 Task: Search one way flight ticket for 5 adults, 2 children, 1 infant in seat and 2 infants on lap in economy from Kailua-kona, Hawaii: Ellison Onizuka Kona International Airport At Keahole to Springfield: Abraham Lincoln Capital Airport on 5-2-2023. Choice of flights is Southwest. Number of bags: 2 checked bags. Price is upto 35000. Outbound departure time preference is 22:45.
Action: Mouse moved to (264, 372)
Screenshot: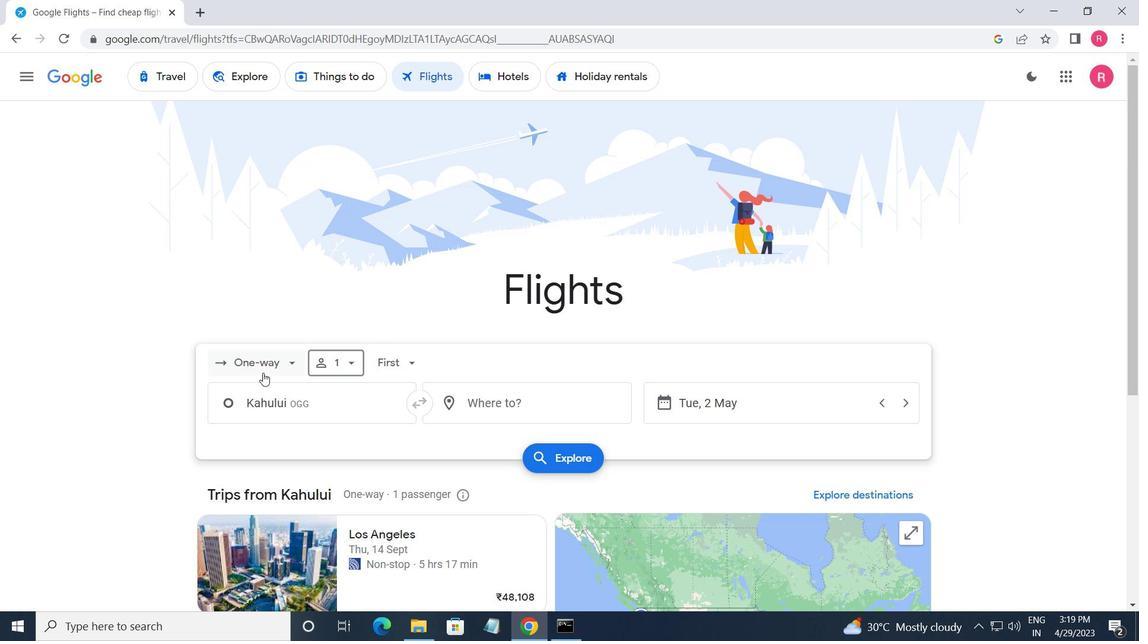 
Action: Mouse pressed left at (264, 372)
Screenshot: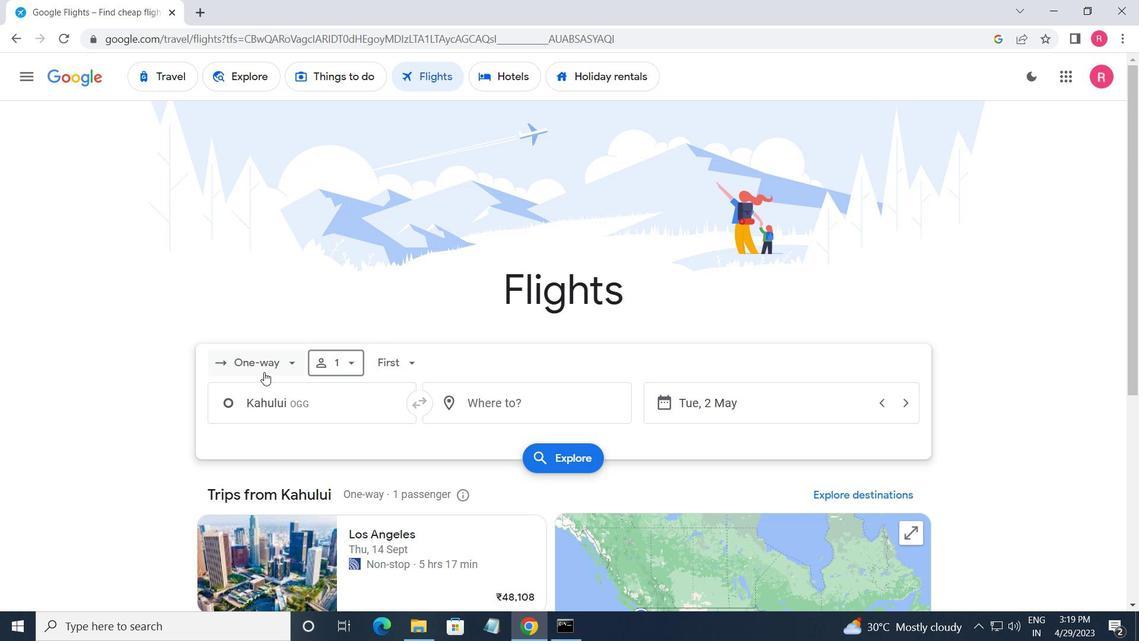 
Action: Mouse moved to (281, 429)
Screenshot: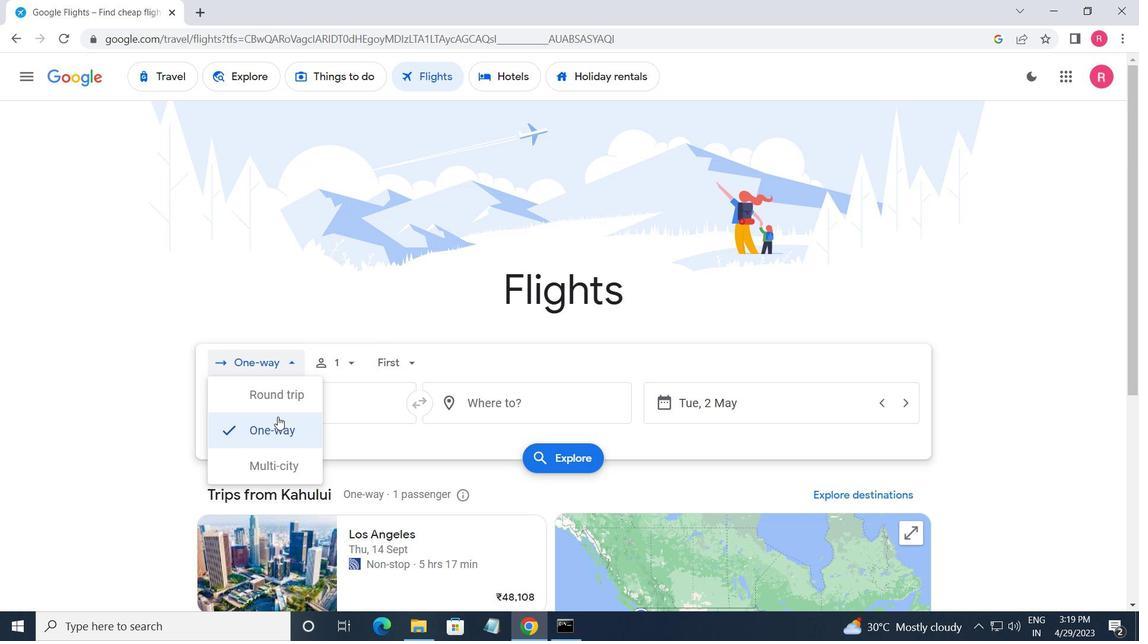 
Action: Mouse pressed left at (281, 429)
Screenshot: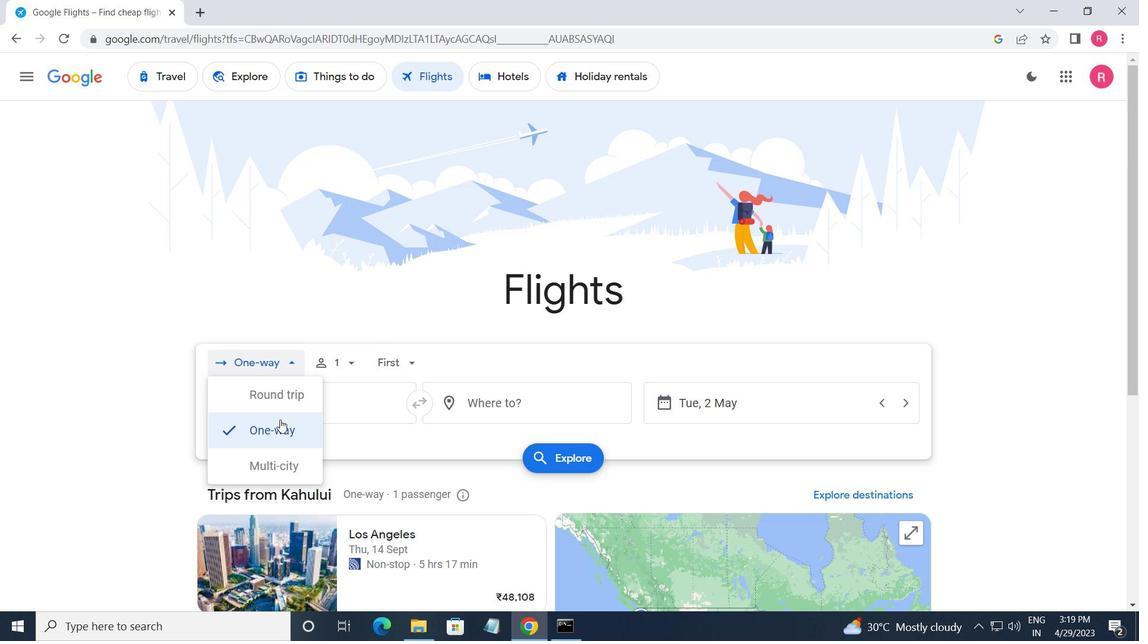 
Action: Mouse moved to (331, 380)
Screenshot: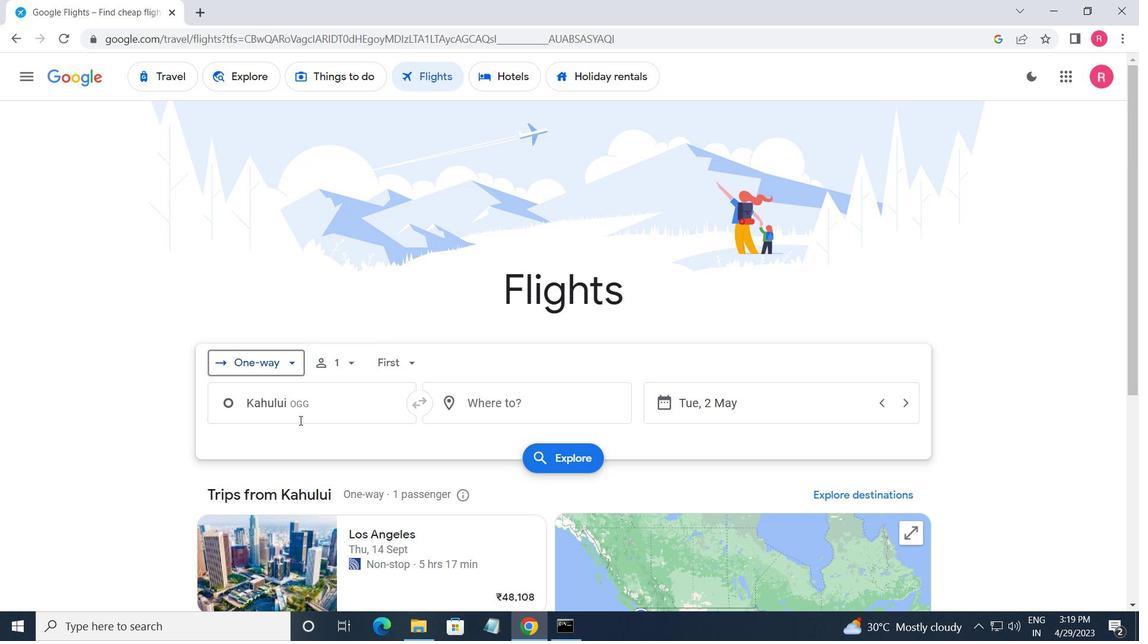 
Action: Mouse pressed left at (331, 380)
Screenshot: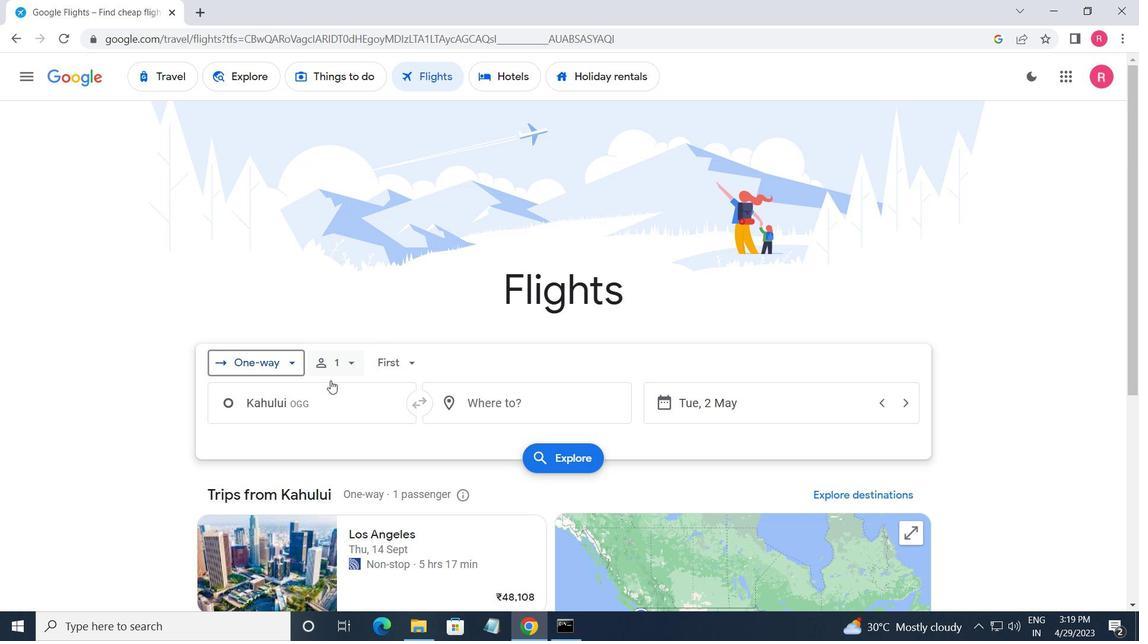 
Action: Mouse moved to (467, 407)
Screenshot: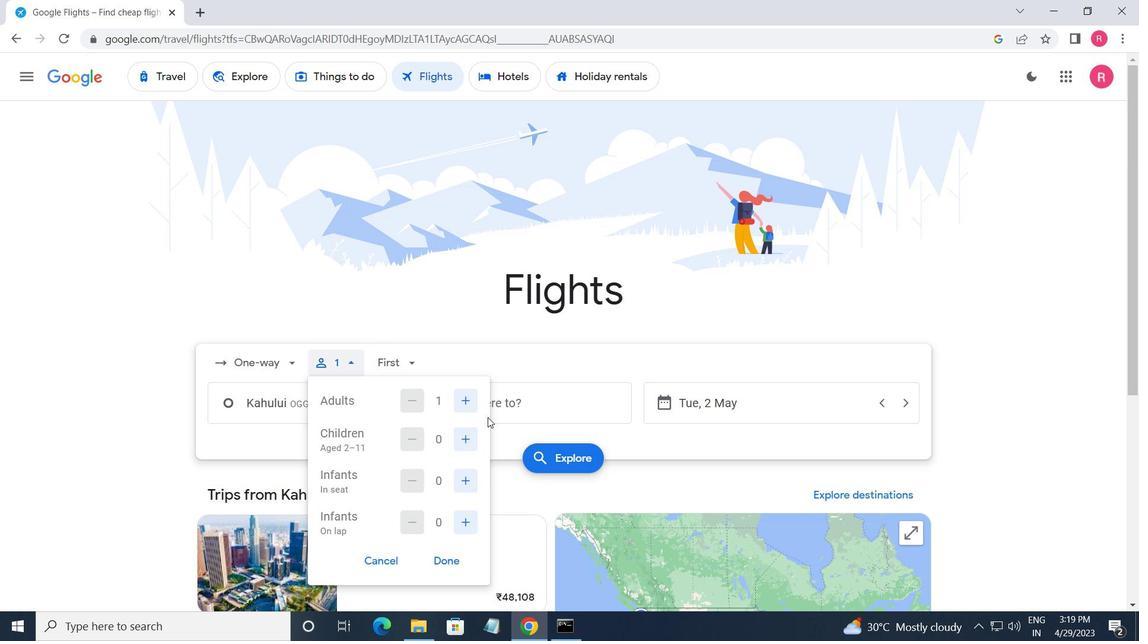 
Action: Mouse pressed left at (467, 407)
Screenshot: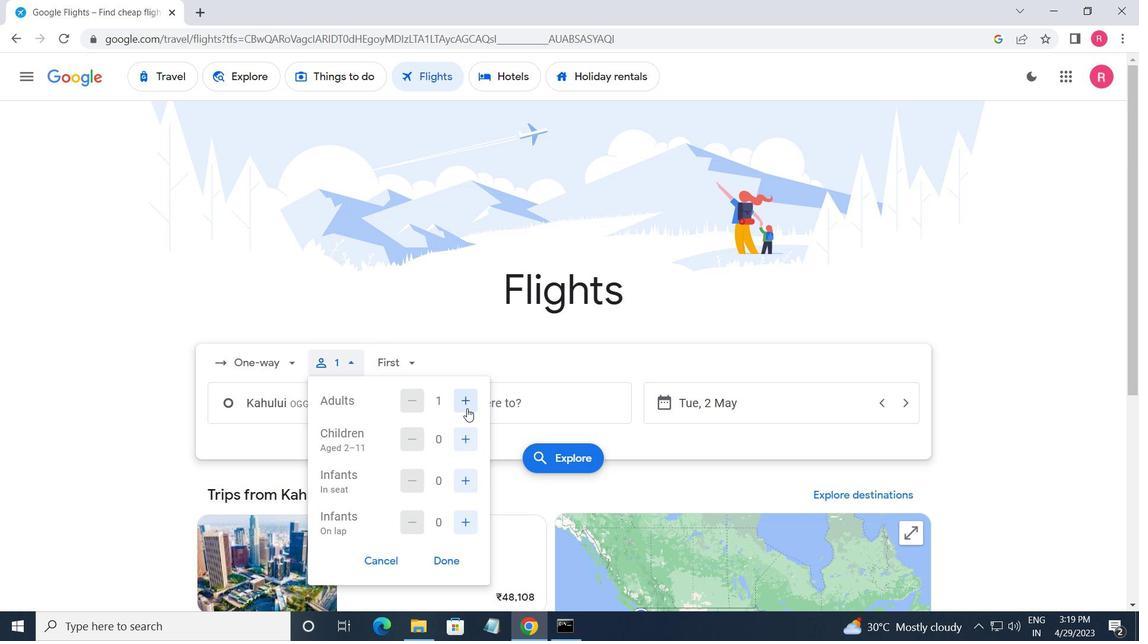 
Action: Mouse pressed left at (467, 407)
Screenshot: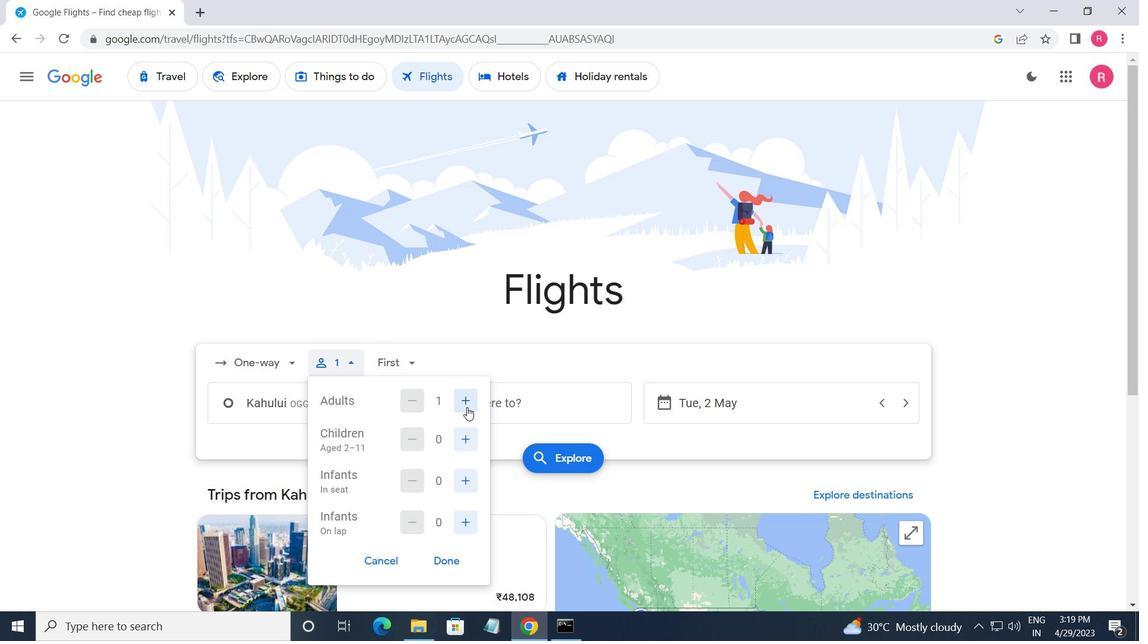 
Action: Mouse pressed left at (467, 407)
Screenshot: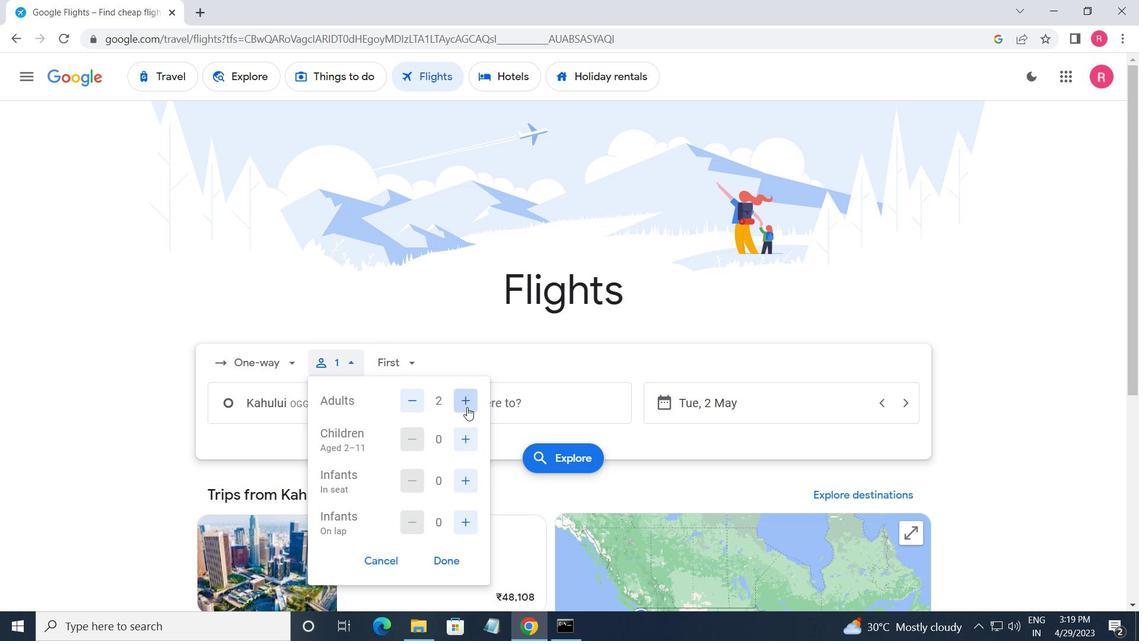 
Action: Mouse pressed left at (467, 407)
Screenshot: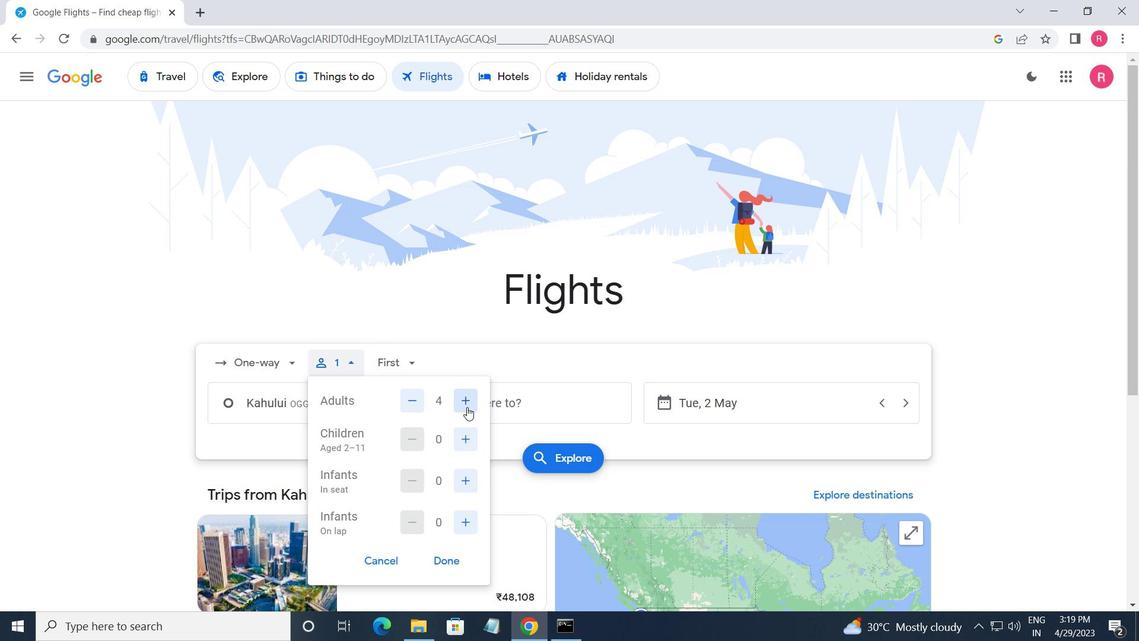 
Action: Mouse moved to (460, 434)
Screenshot: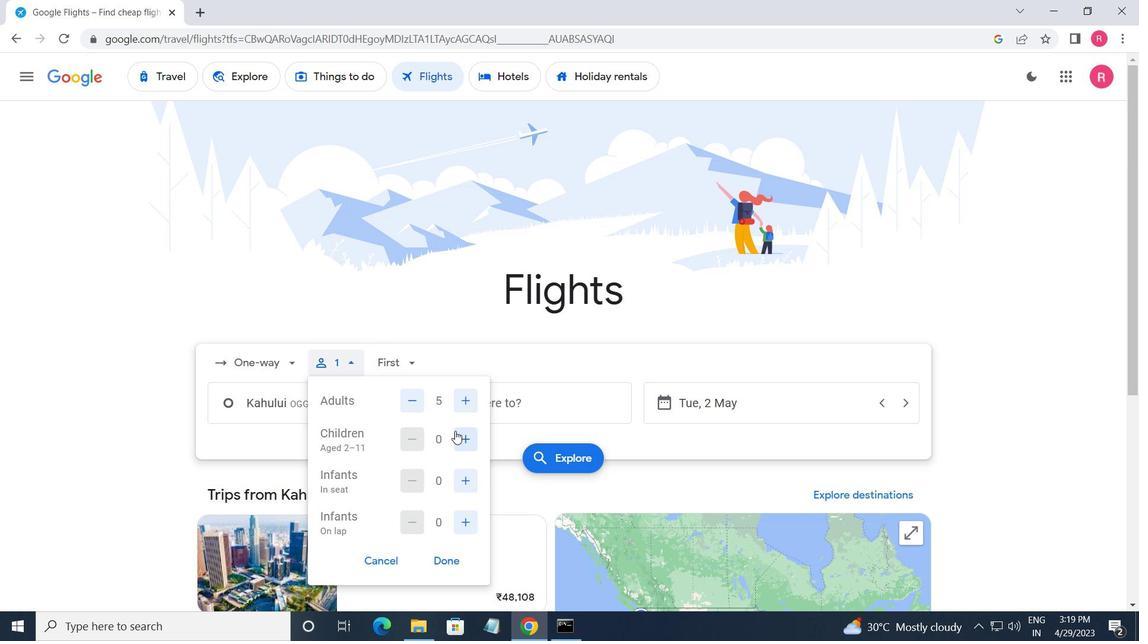 
Action: Mouse pressed left at (460, 434)
Screenshot: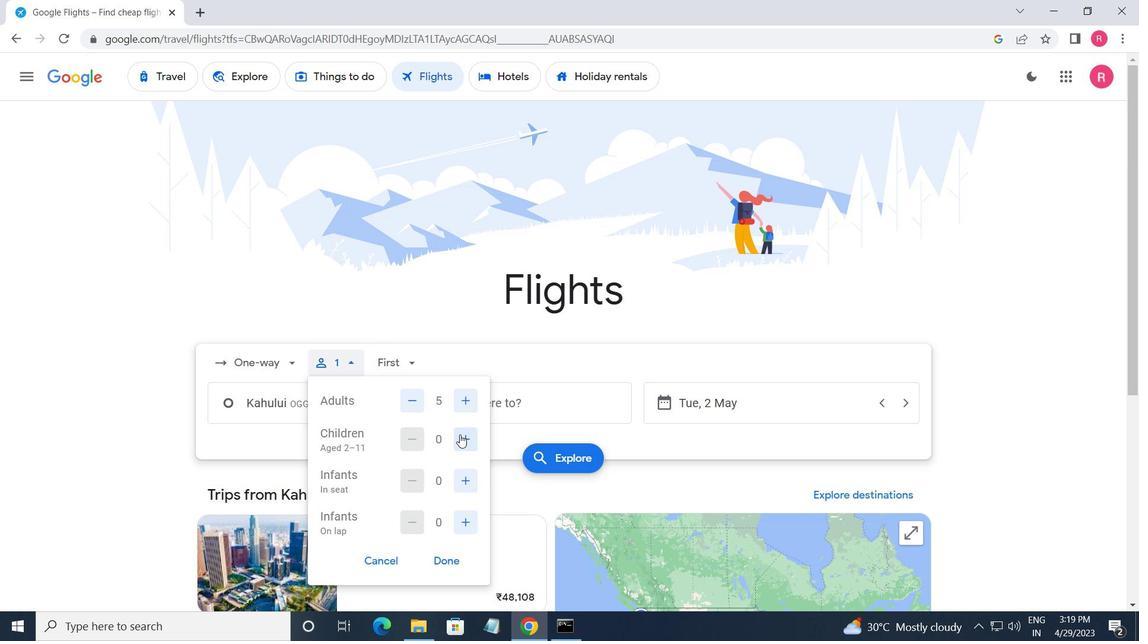 
Action: Mouse moved to (460, 435)
Screenshot: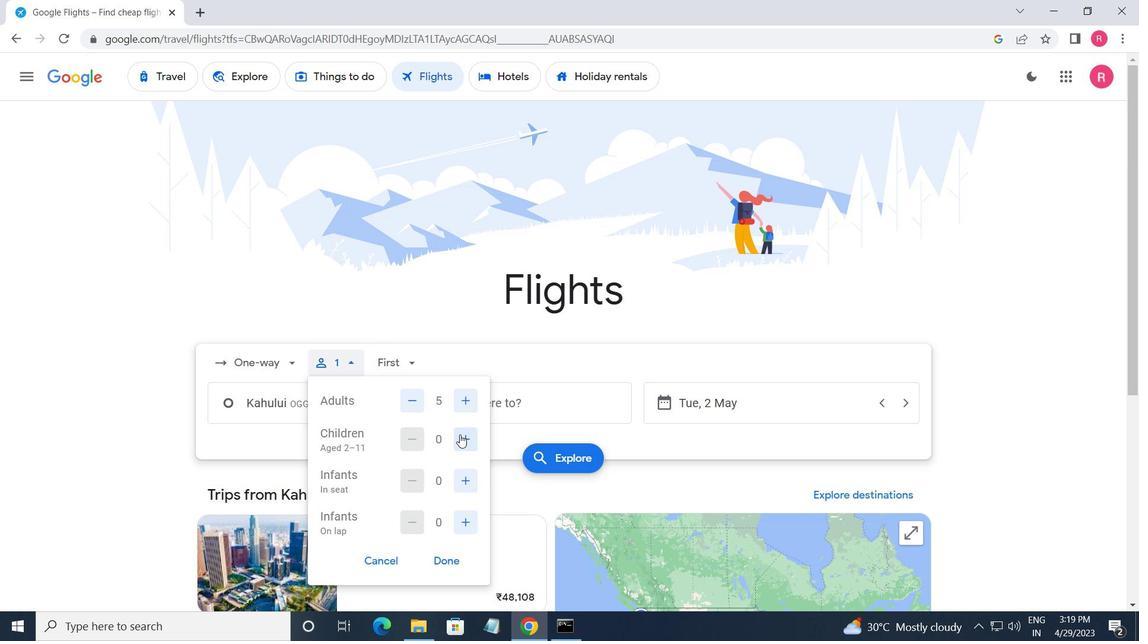 
Action: Mouse pressed left at (460, 435)
Screenshot: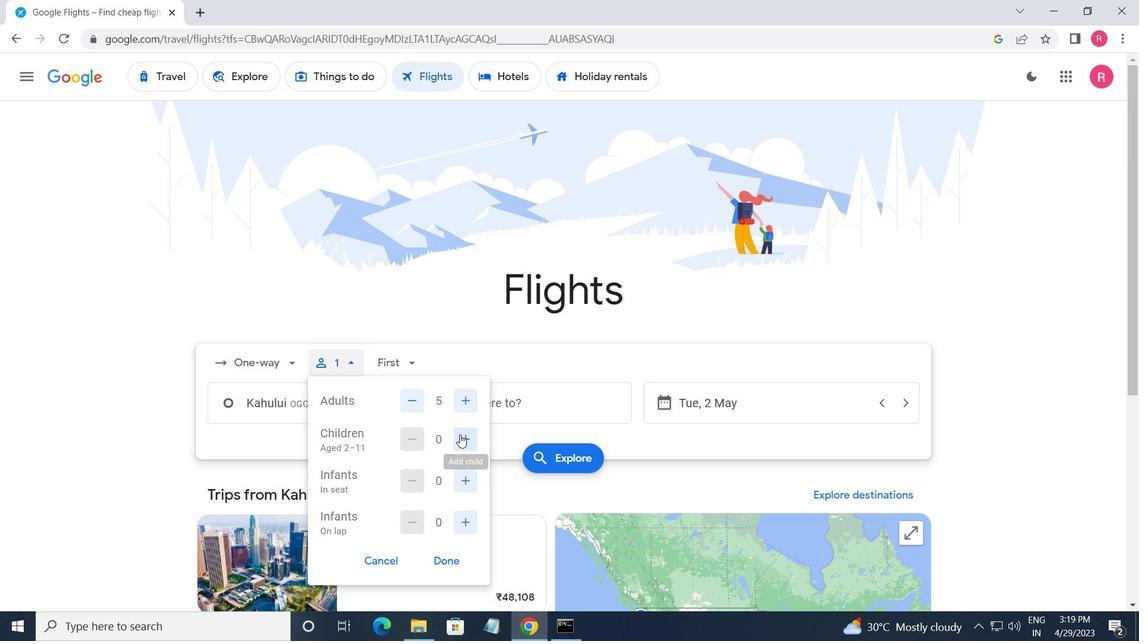 
Action: Mouse moved to (467, 479)
Screenshot: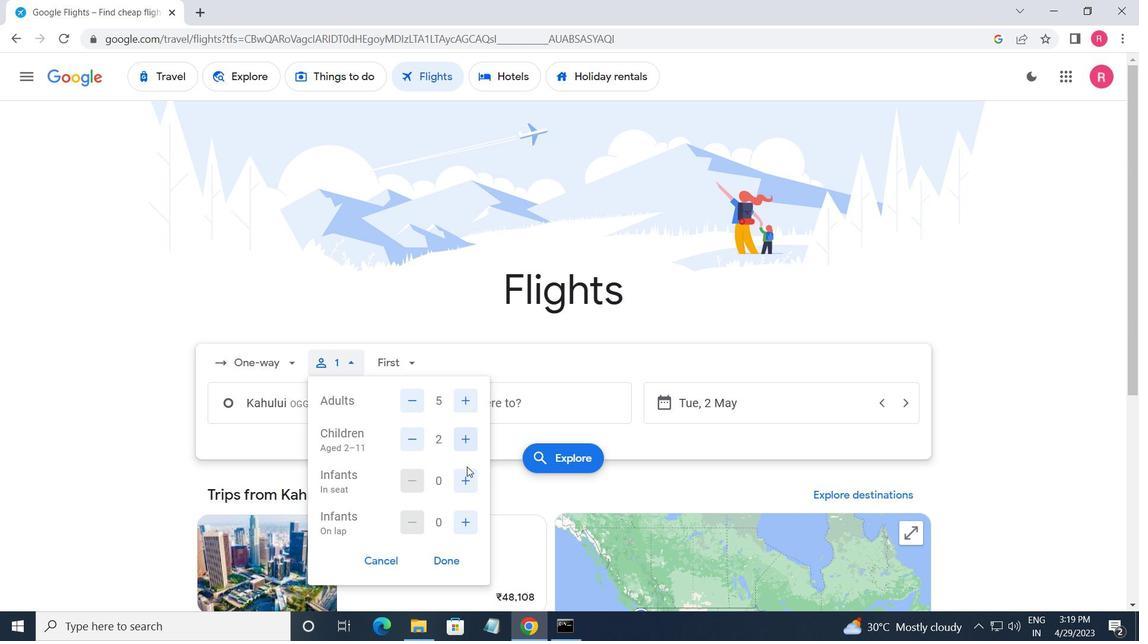 
Action: Mouse pressed left at (467, 479)
Screenshot: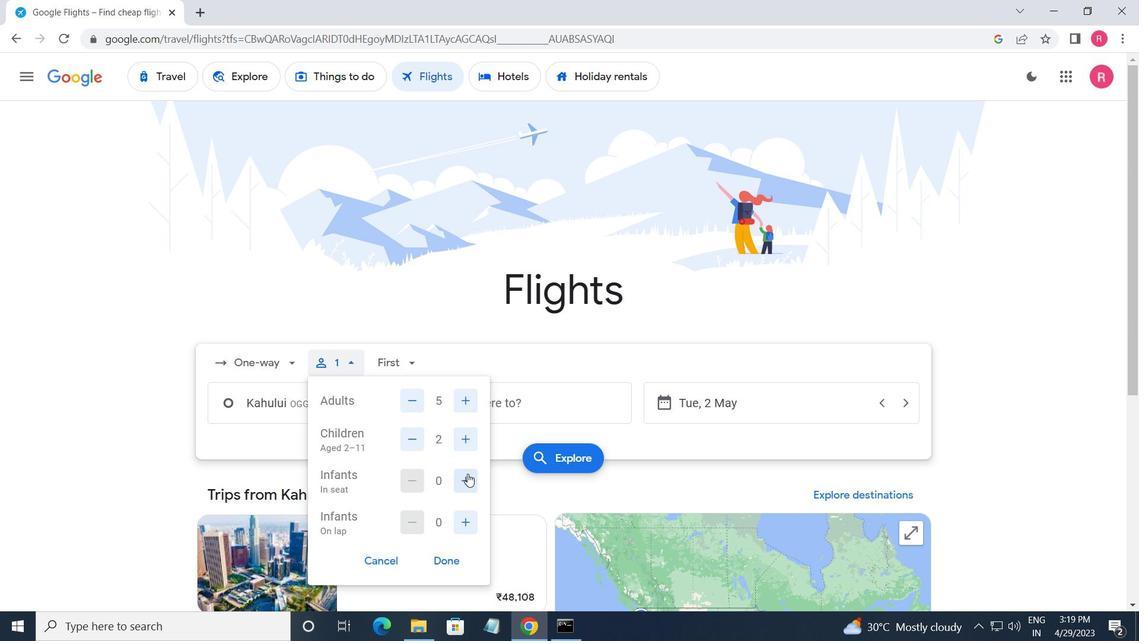 
Action: Mouse moved to (469, 515)
Screenshot: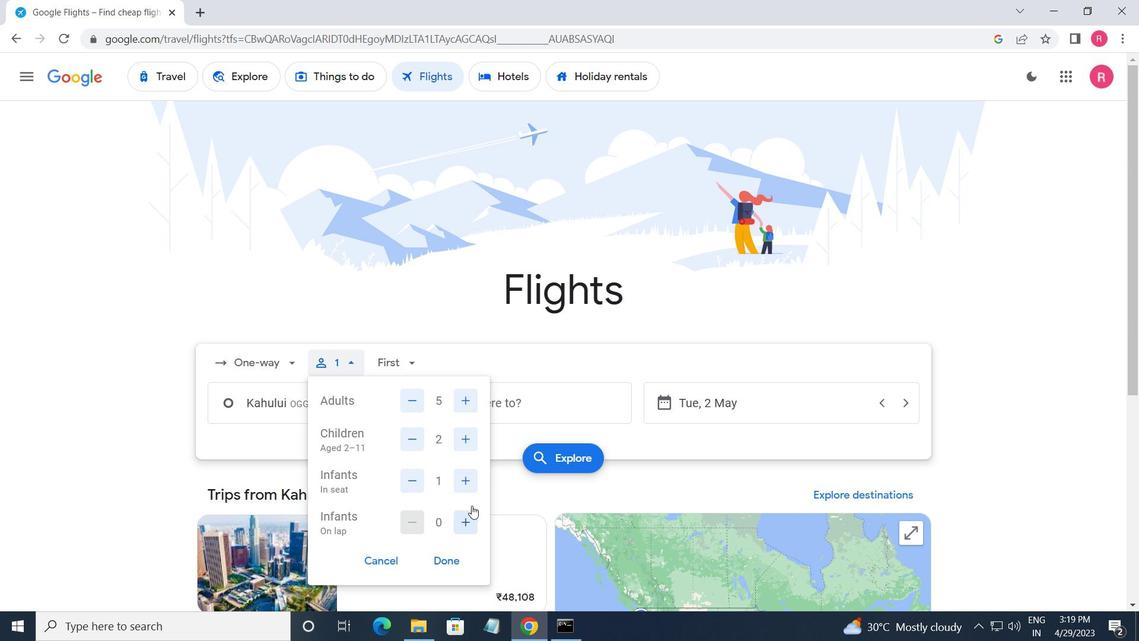 
Action: Mouse pressed left at (469, 515)
Screenshot: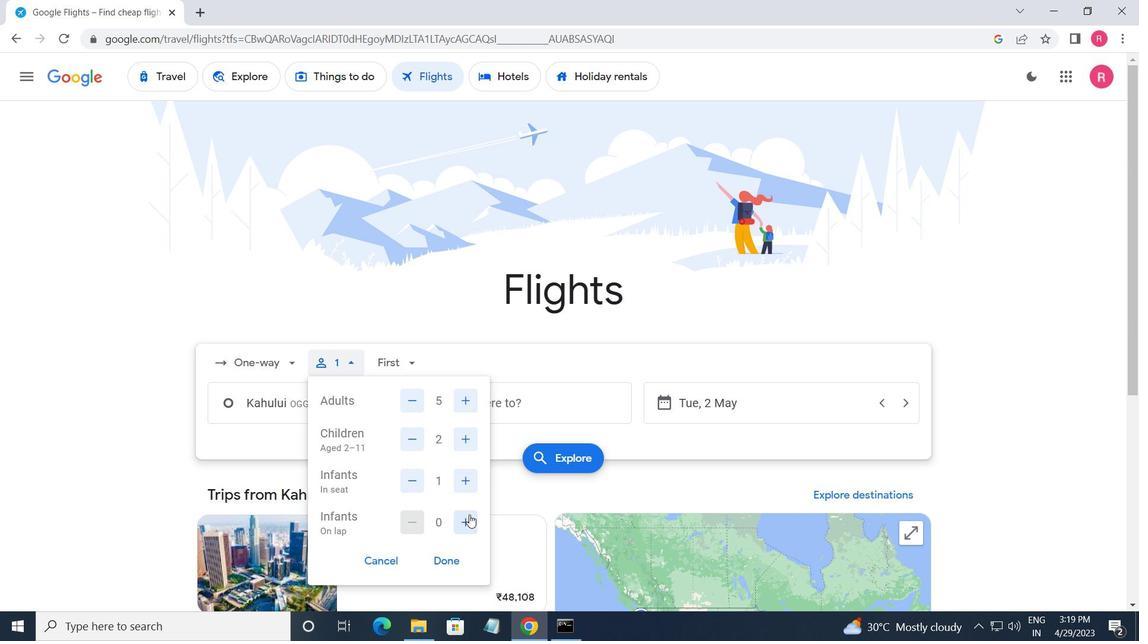 
Action: Mouse moved to (447, 556)
Screenshot: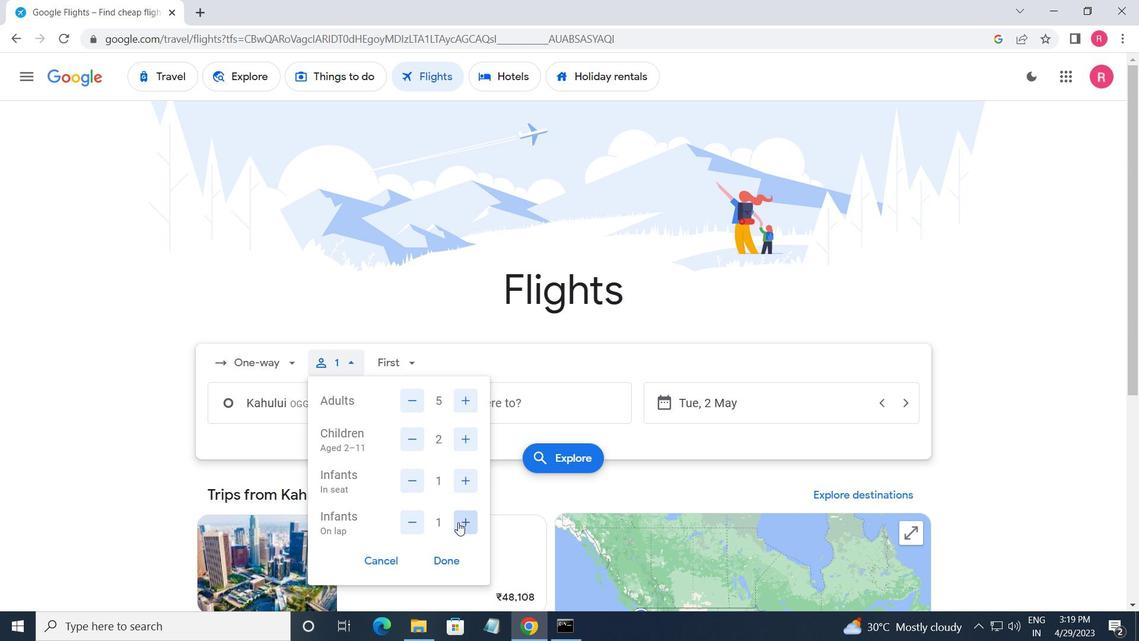 
Action: Mouse pressed left at (447, 556)
Screenshot: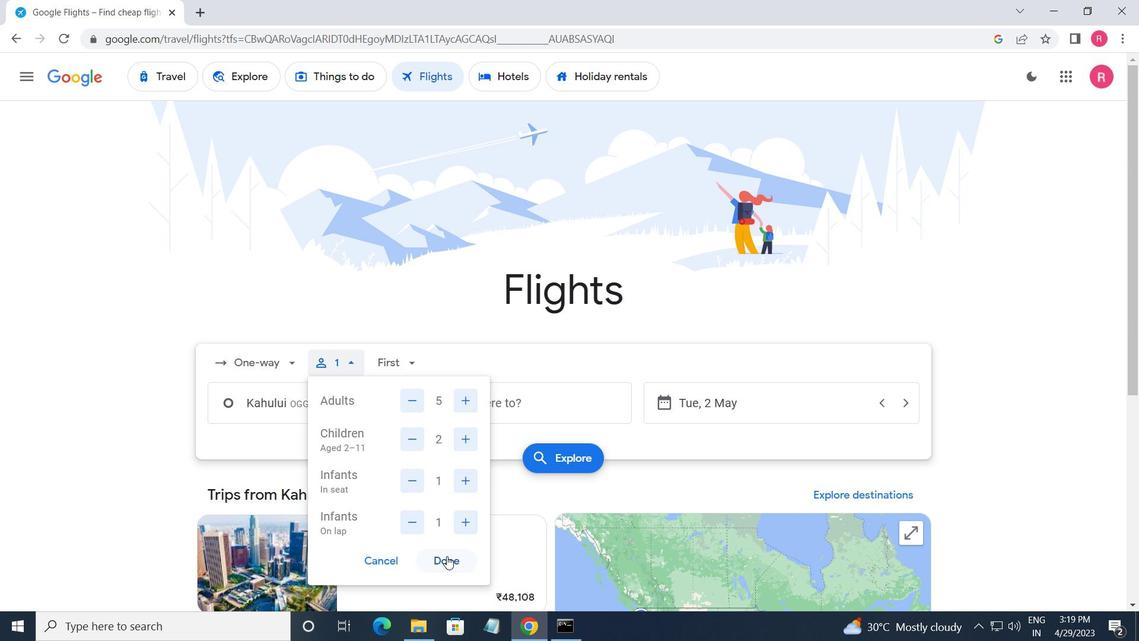 
Action: Mouse moved to (415, 364)
Screenshot: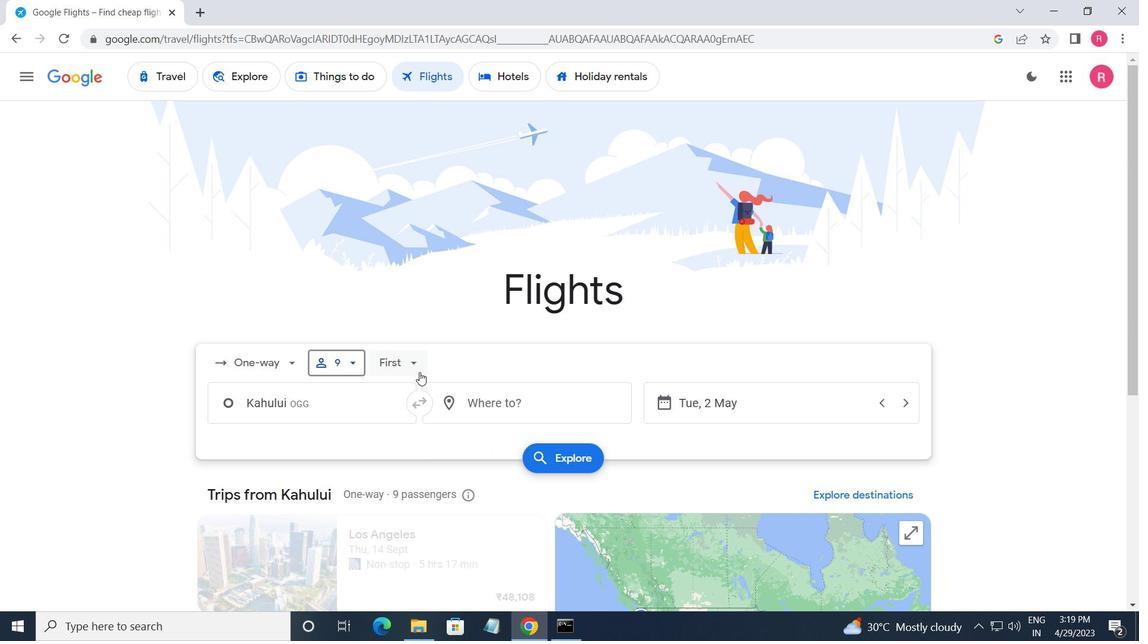 
Action: Mouse pressed left at (415, 364)
Screenshot: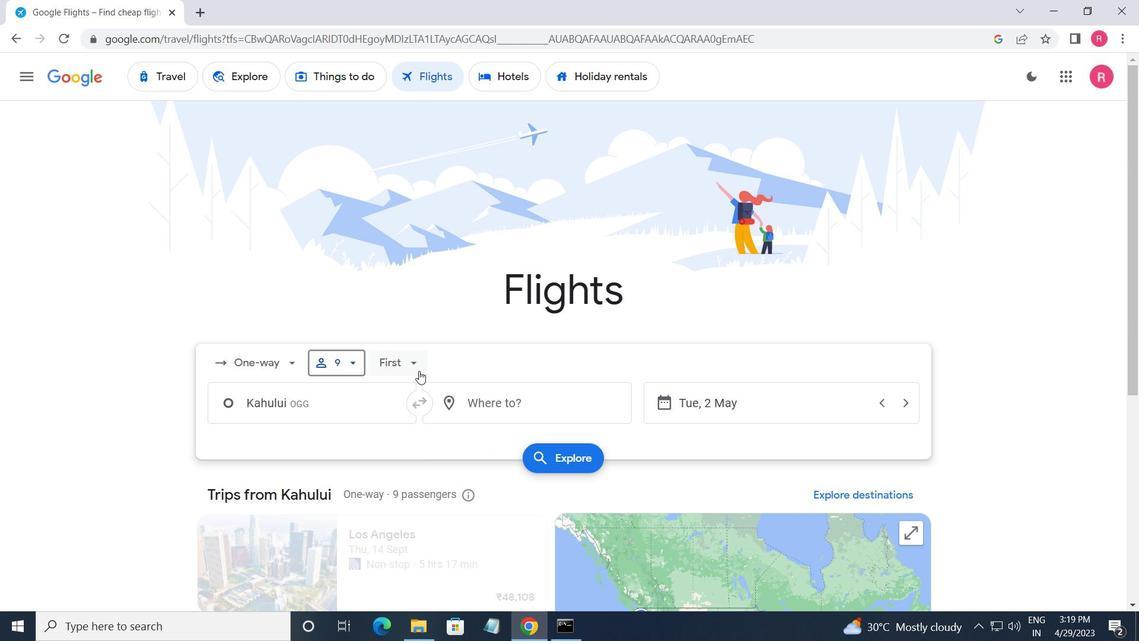 
Action: Mouse moved to (439, 400)
Screenshot: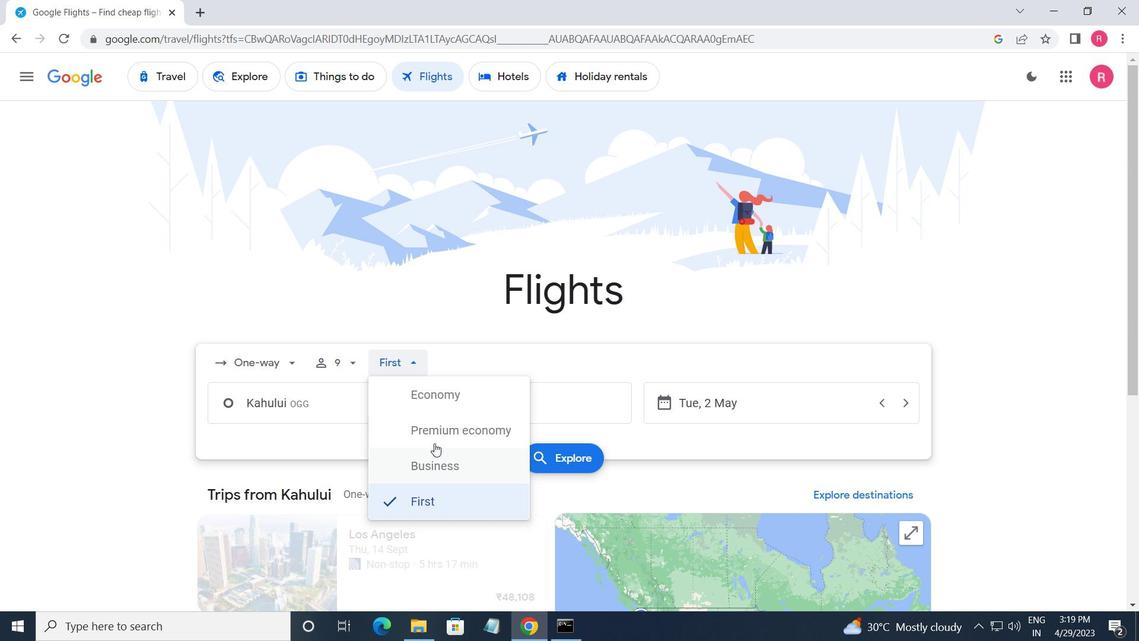 
Action: Mouse pressed left at (439, 400)
Screenshot: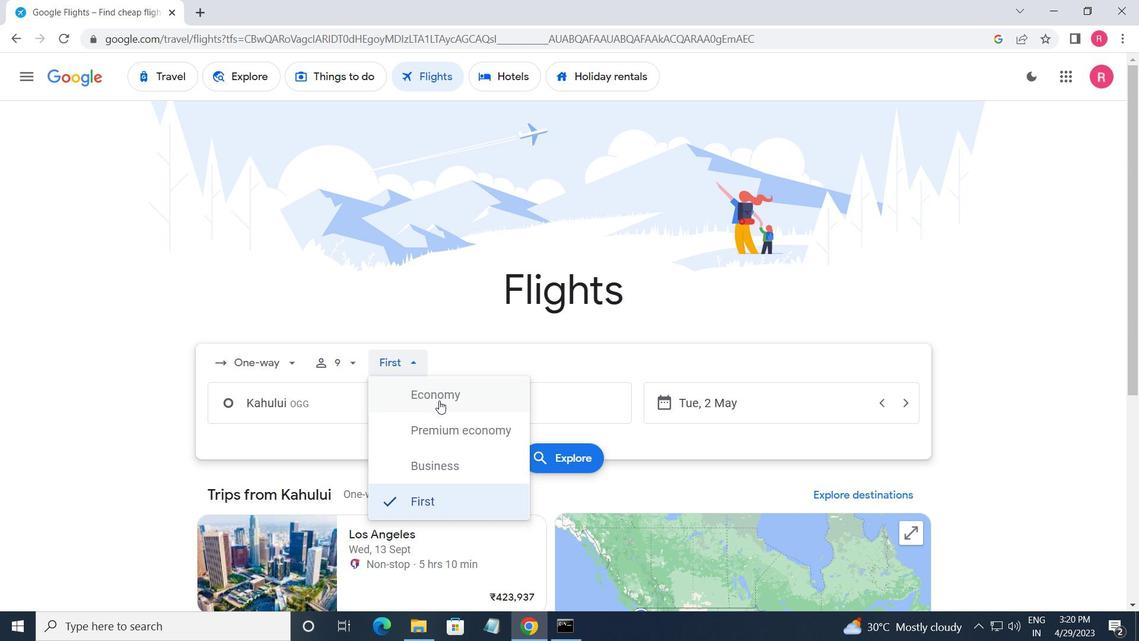 
Action: Mouse moved to (356, 399)
Screenshot: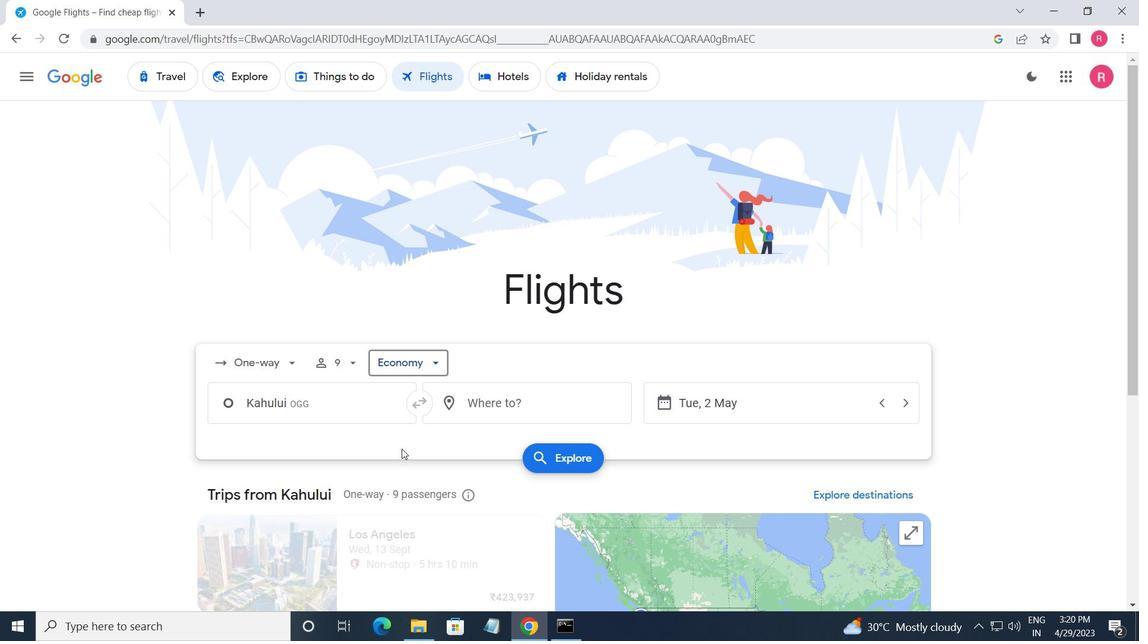 
Action: Mouse pressed left at (356, 399)
Screenshot: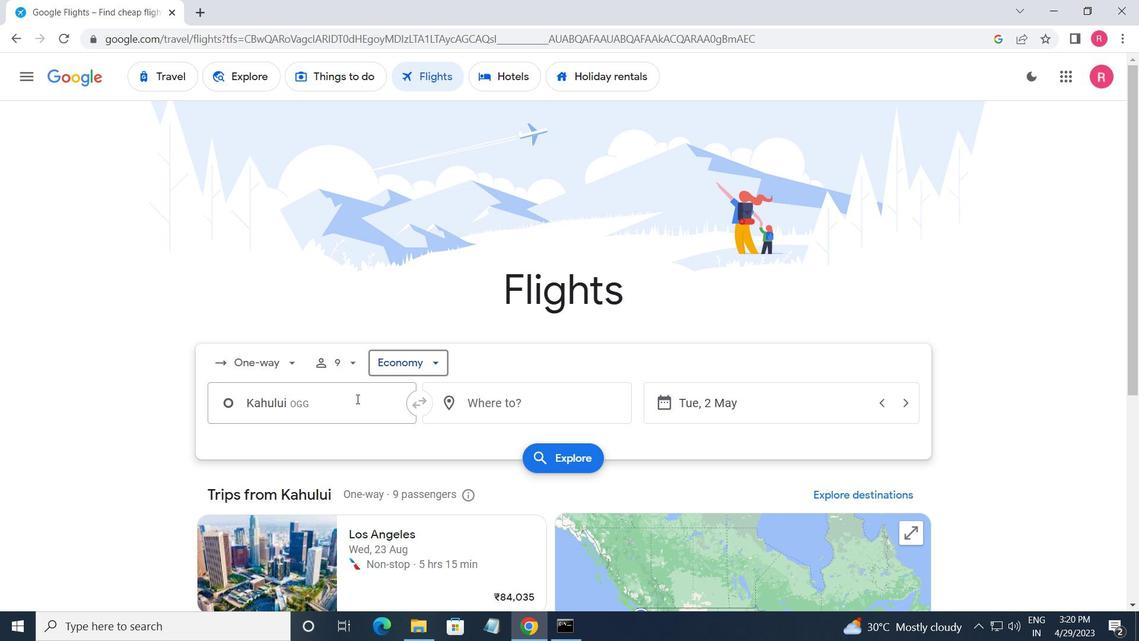 
Action: Key pressed <Key.shift><Key.shift><Key.shift><Key.shift><Key.shift><Key.shift>ELLISON<Key.space><Key.shift_r>O<Key.backspace>
Screenshot: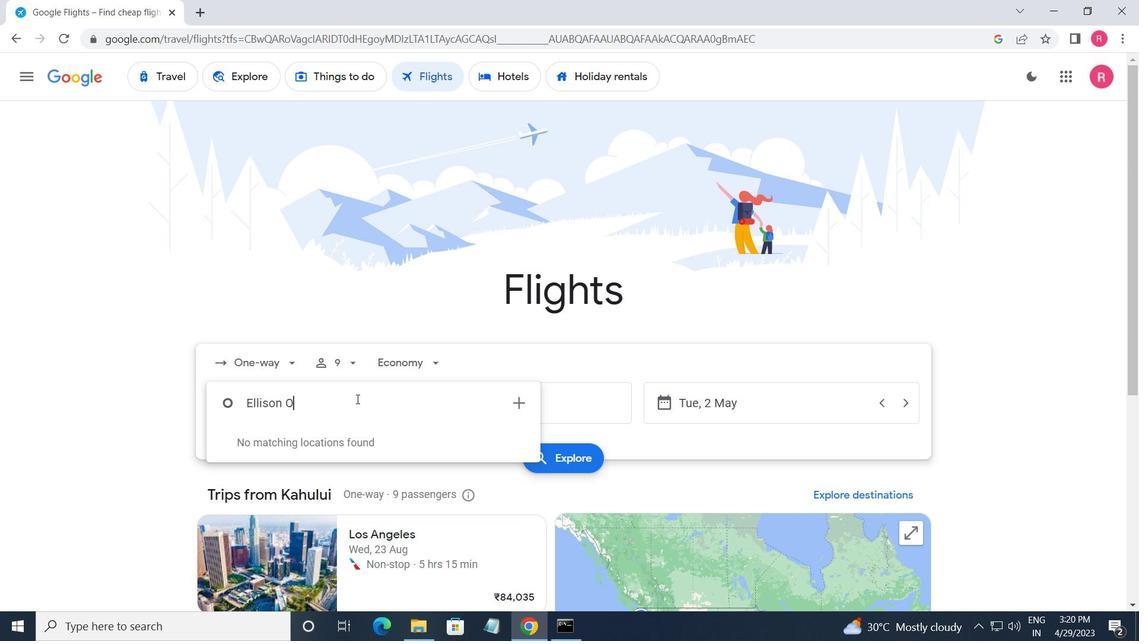 
Action: Mouse moved to (337, 501)
Screenshot: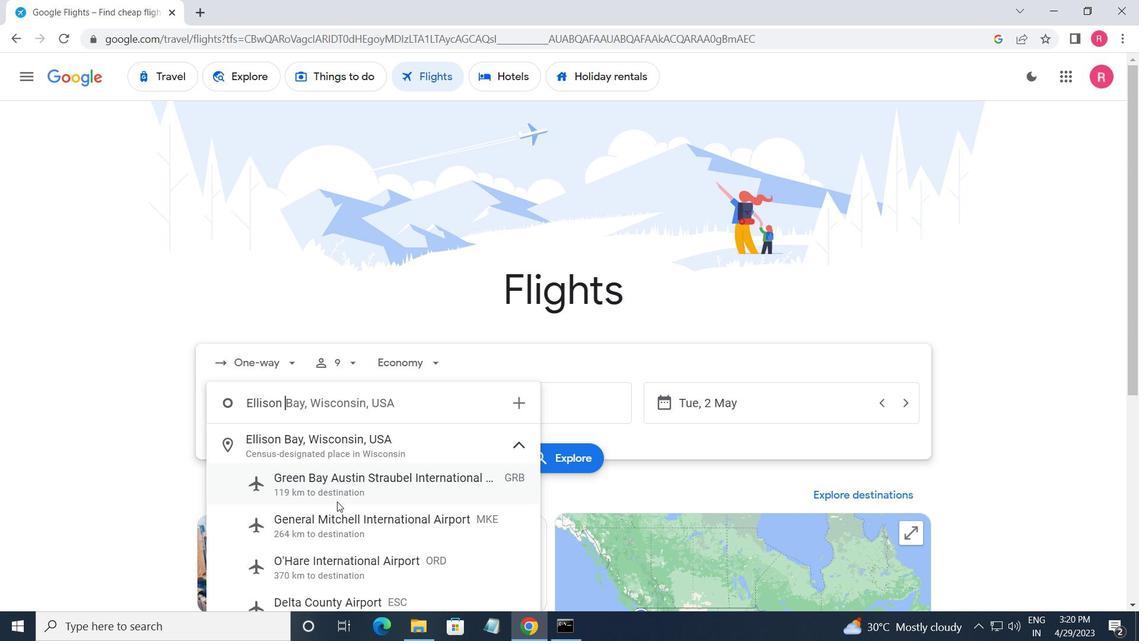 
Action: Mouse scrolled (337, 501) with delta (0, 0)
Screenshot: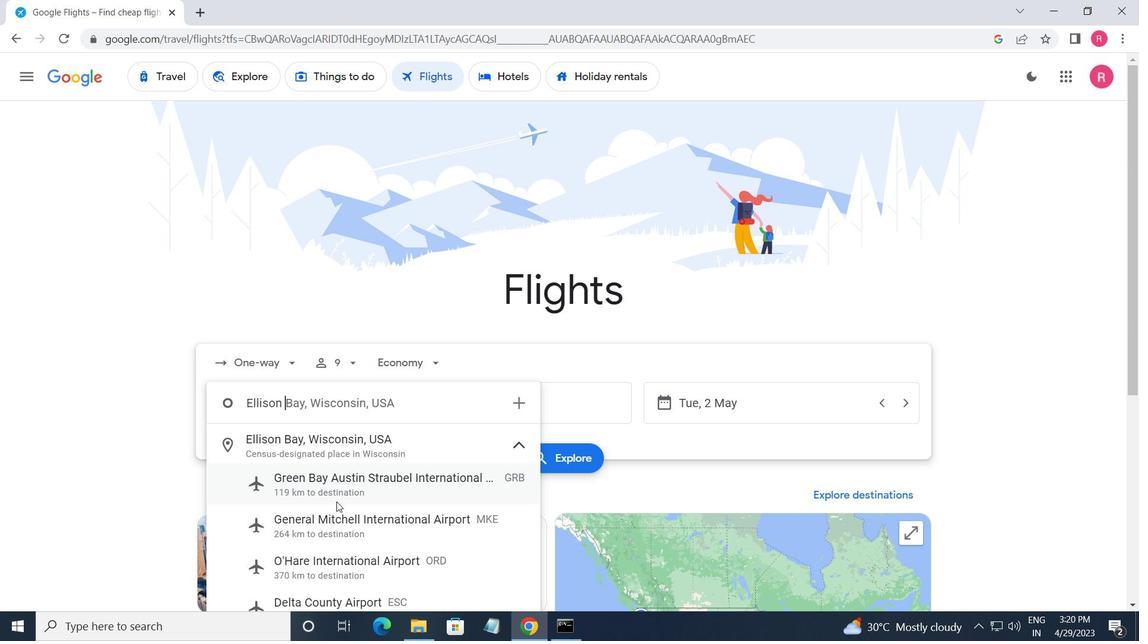
Action: Mouse moved to (302, 367)
Screenshot: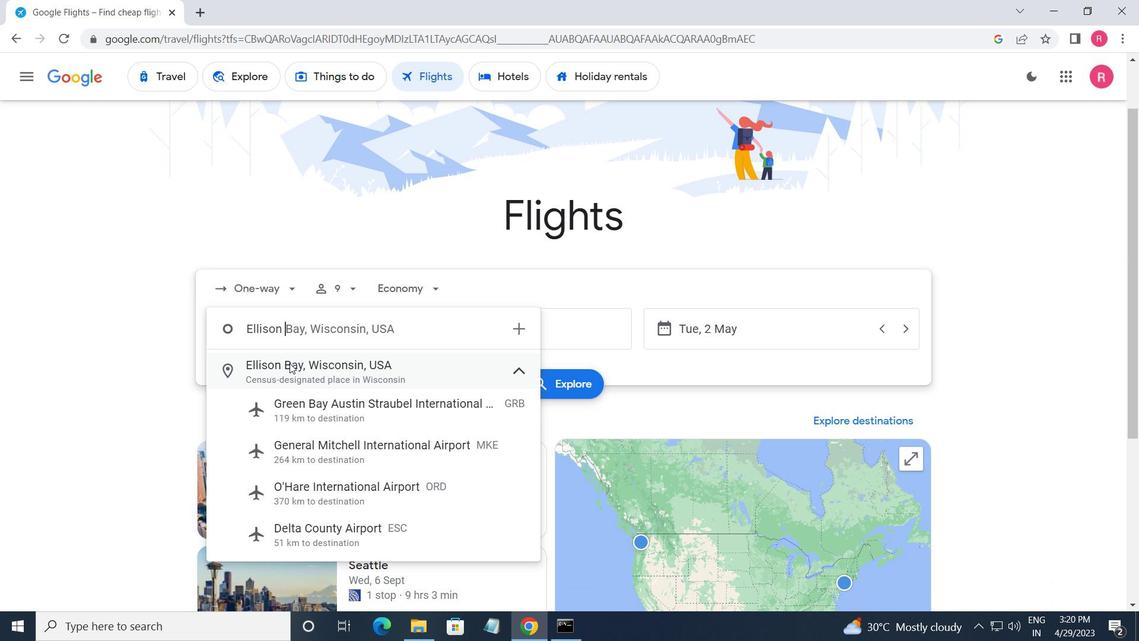 
Action: Mouse pressed left at (302, 367)
Screenshot: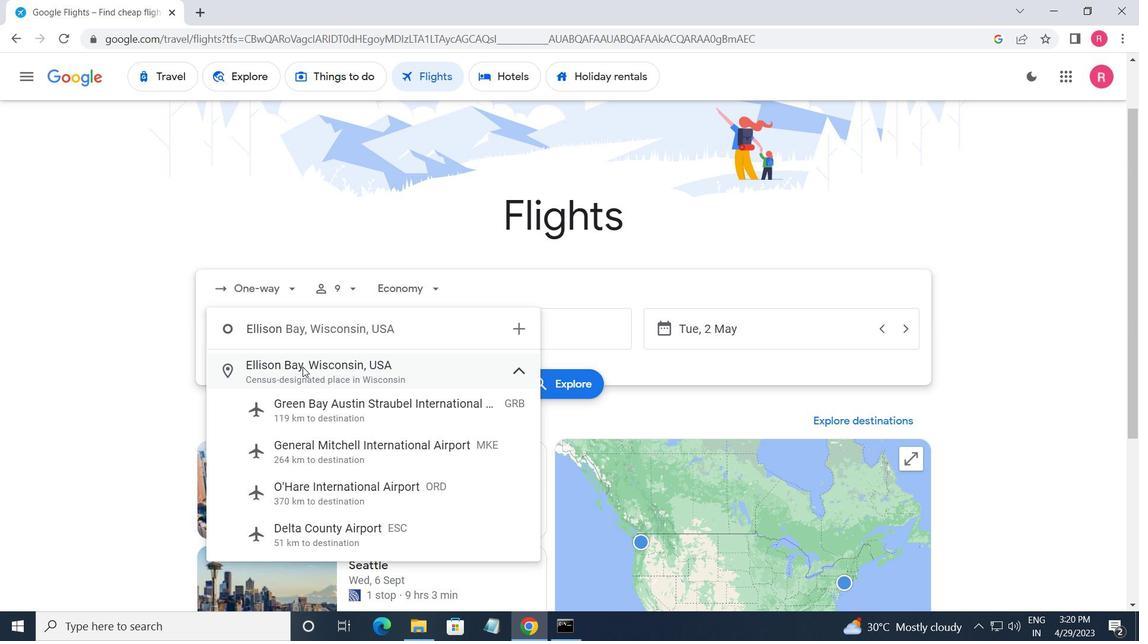 
Action: Mouse moved to (487, 323)
Screenshot: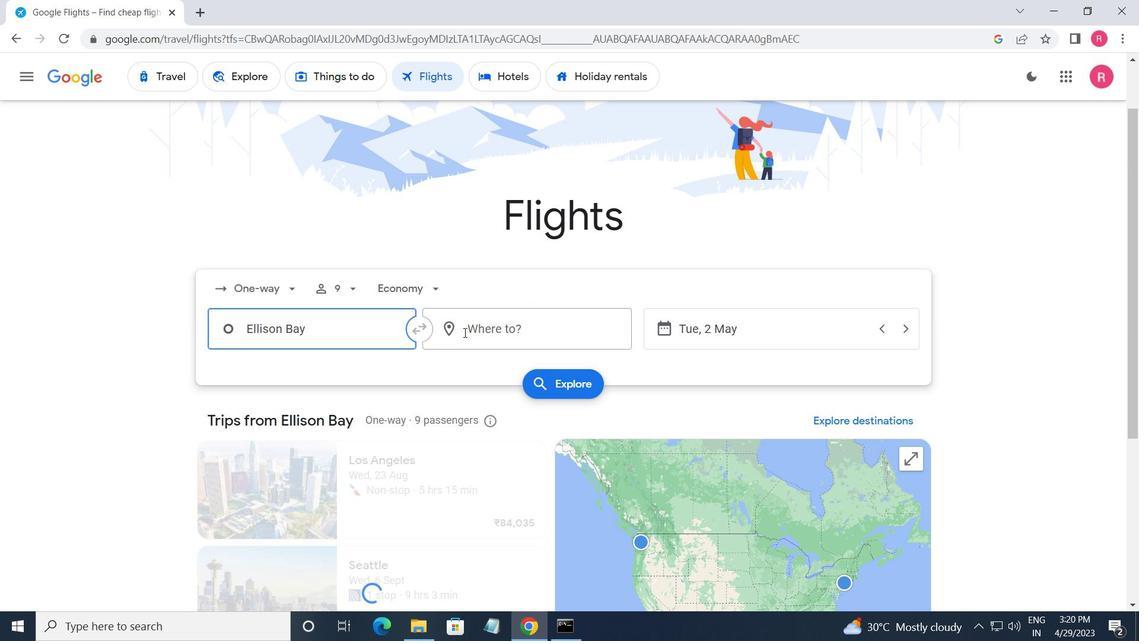 
Action: Mouse pressed left at (487, 323)
Screenshot: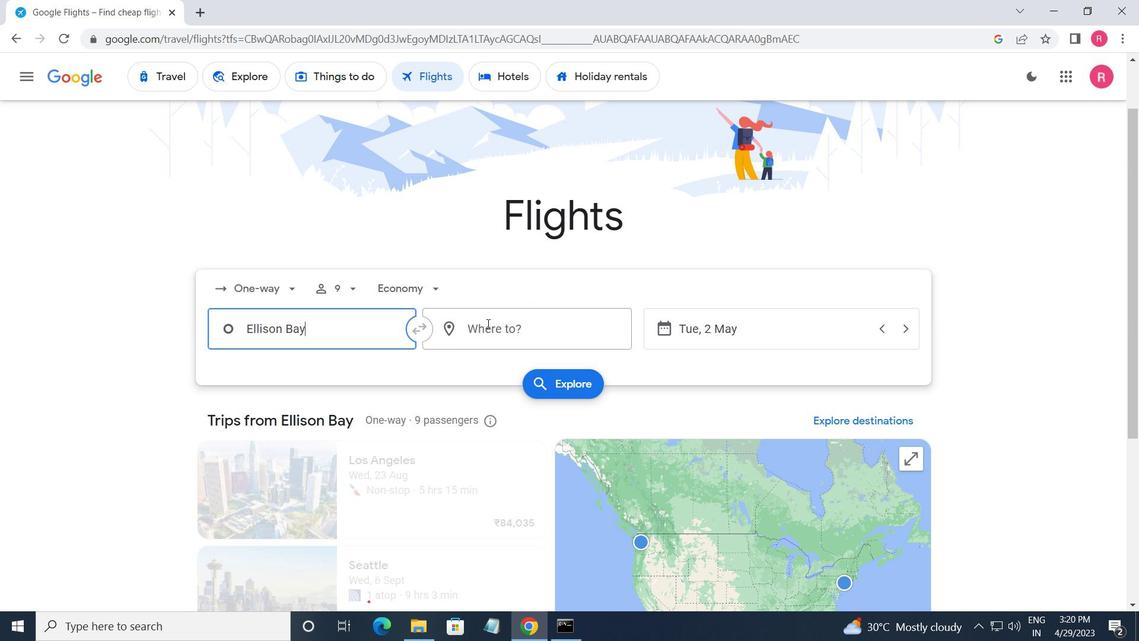 
Action: Mouse moved to (495, 477)
Screenshot: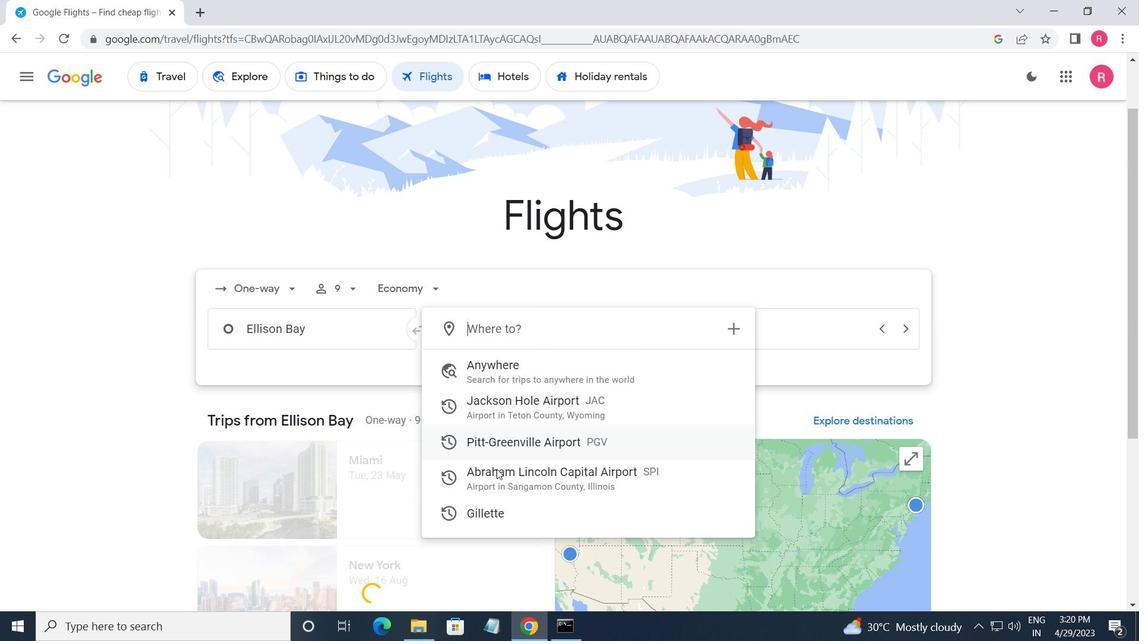 
Action: Mouse pressed left at (495, 477)
Screenshot: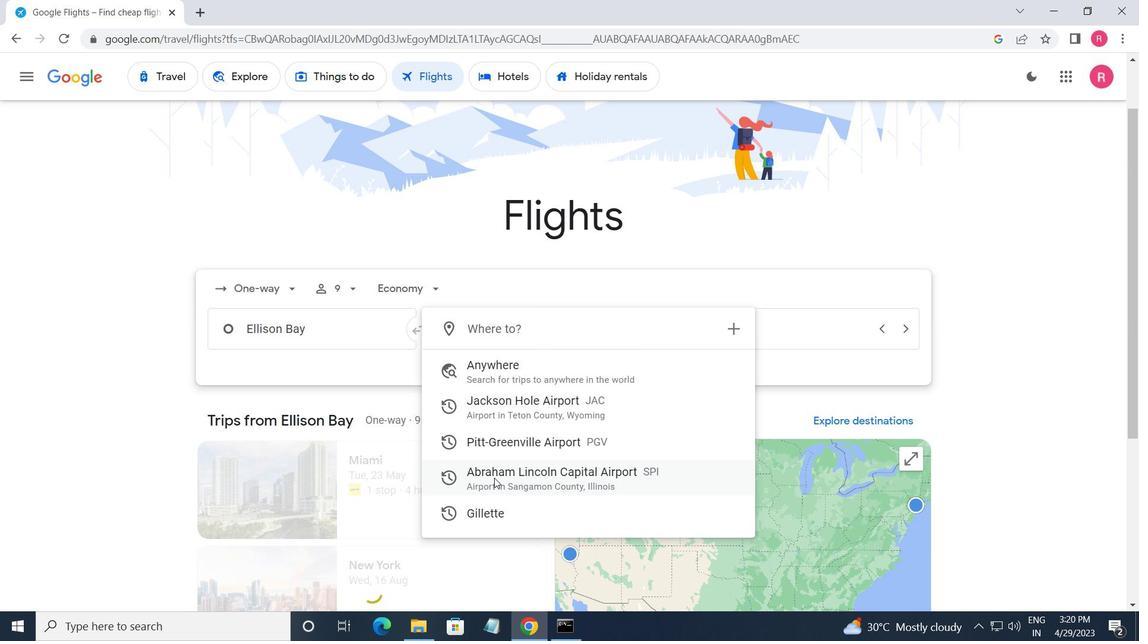 
Action: Mouse moved to (754, 334)
Screenshot: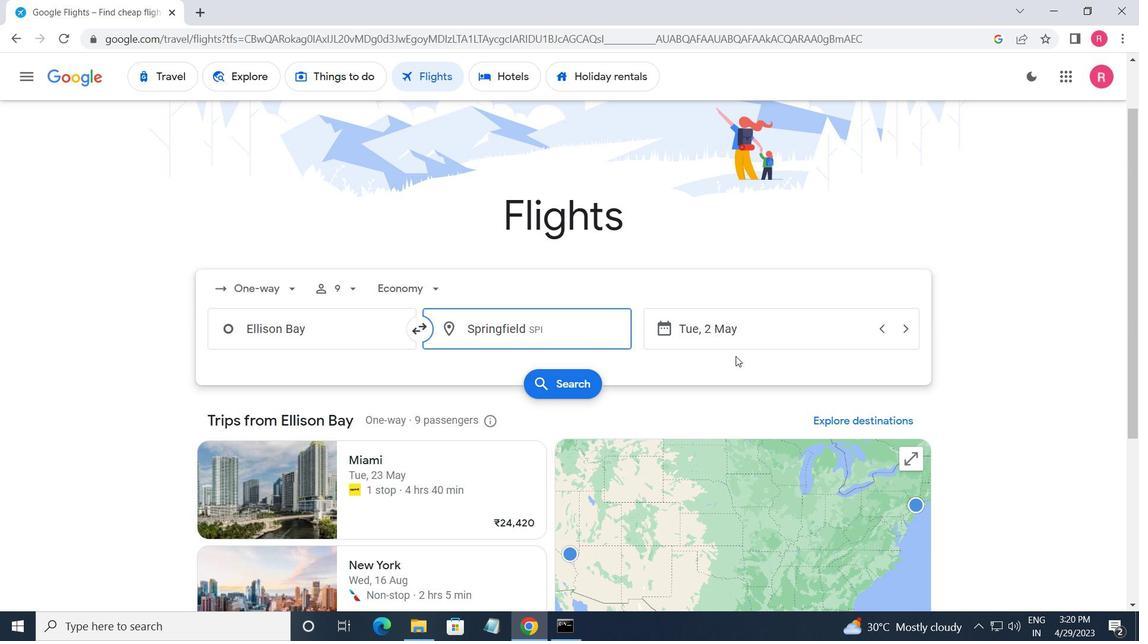 
Action: Mouse pressed left at (754, 334)
Screenshot: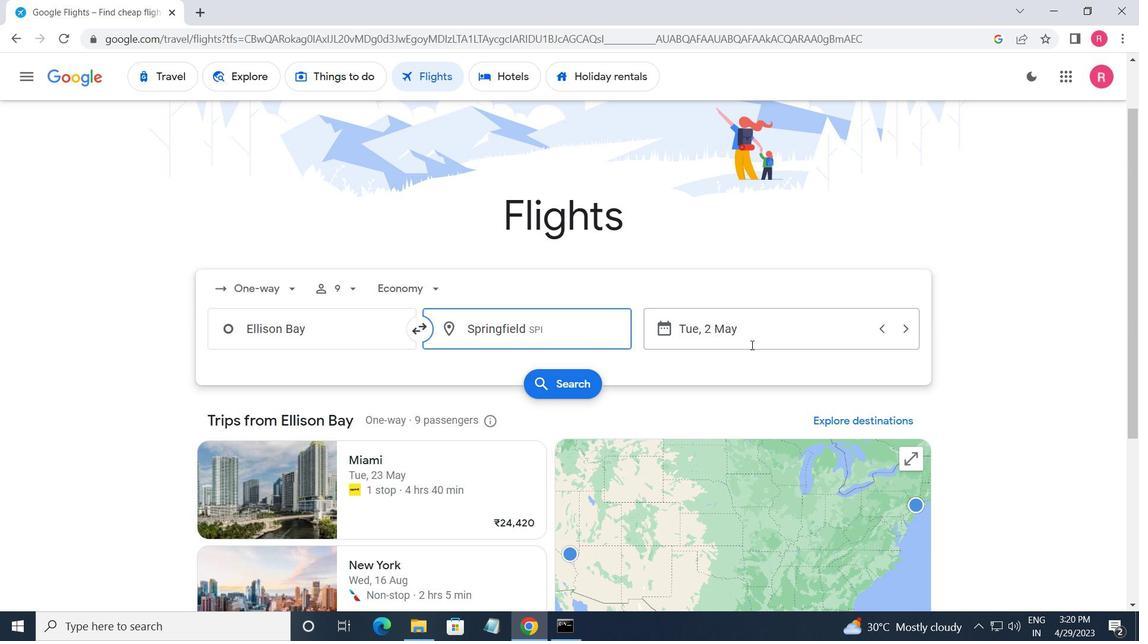 
Action: Mouse moved to (747, 339)
Screenshot: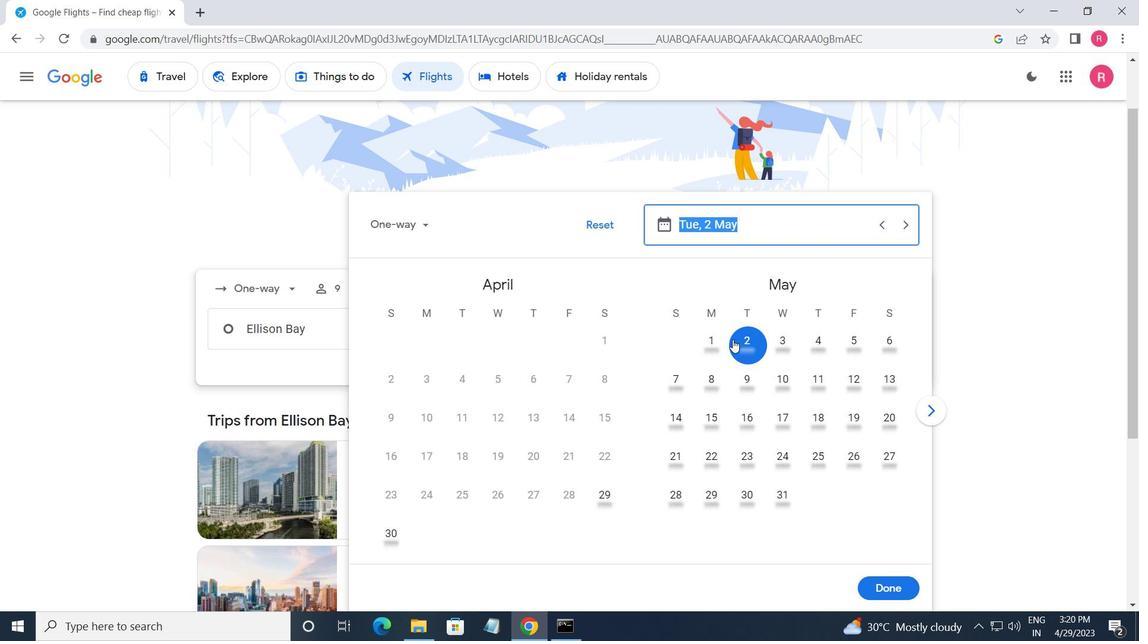
Action: Mouse pressed left at (747, 339)
Screenshot: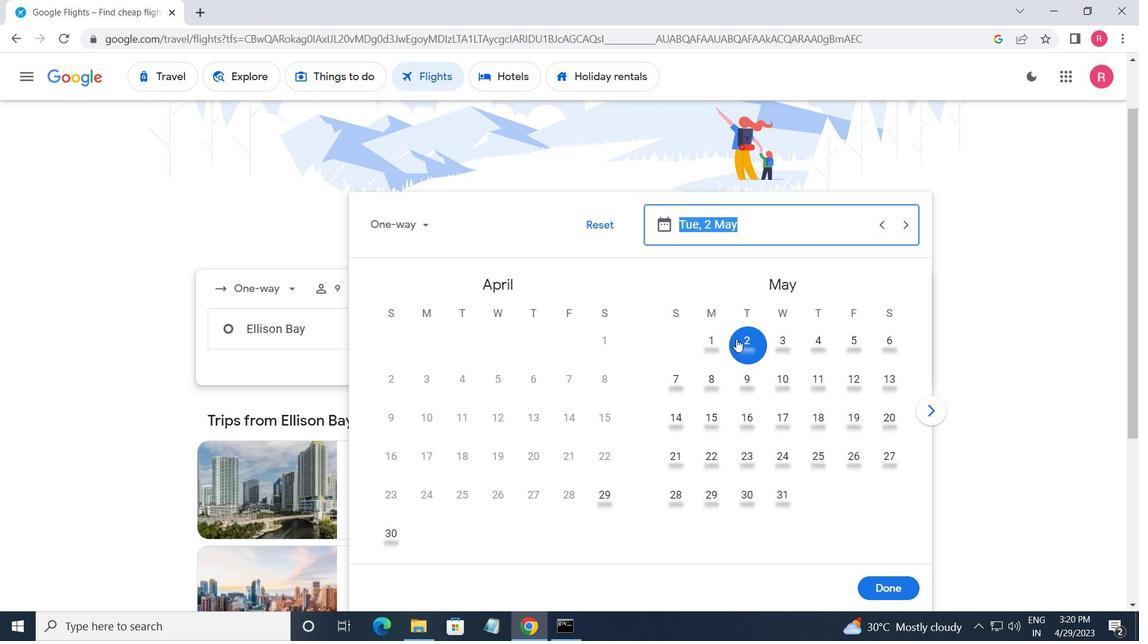 
Action: Mouse moved to (891, 594)
Screenshot: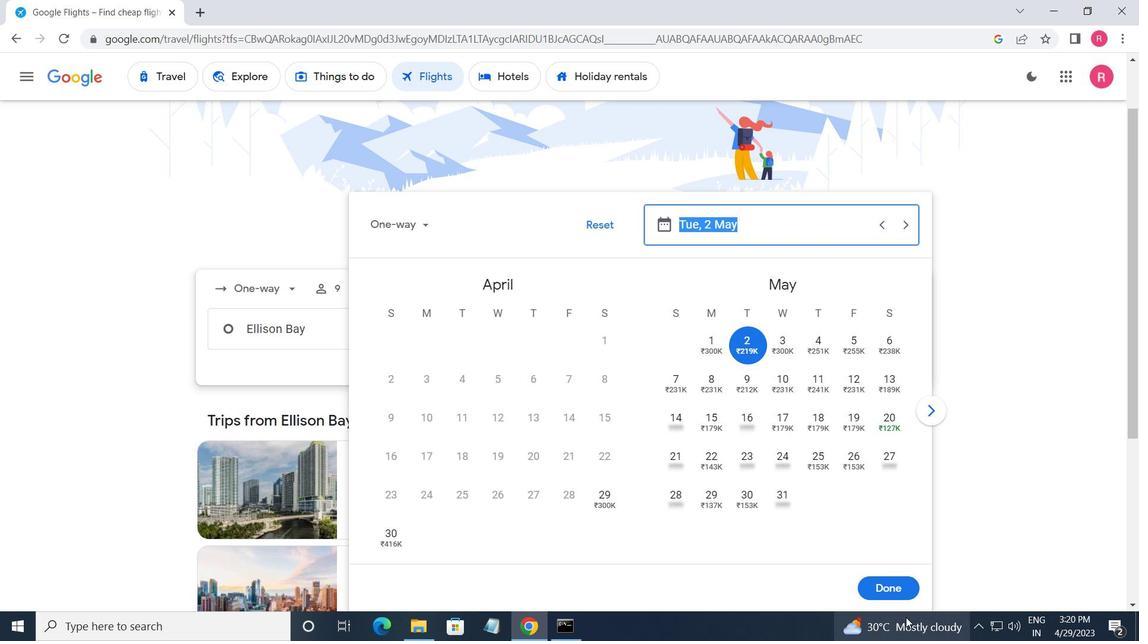 
Action: Mouse pressed left at (891, 594)
Screenshot: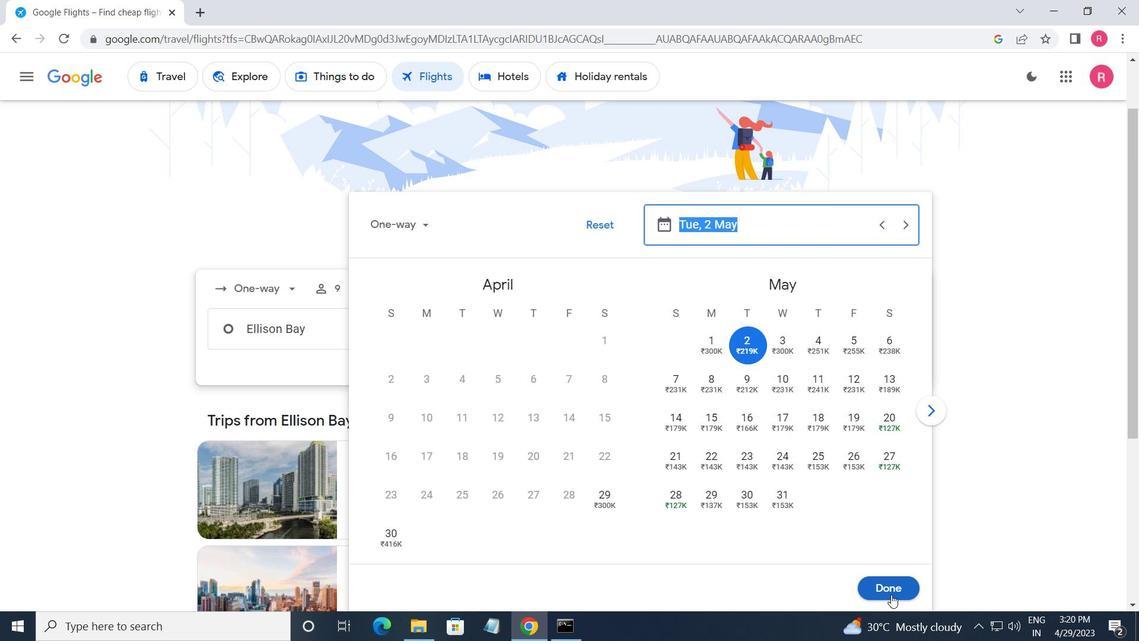 
Action: Mouse moved to (552, 388)
Screenshot: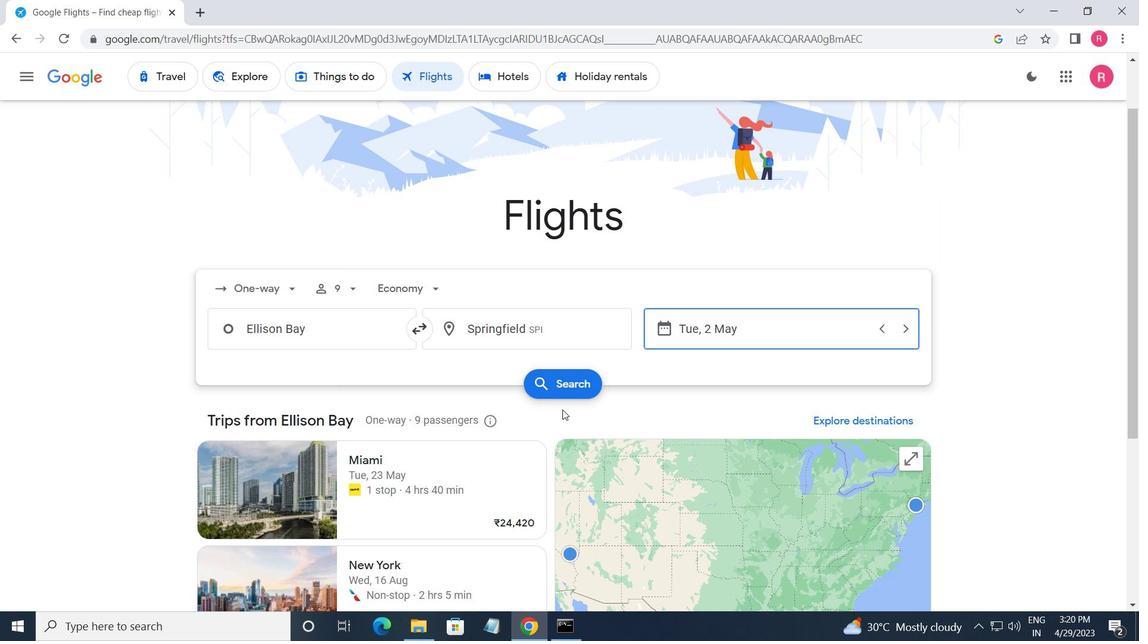 
Action: Mouse pressed left at (552, 388)
Screenshot: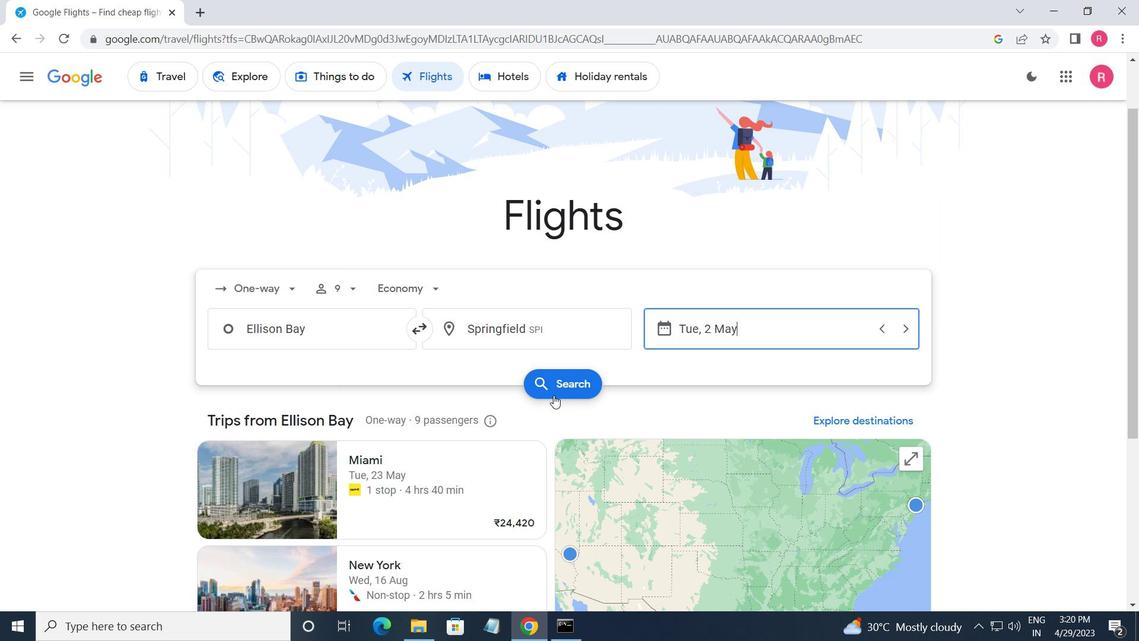 
Action: Mouse moved to (225, 218)
Screenshot: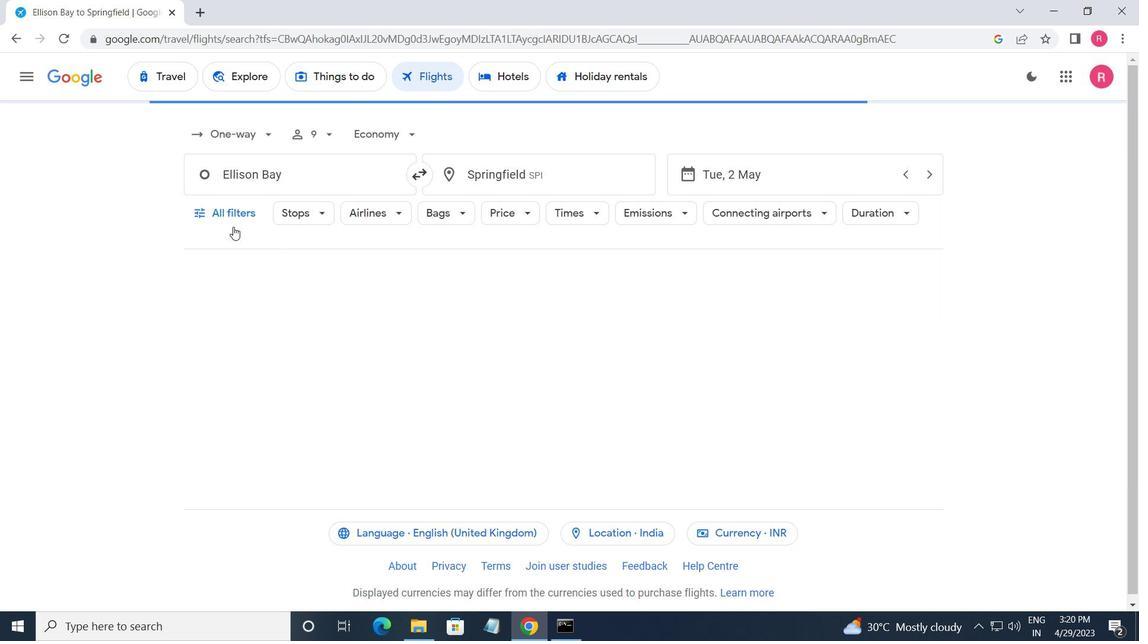 
Action: Mouse pressed left at (225, 218)
Screenshot: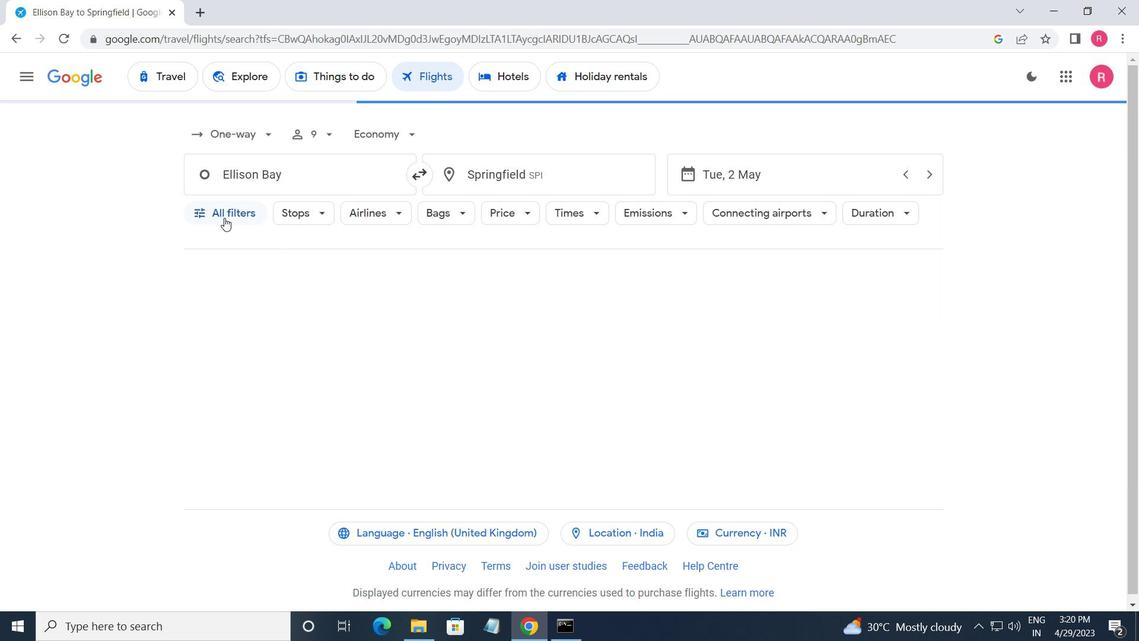 
Action: Mouse moved to (252, 296)
Screenshot: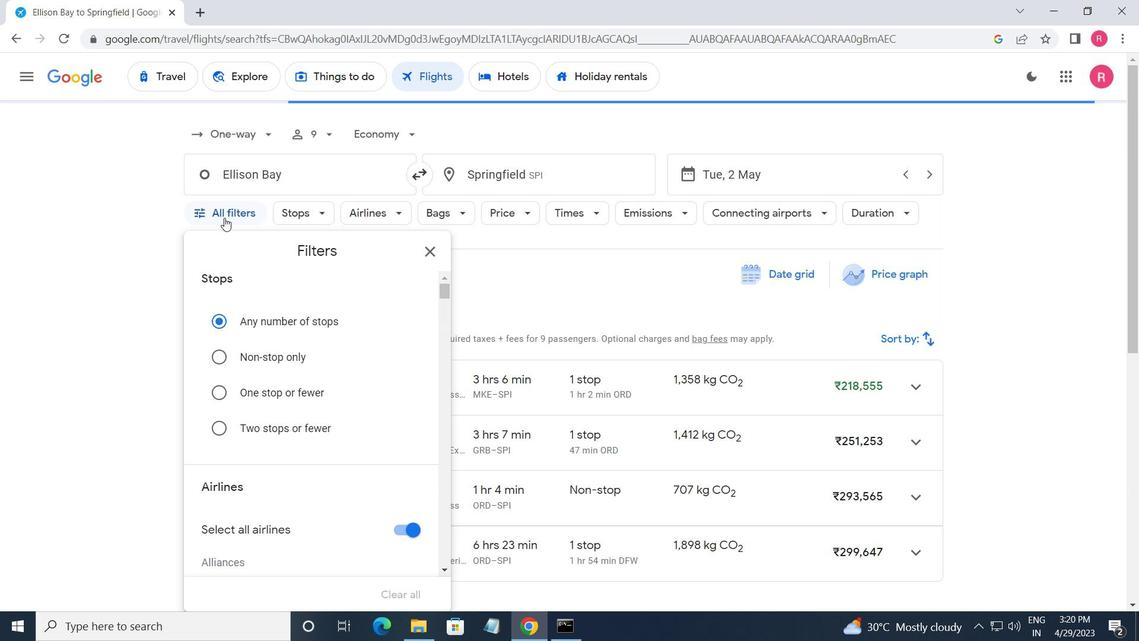 
Action: Mouse scrolled (252, 295) with delta (0, 0)
Screenshot: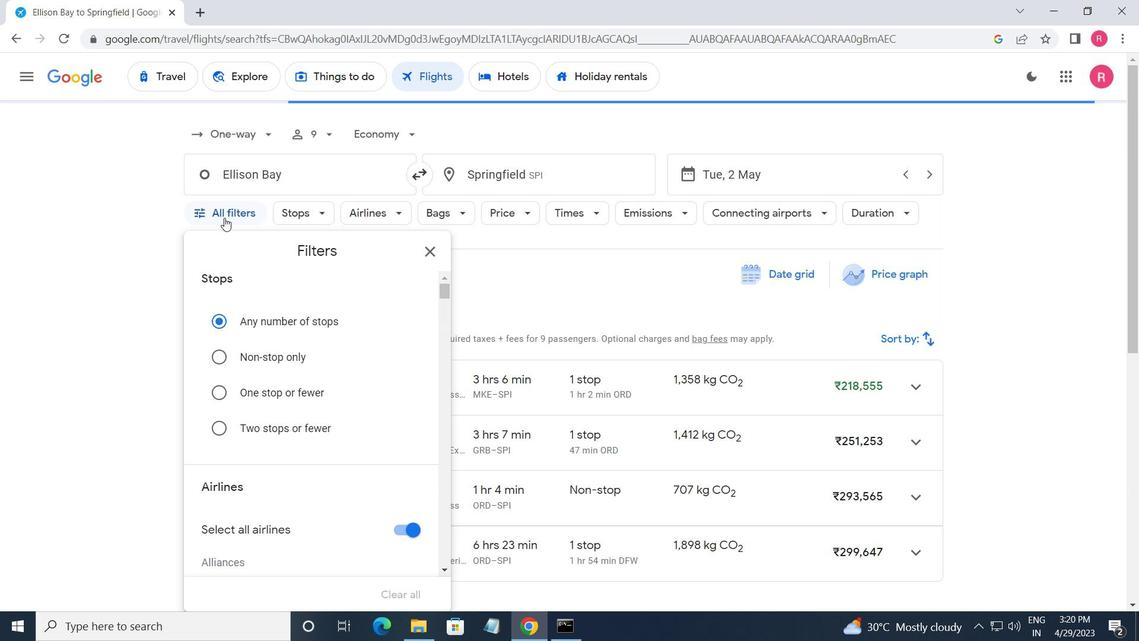 
Action: Mouse moved to (252, 303)
Screenshot: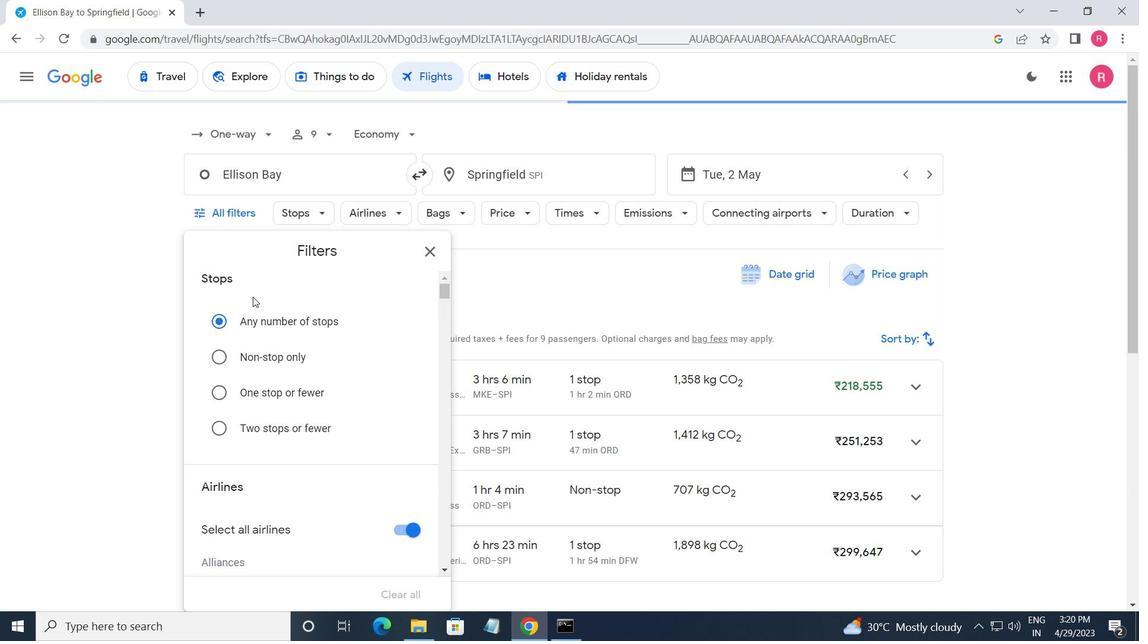 
Action: Mouse scrolled (252, 302) with delta (0, 0)
Screenshot: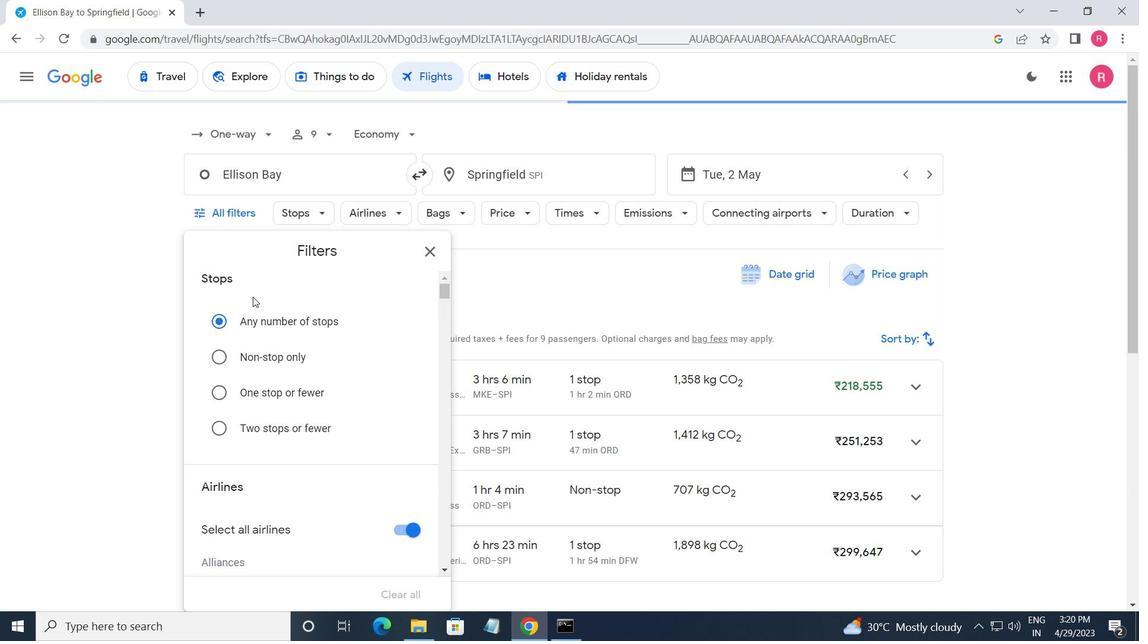 
Action: Mouse moved to (253, 303)
Screenshot: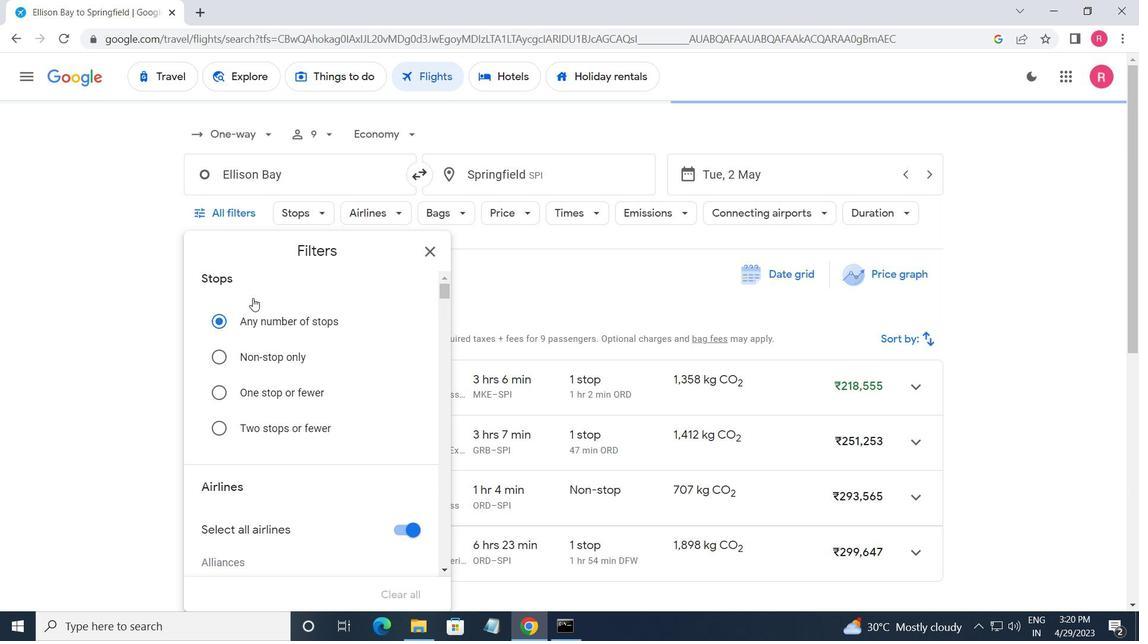 
Action: Mouse scrolled (253, 303) with delta (0, 0)
Screenshot: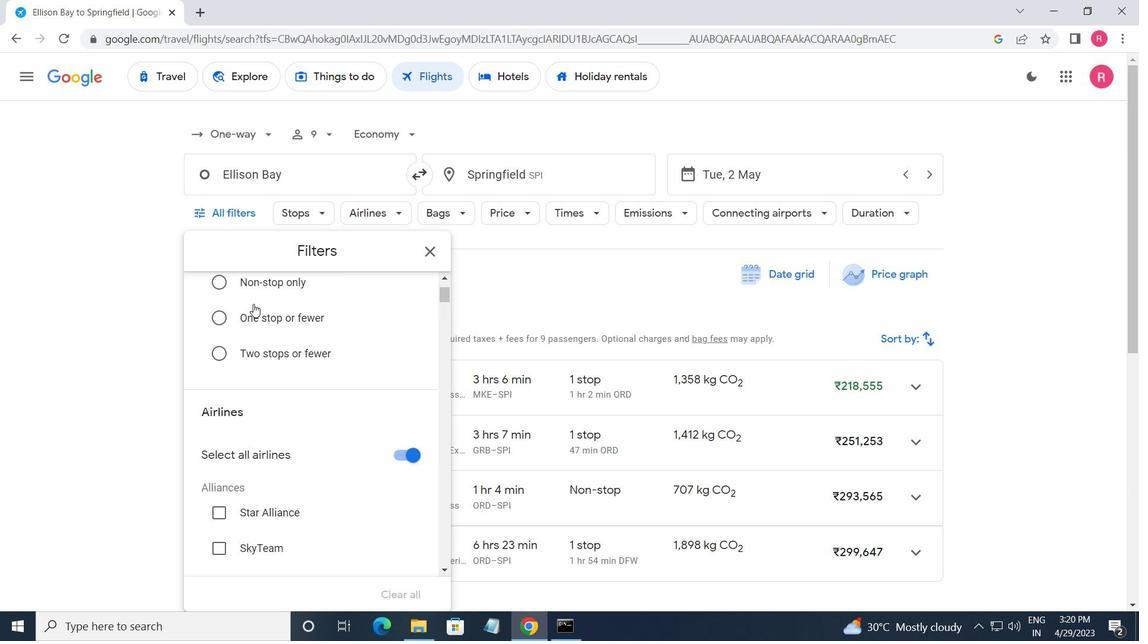 
Action: Mouse scrolled (253, 303) with delta (0, 0)
Screenshot: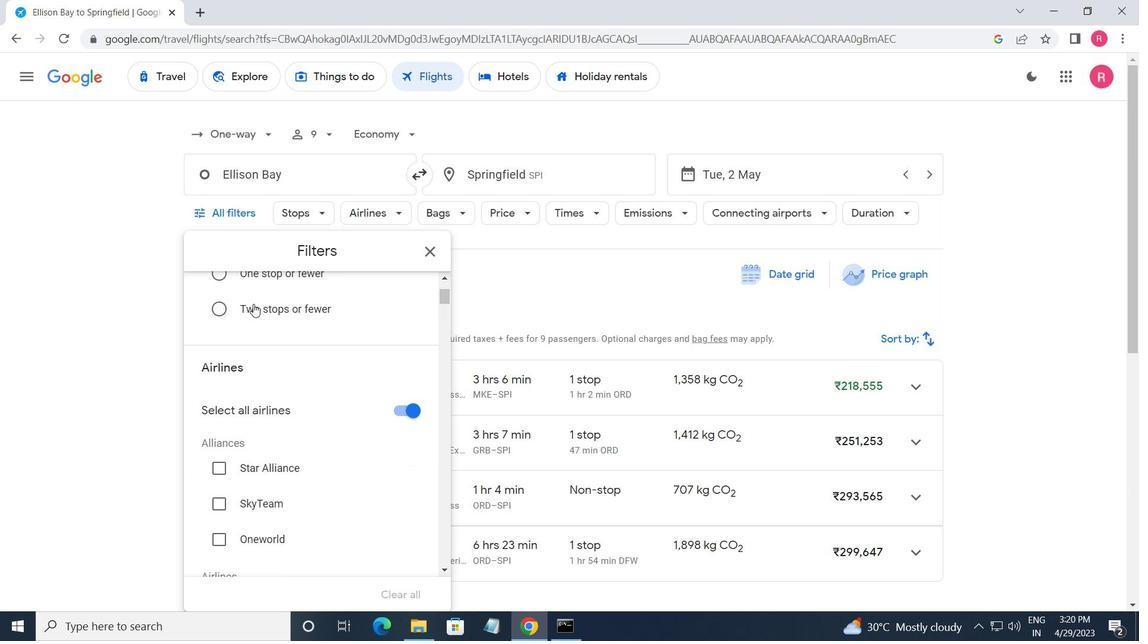 
Action: Mouse scrolled (253, 303) with delta (0, 0)
Screenshot: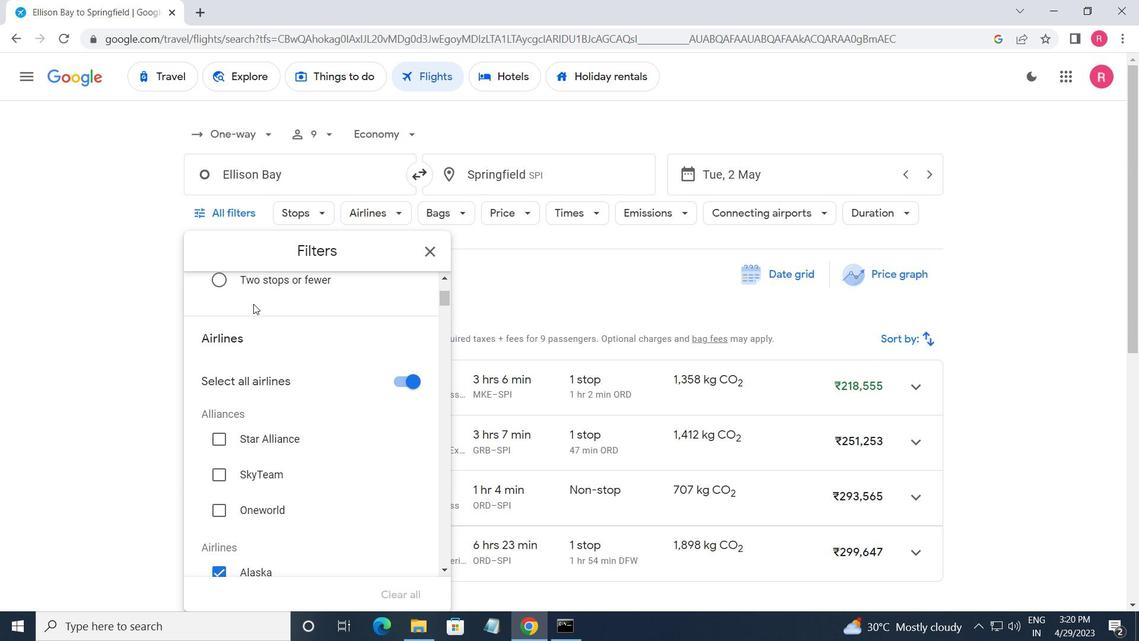 
Action: Mouse scrolled (253, 303) with delta (0, 0)
Screenshot: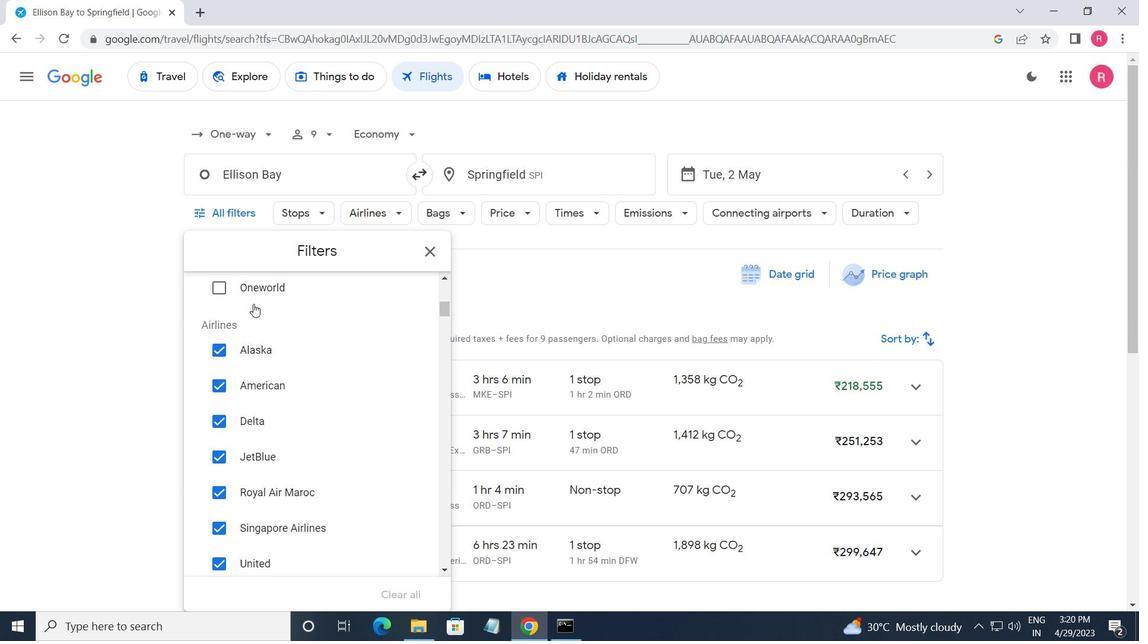 
Action: Mouse scrolled (253, 303) with delta (0, 0)
Screenshot: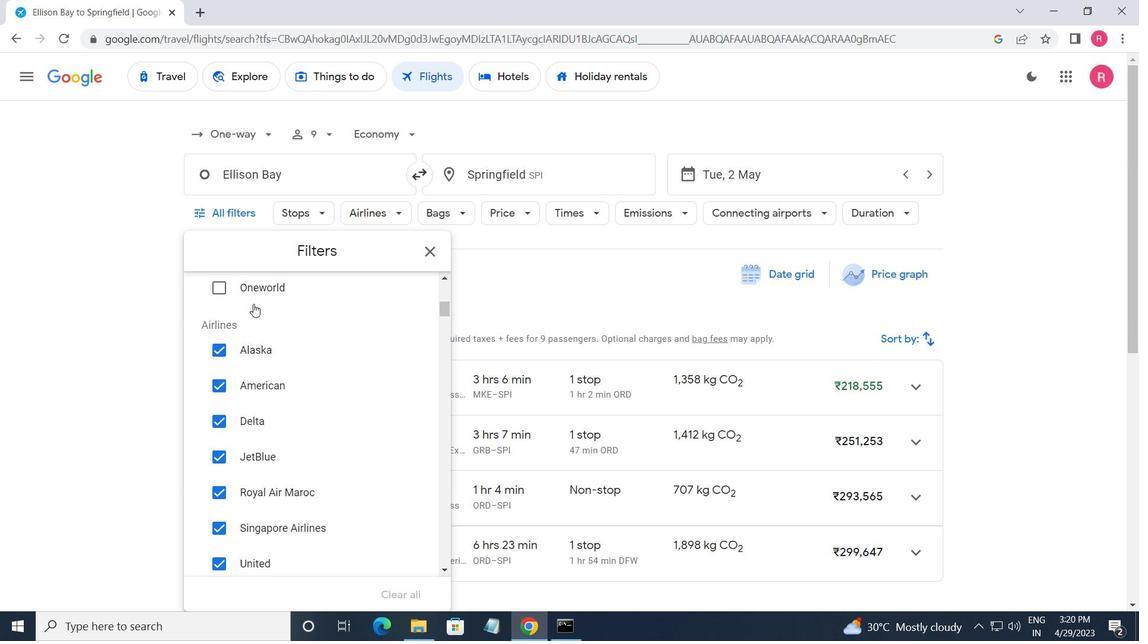 
Action: Mouse scrolled (253, 304) with delta (0, 0)
Screenshot: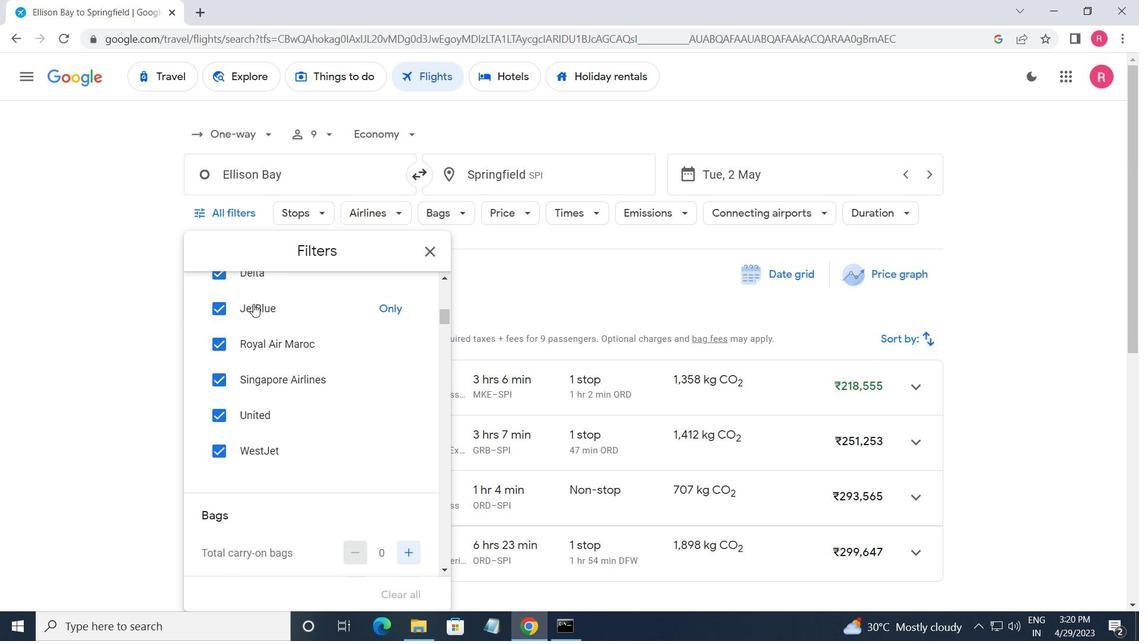 
Action: Mouse scrolled (253, 304) with delta (0, 0)
Screenshot: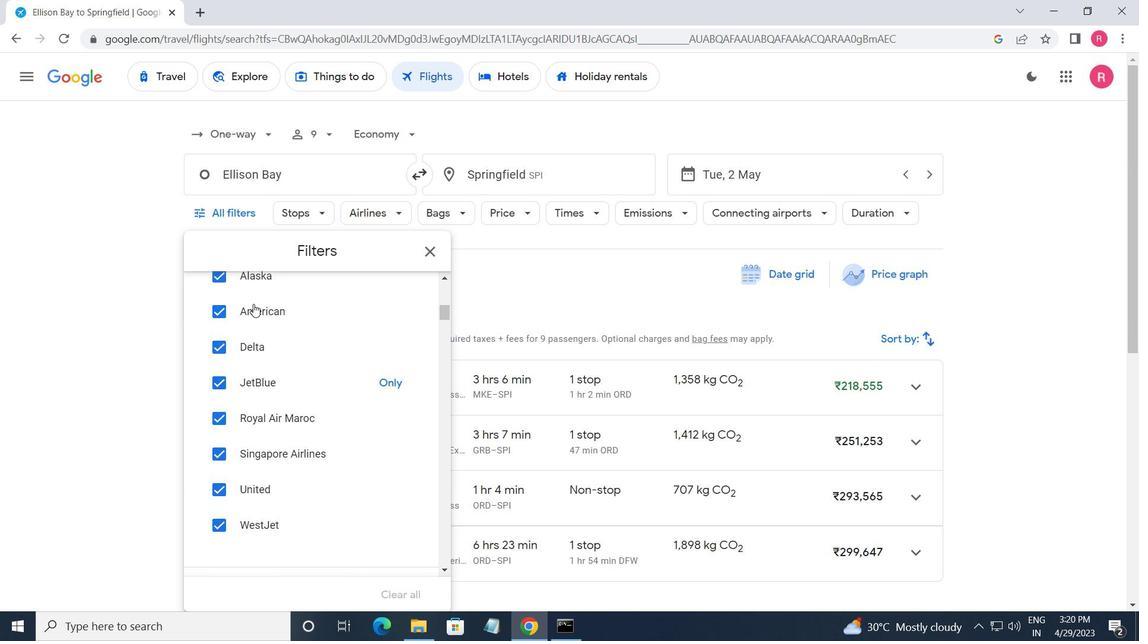 
Action: Mouse scrolled (253, 304) with delta (0, 0)
Screenshot: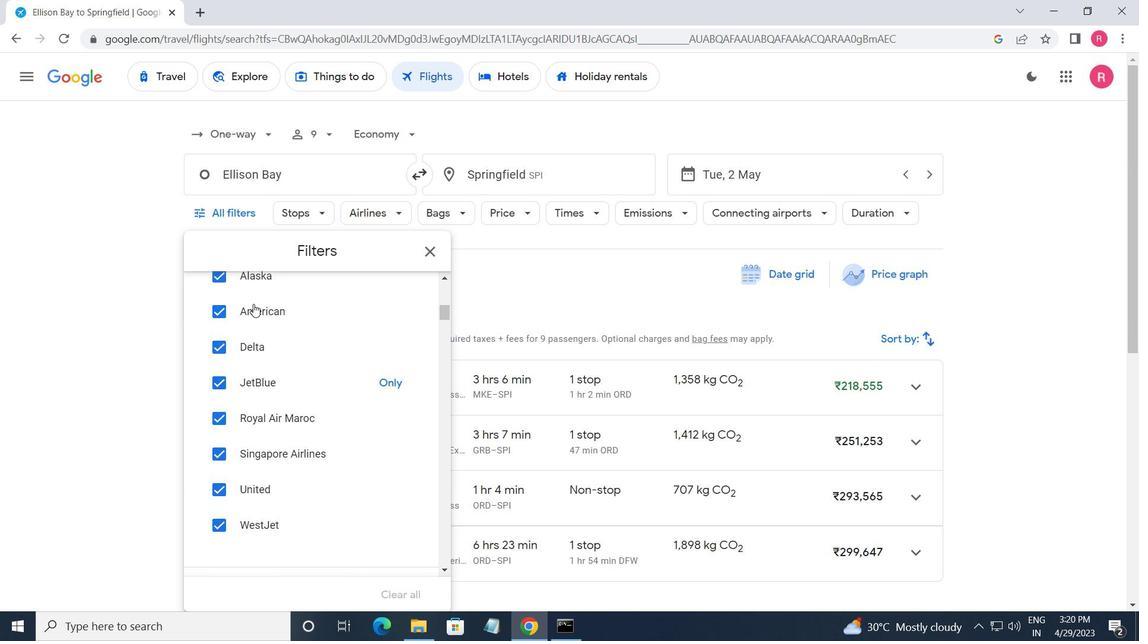 
Action: Mouse scrolled (253, 304) with delta (0, 0)
Screenshot: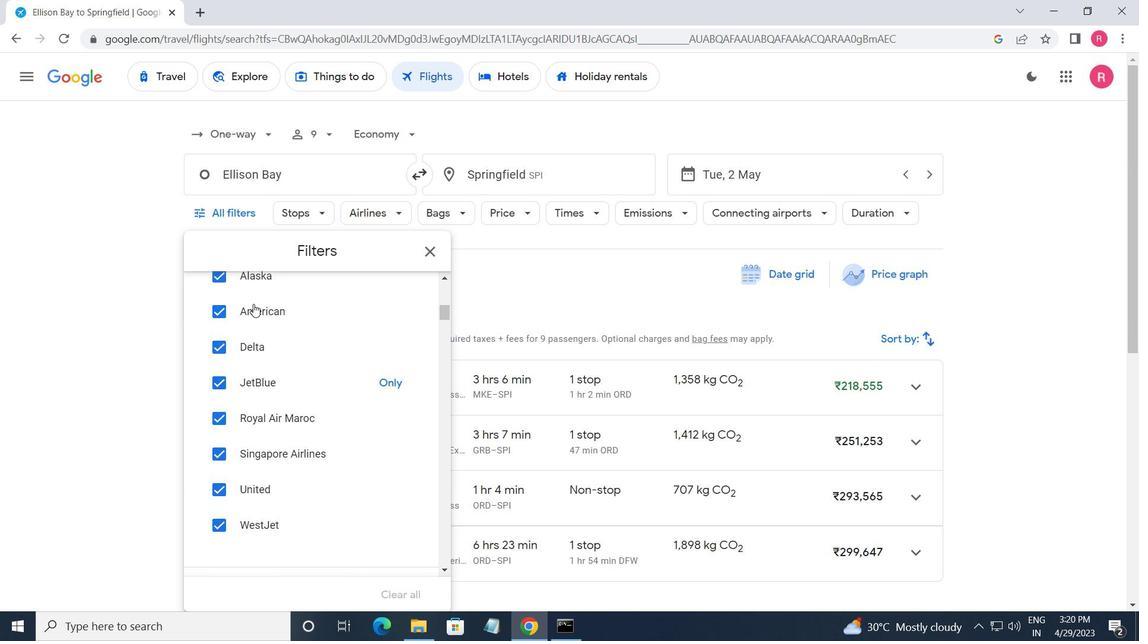 
Action: Mouse scrolled (253, 304) with delta (0, 0)
Screenshot: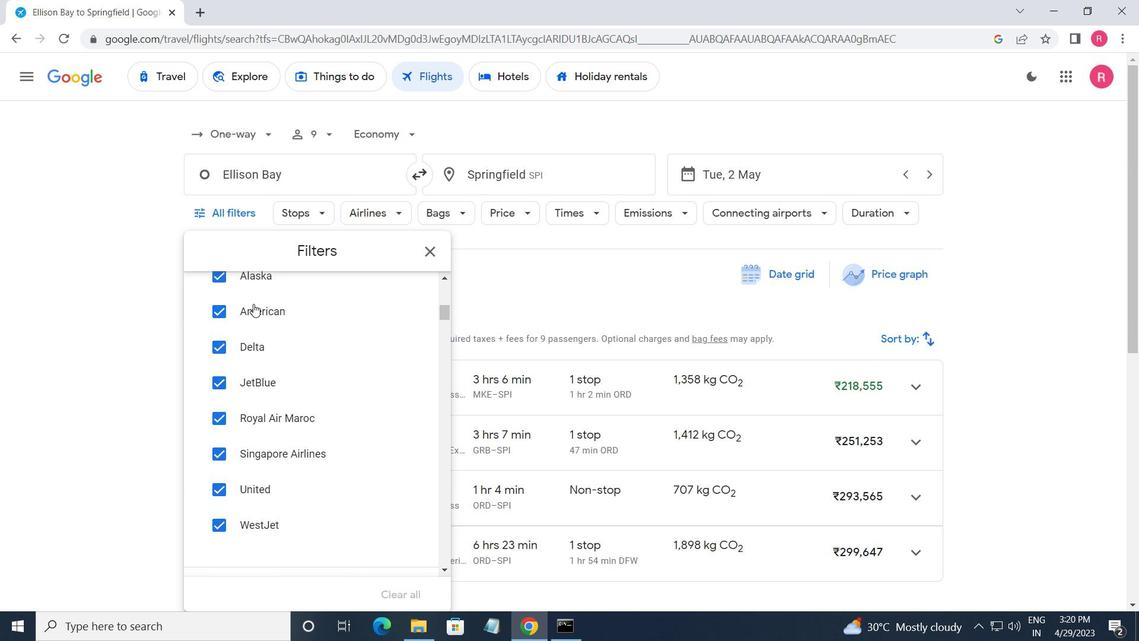 
Action: Mouse moved to (398, 381)
Screenshot: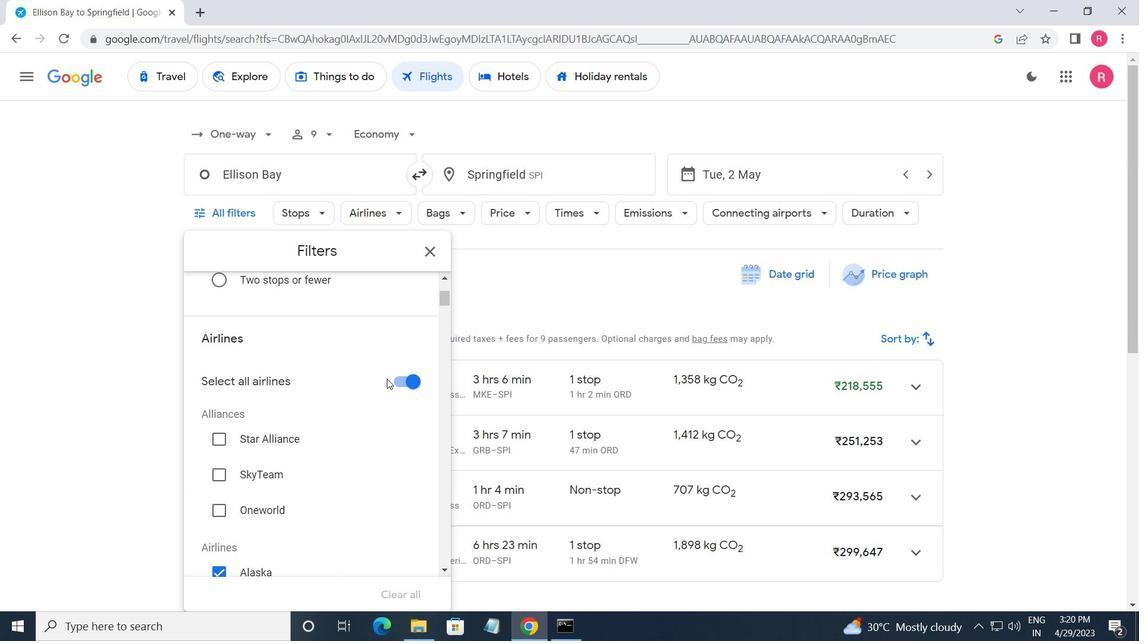 
Action: Mouse pressed left at (398, 381)
Screenshot: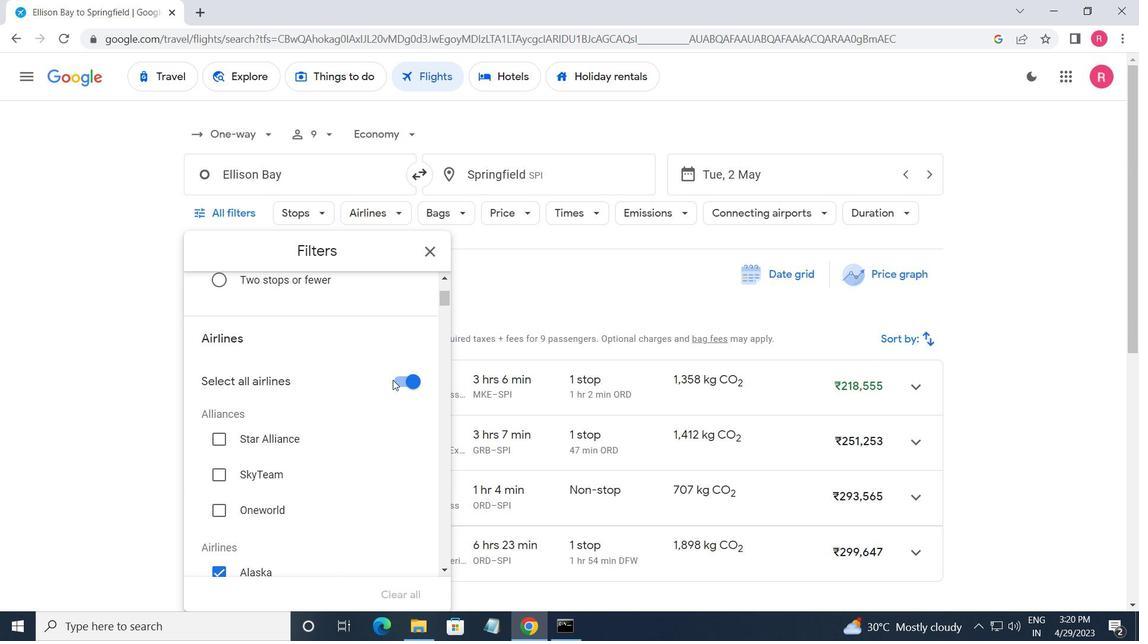
Action: Mouse moved to (391, 374)
Screenshot: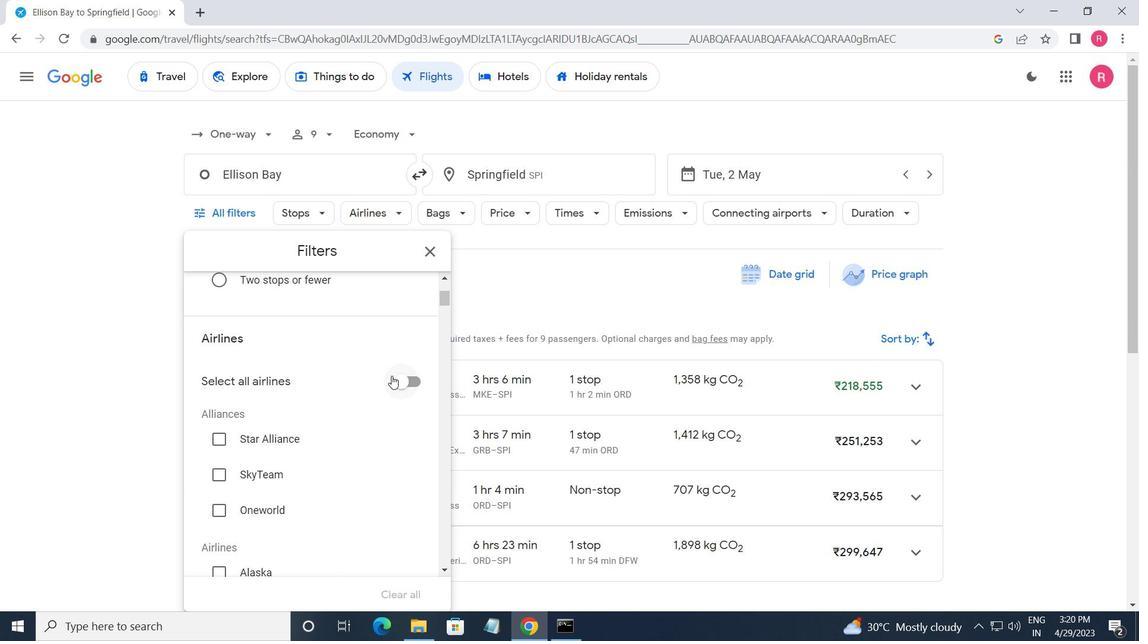 
Action: Mouse scrolled (391, 374) with delta (0, 0)
Screenshot: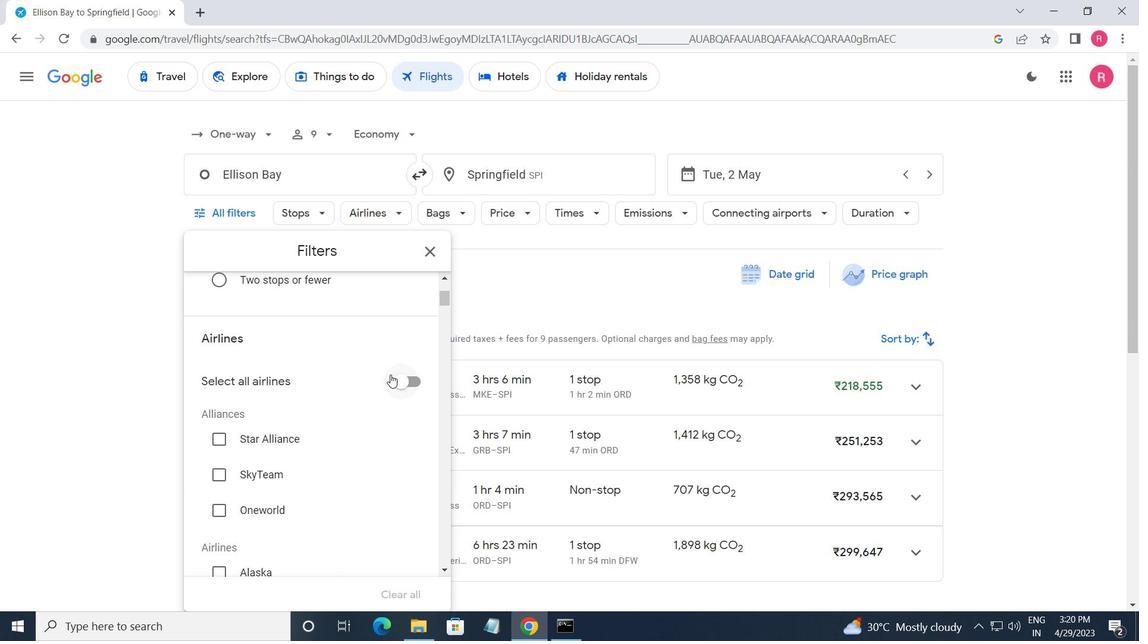 
Action: Mouse scrolled (391, 374) with delta (0, 0)
Screenshot: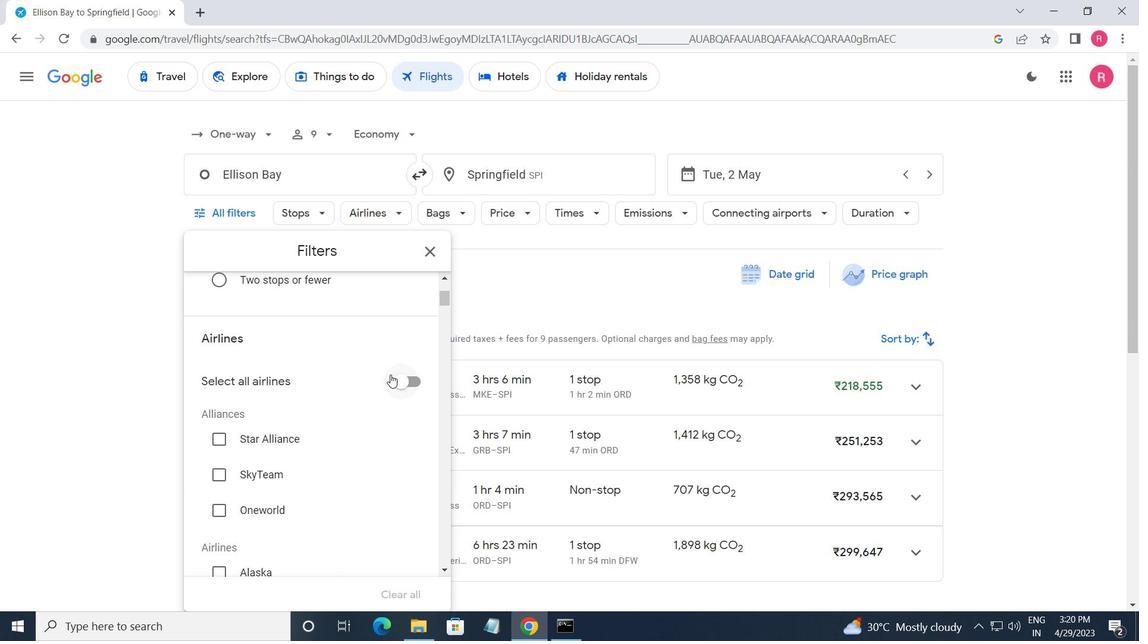 
Action: Mouse scrolled (391, 374) with delta (0, 0)
Screenshot: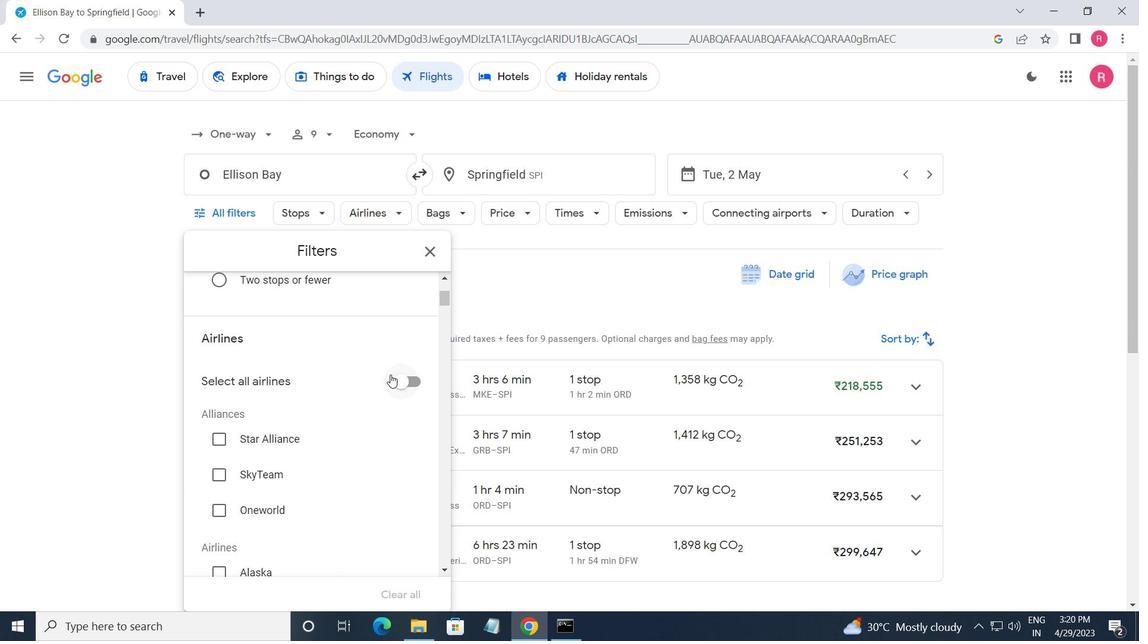 
Action: Mouse scrolled (391, 374) with delta (0, 0)
Screenshot: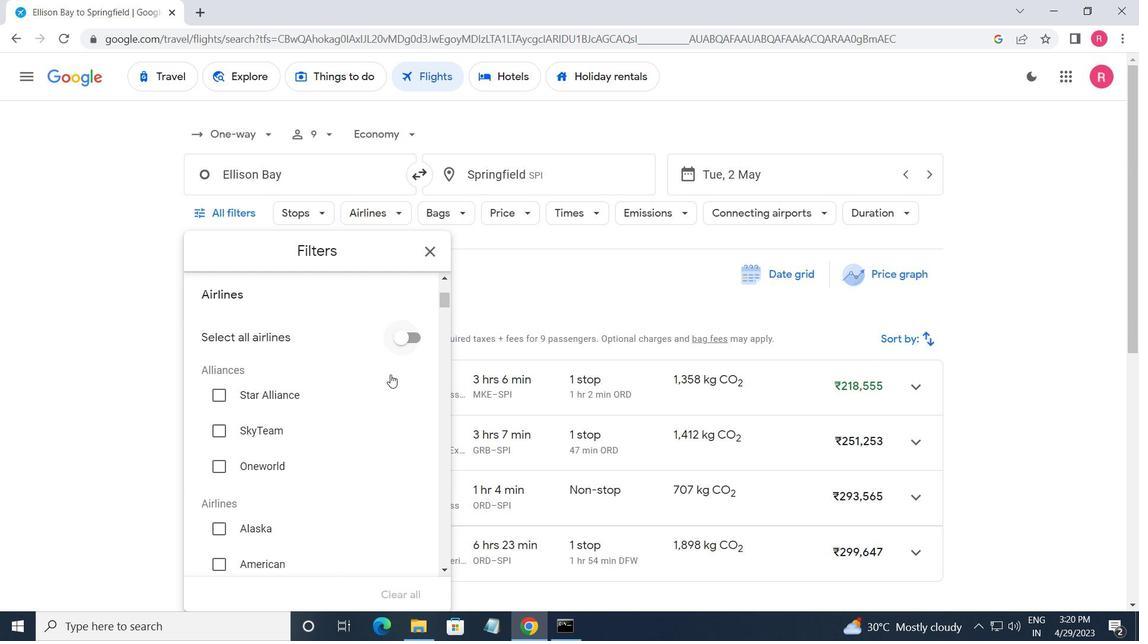 
Action: Mouse moved to (390, 372)
Screenshot: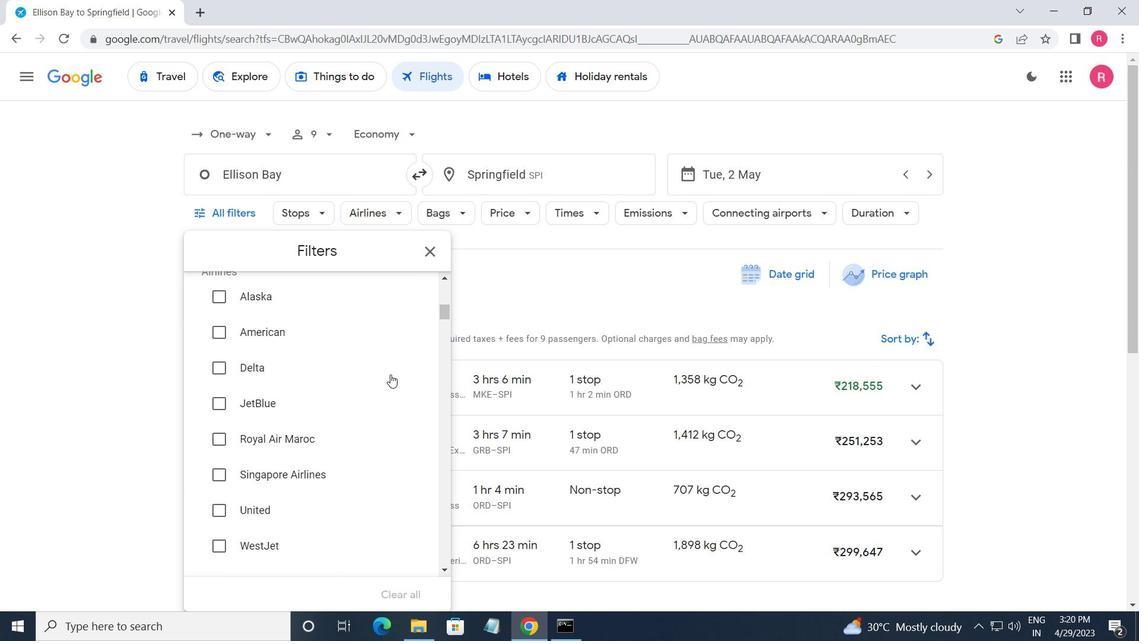 
Action: Mouse scrolled (390, 372) with delta (0, 0)
Screenshot: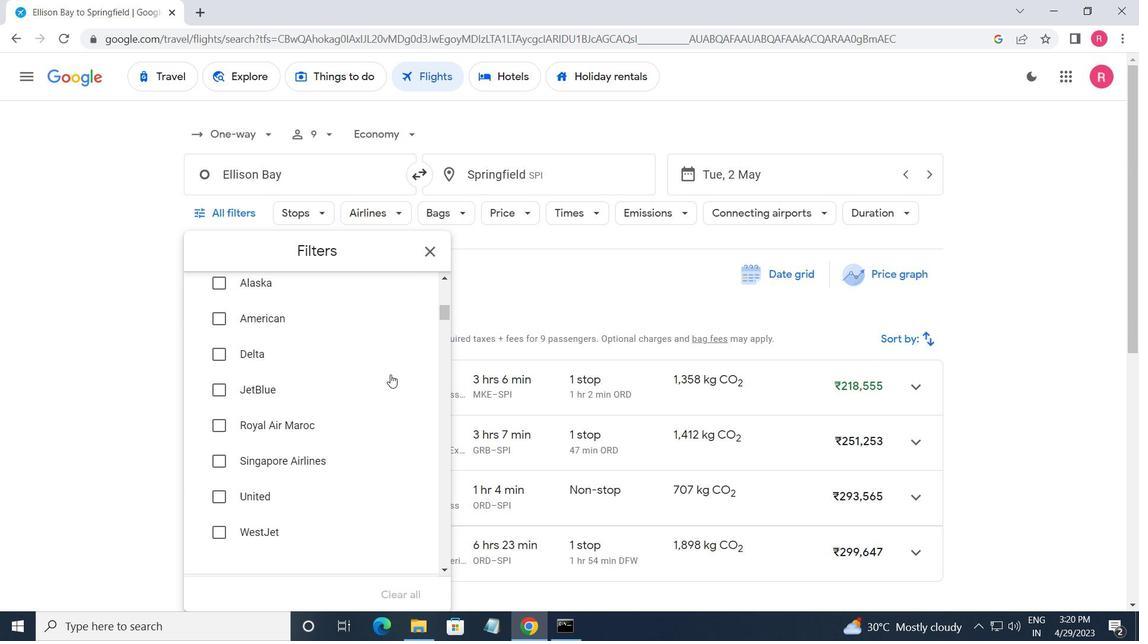 
Action: Mouse scrolled (390, 372) with delta (0, 0)
Screenshot: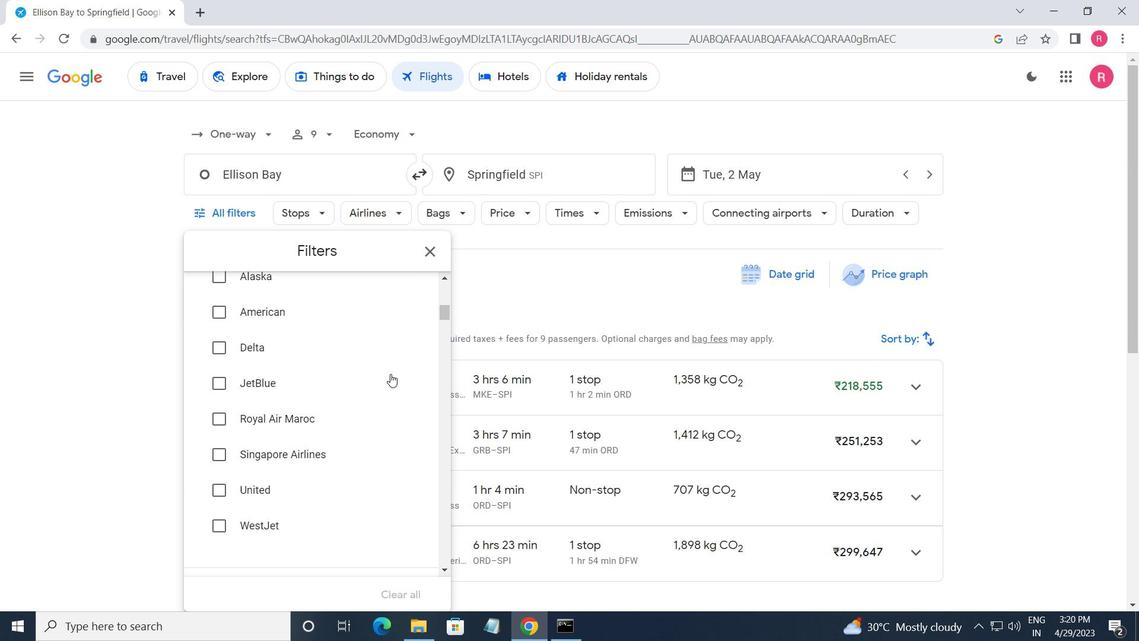 
Action: Mouse scrolled (390, 372) with delta (0, 0)
Screenshot: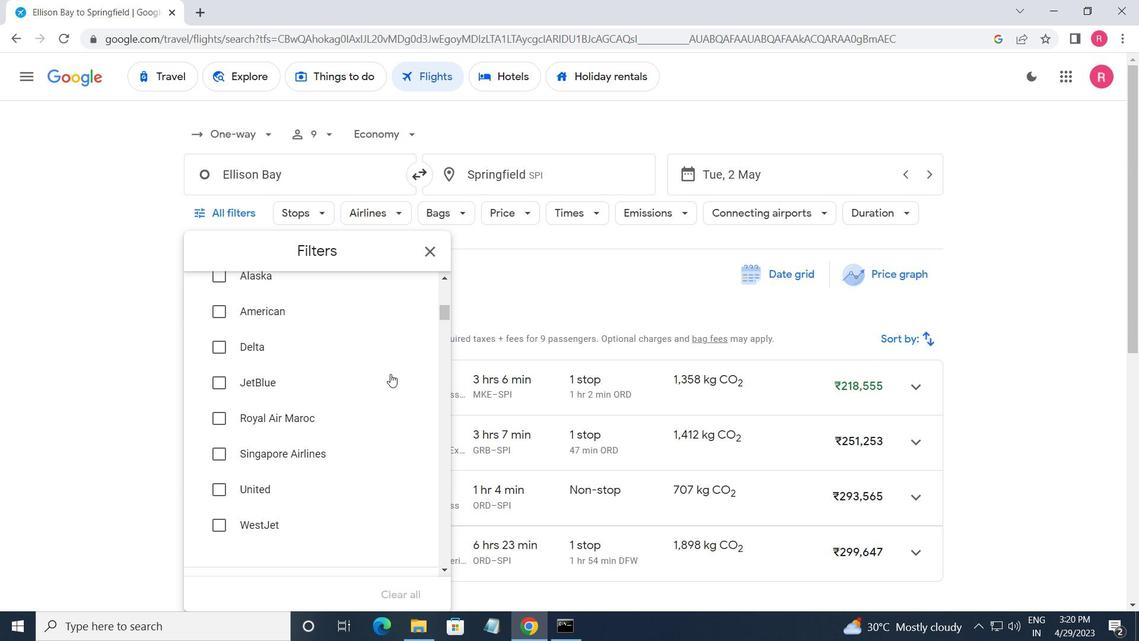
Action: Mouse scrolled (390, 372) with delta (0, 0)
Screenshot: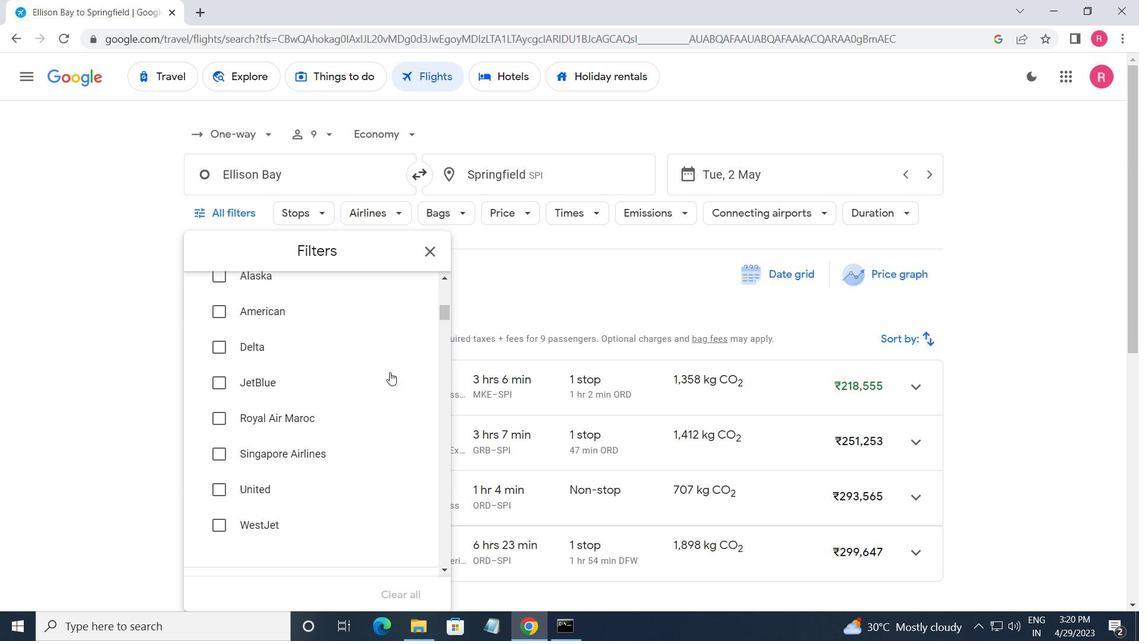 
Action: Mouse moved to (397, 360)
Screenshot: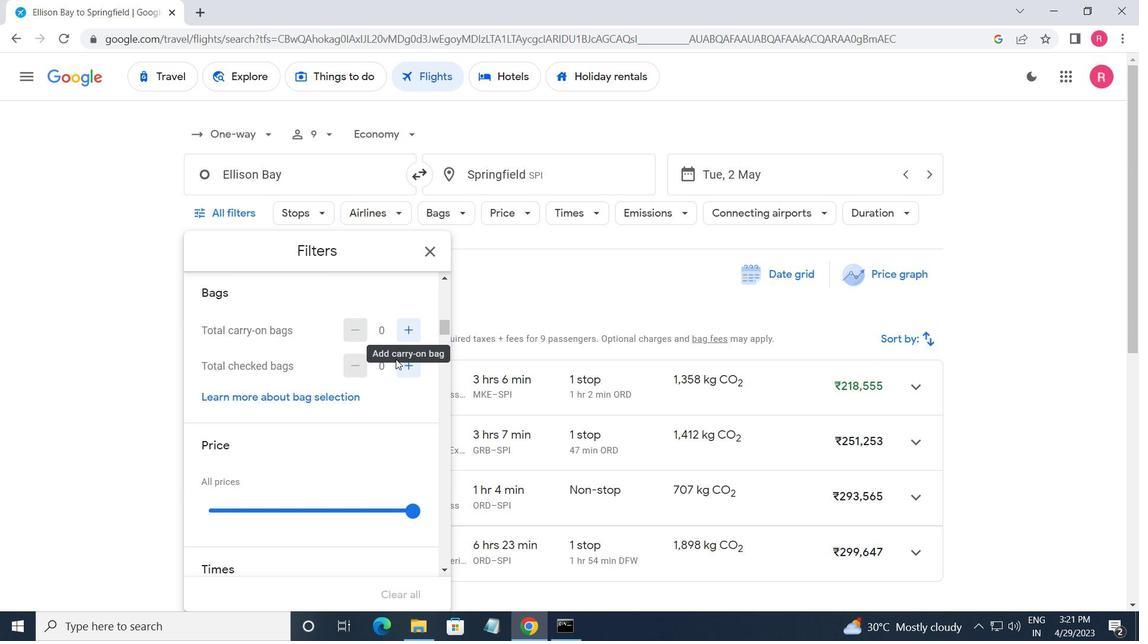 
Action: Mouse pressed left at (397, 360)
Screenshot: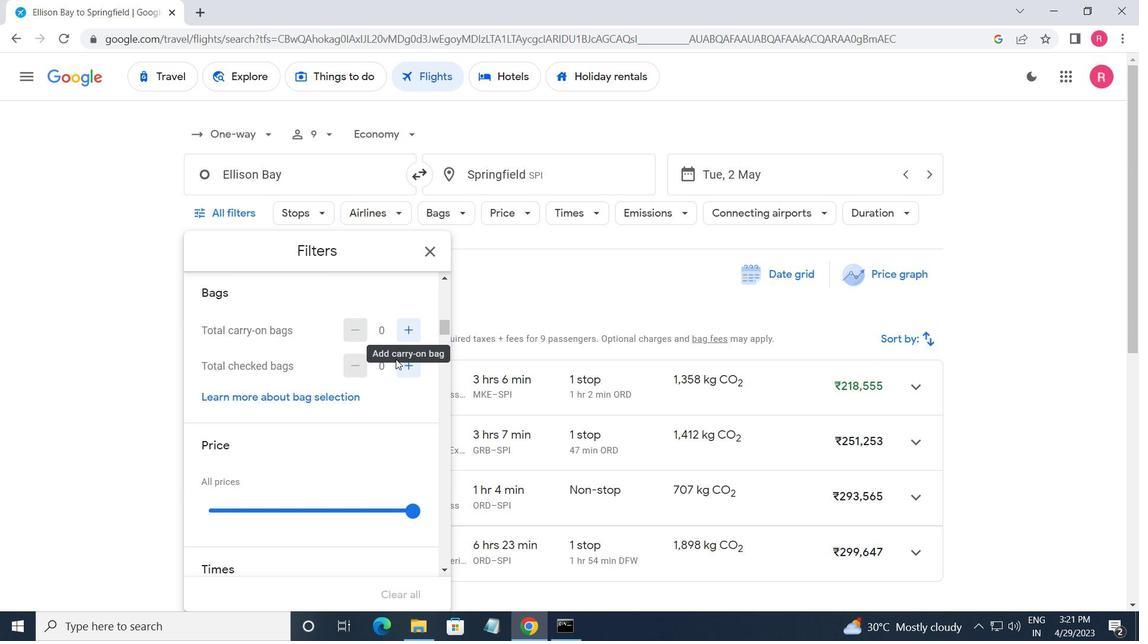 
Action: Mouse pressed left at (397, 360)
Screenshot: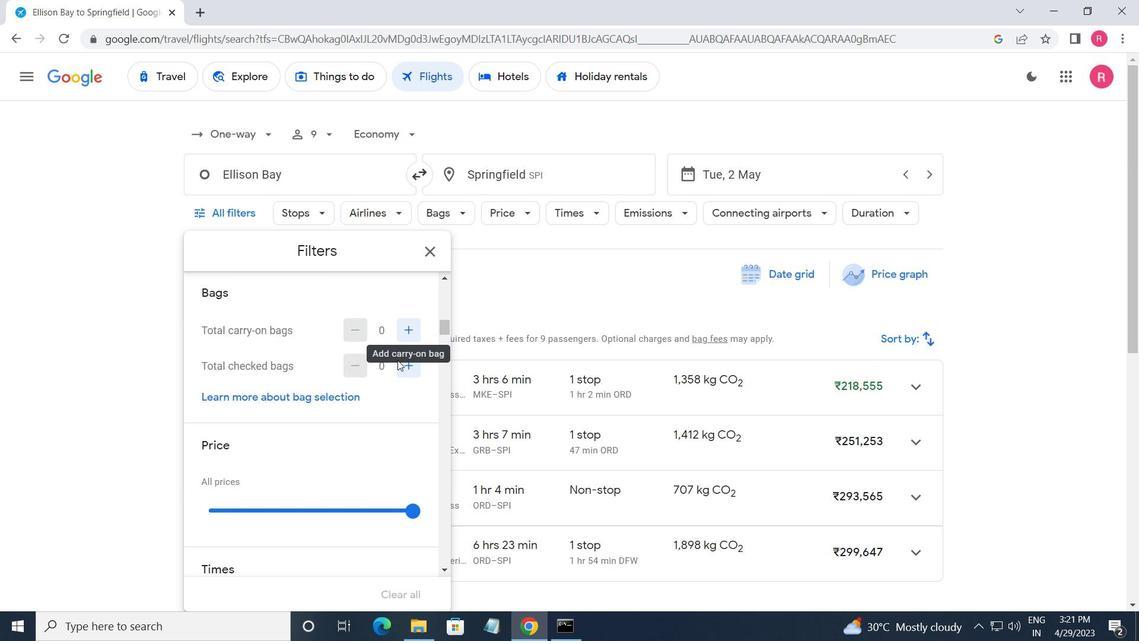 
Action: Mouse moved to (29, 77)
Screenshot: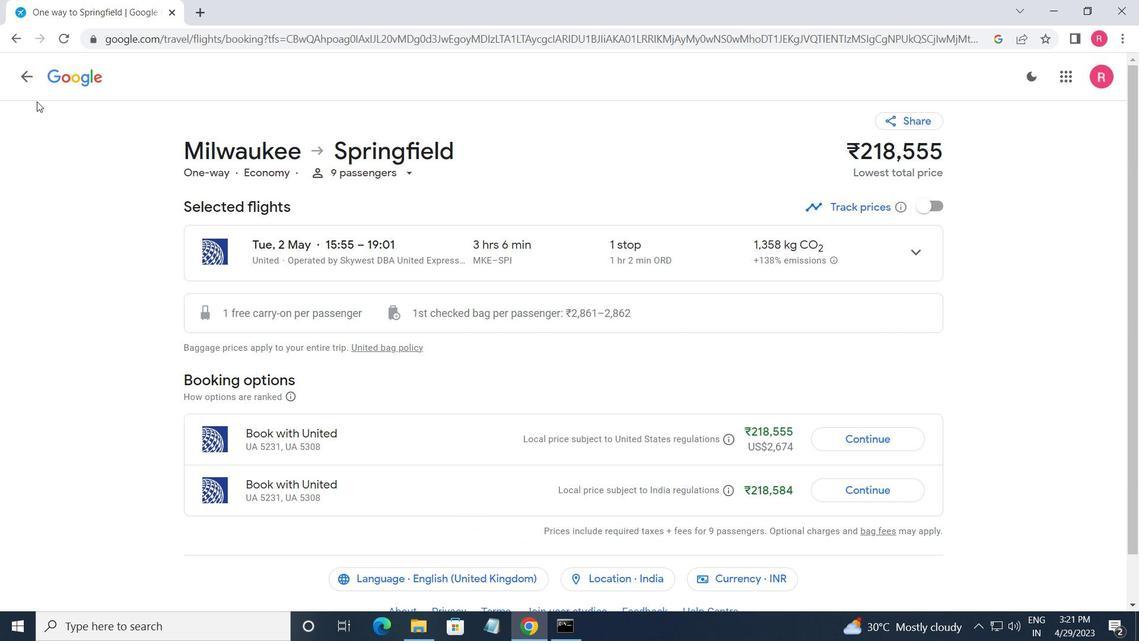
Action: Mouse pressed left at (29, 77)
Screenshot: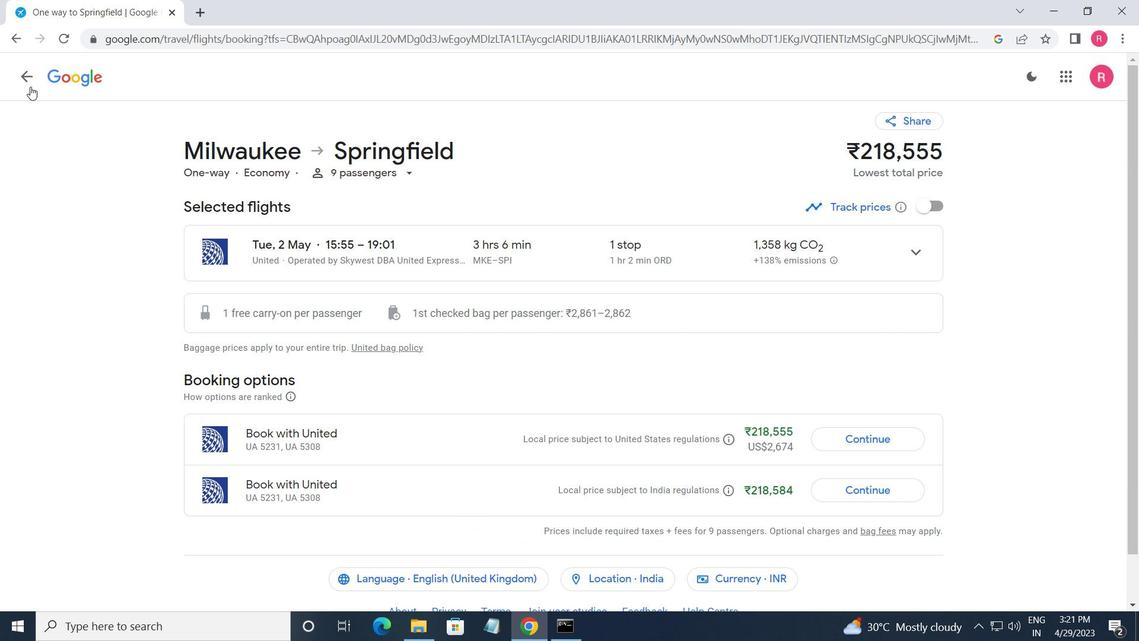 
Action: Mouse moved to (244, 216)
Screenshot: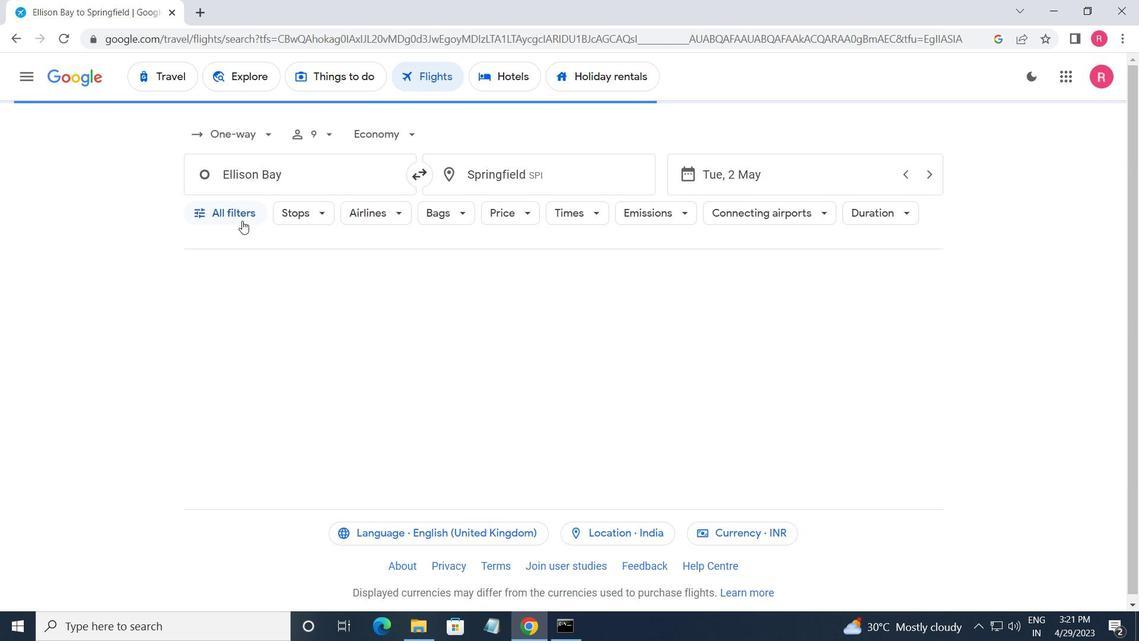
Action: Mouse pressed left at (244, 216)
Screenshot: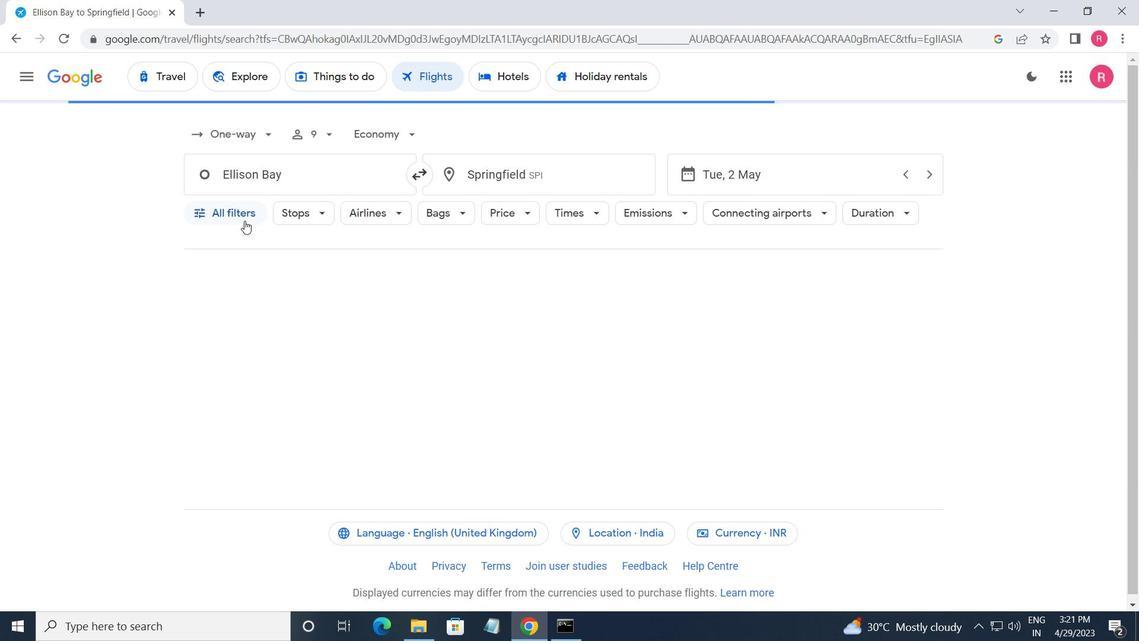 
Action: Mouse moved to (325, 443)
Screenshot: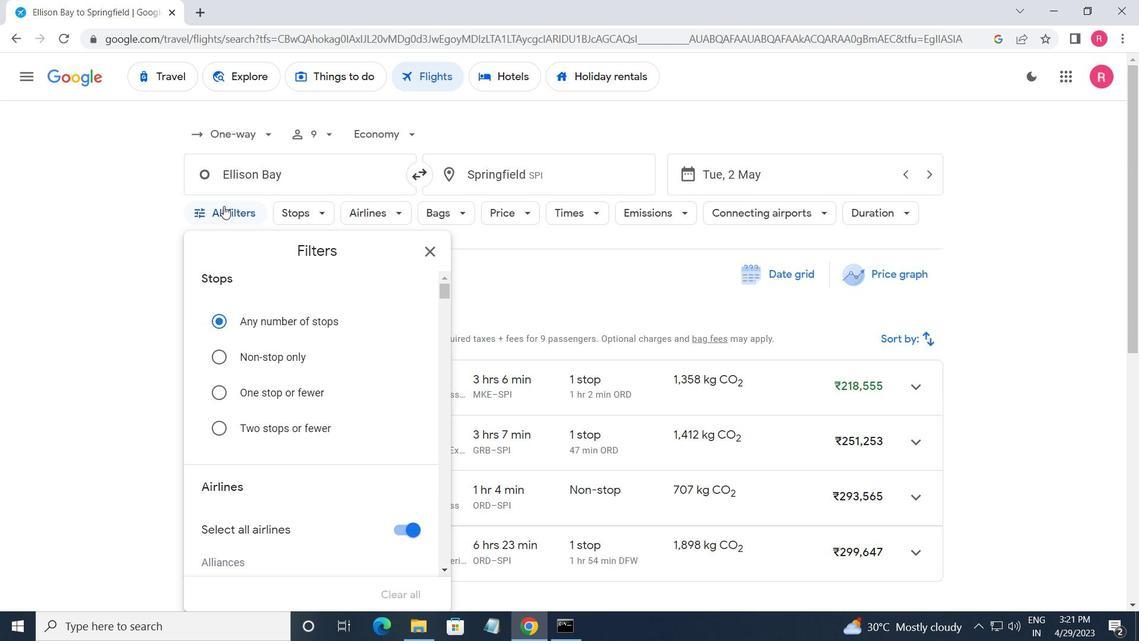 
Action: Mouse scrolled (325, 442) with delta (0, 0)
Screenshot: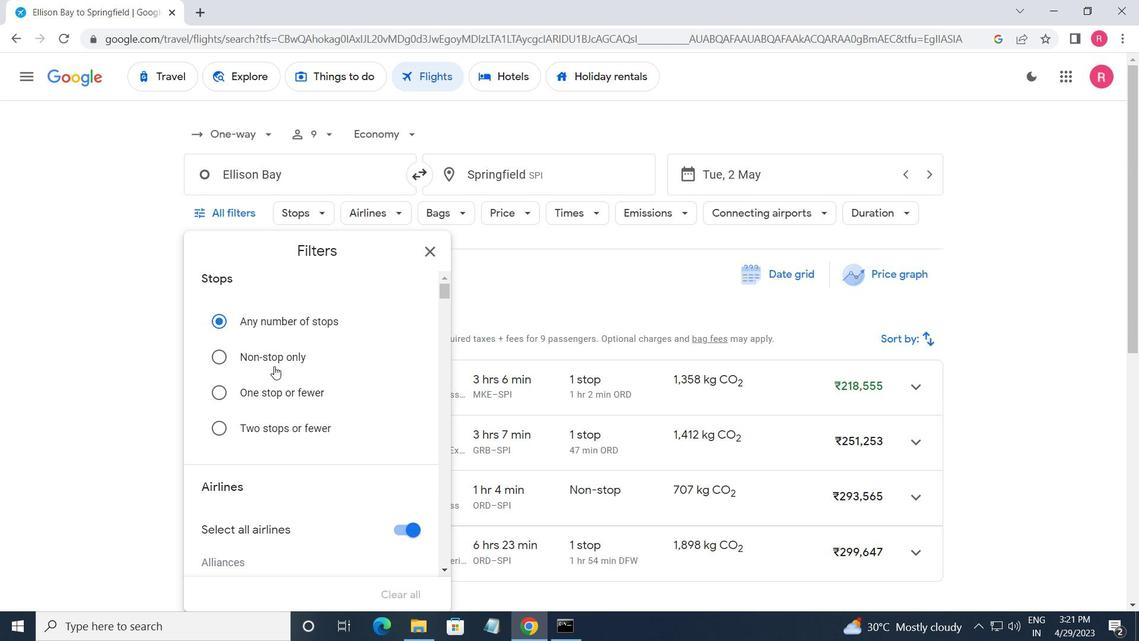 
Action: Mouse scrolled (325, 442) with delta (0, 0)
Screenshot: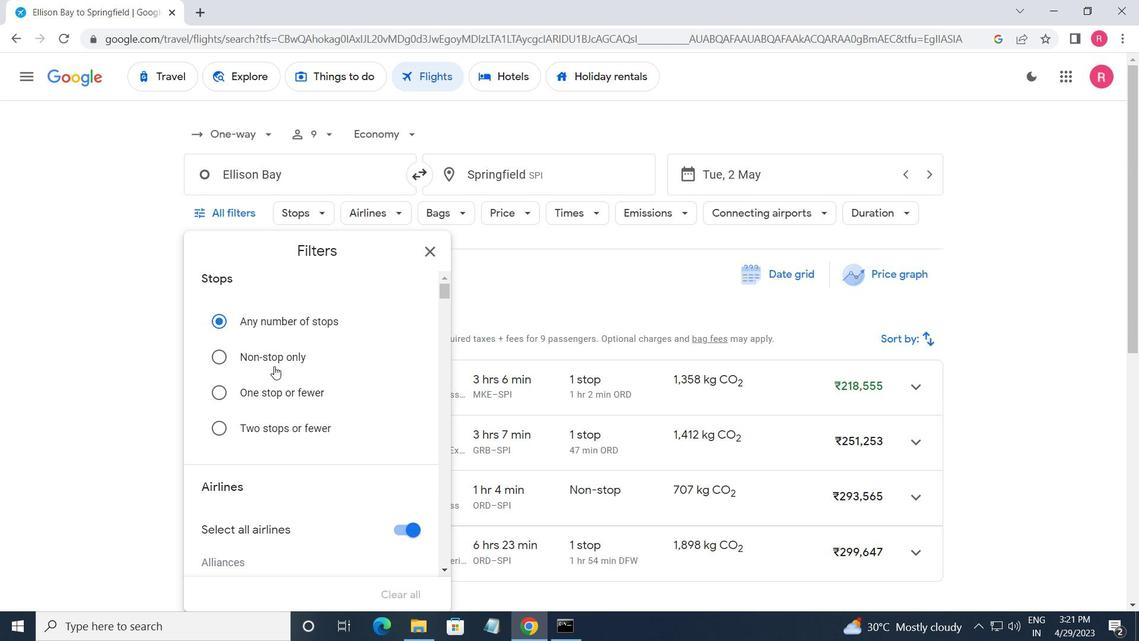 
Action: Mouse scrolled (325, 442) with delta (0, 0)
Screenshot: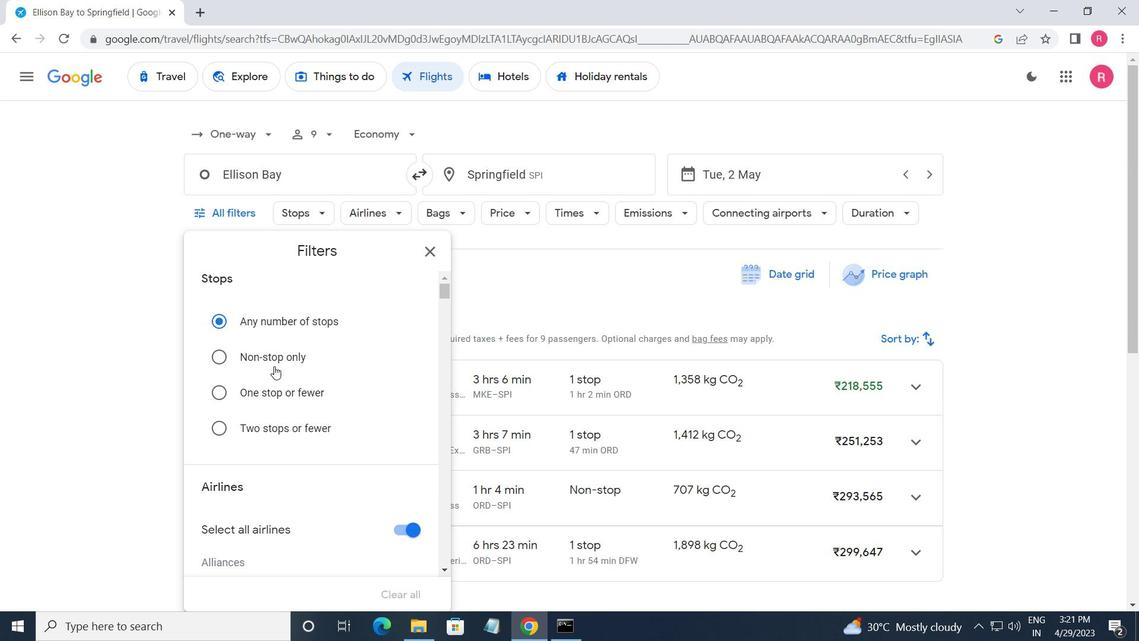 
Action: Mouse scrolled (325, 442) with delta (0, 0)
Screenshot: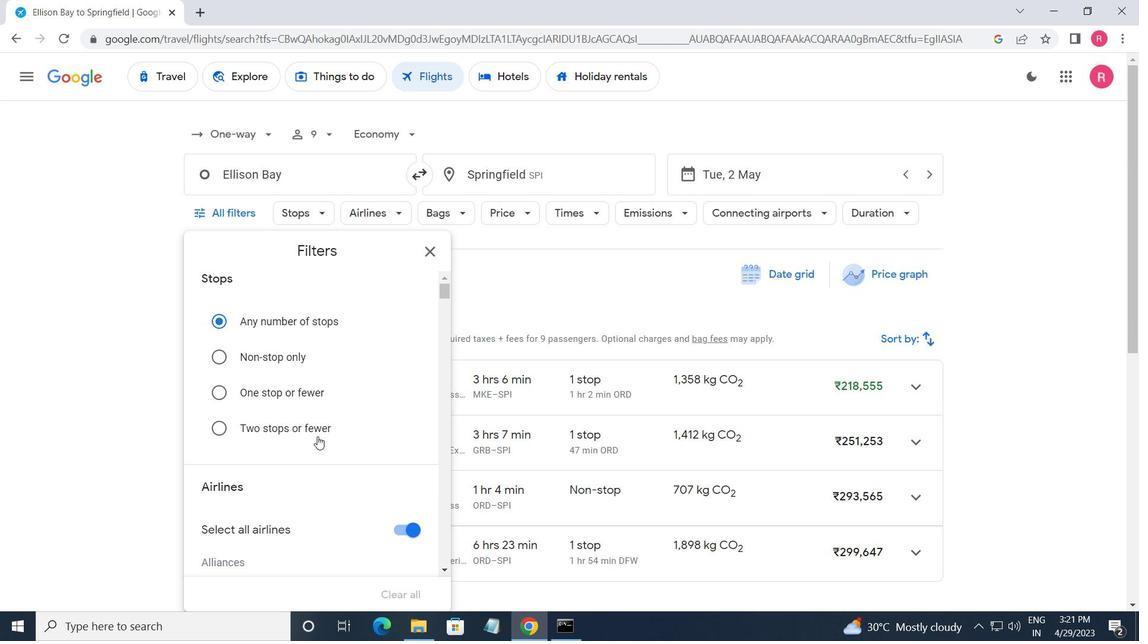 
Action: Mouse scrolled (325, 442) with delta (0, 0)
Screenshot: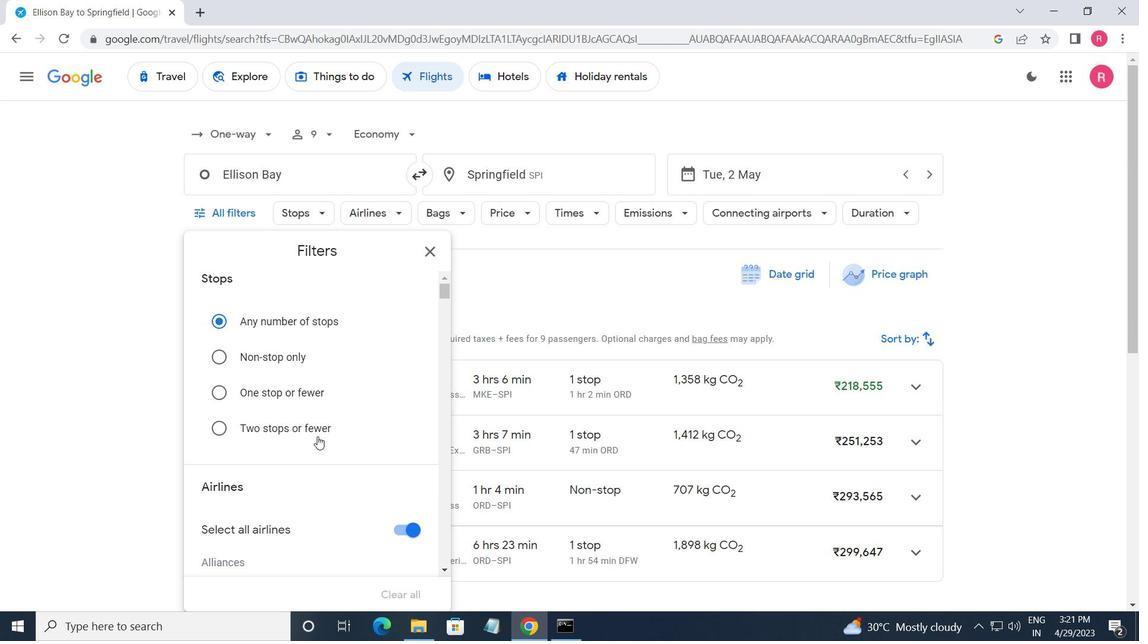 
Action: Mouse moved to (330, 411)
Screenshot: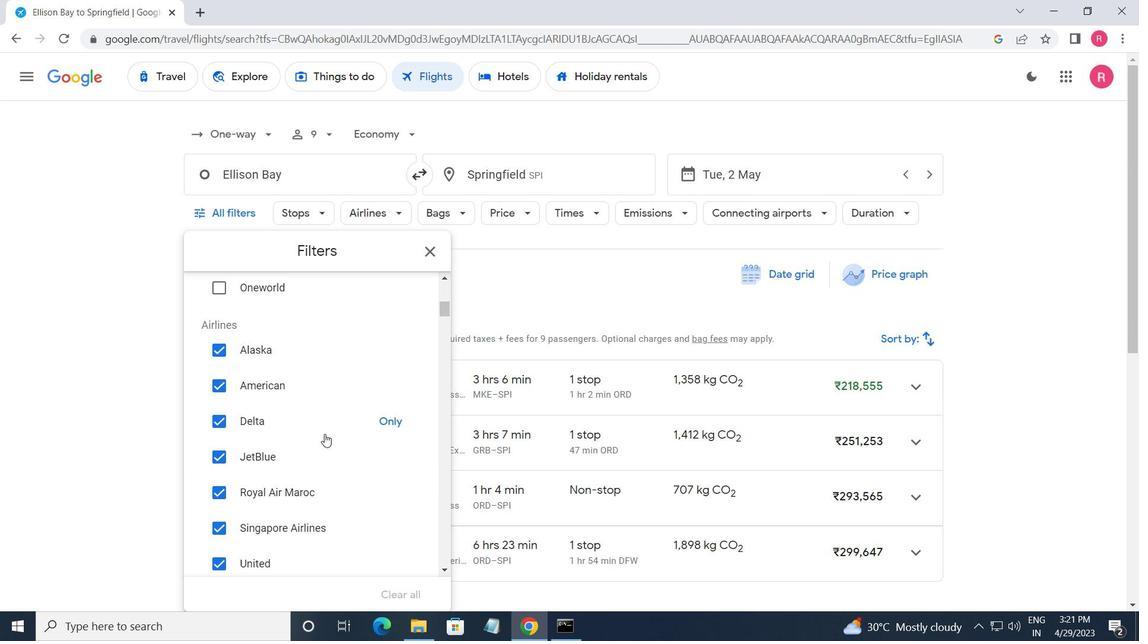 
Action: Mouse scrolled (330, 412) with delta (0, 0)
Screenshot: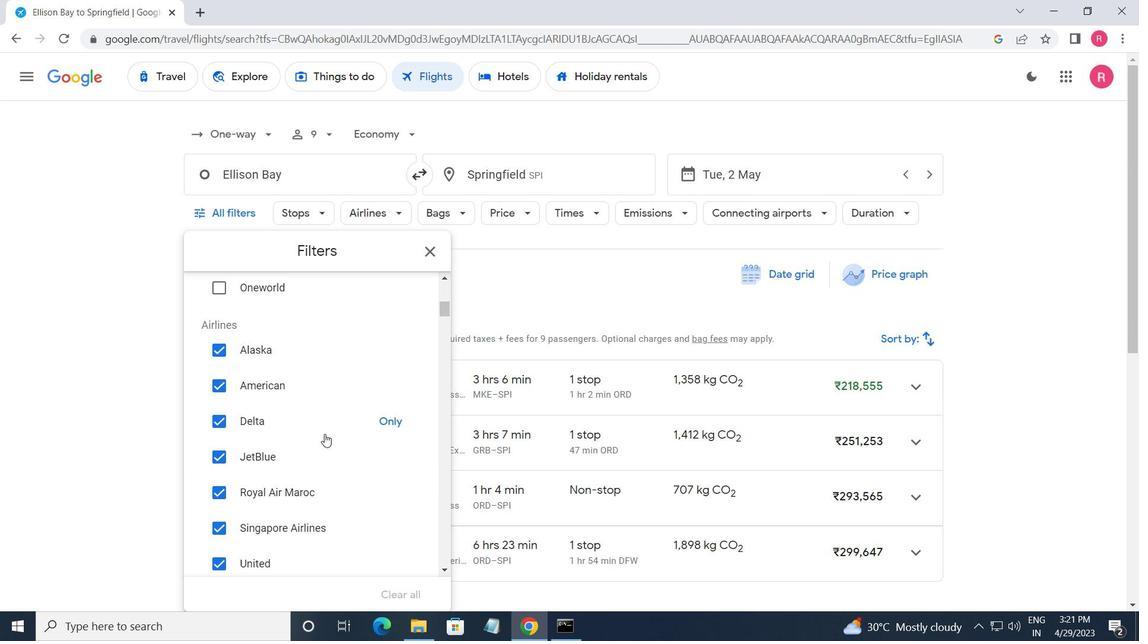 
Action: Mouse scrolled (330, 412) with delta (0, 0)
Screenshot: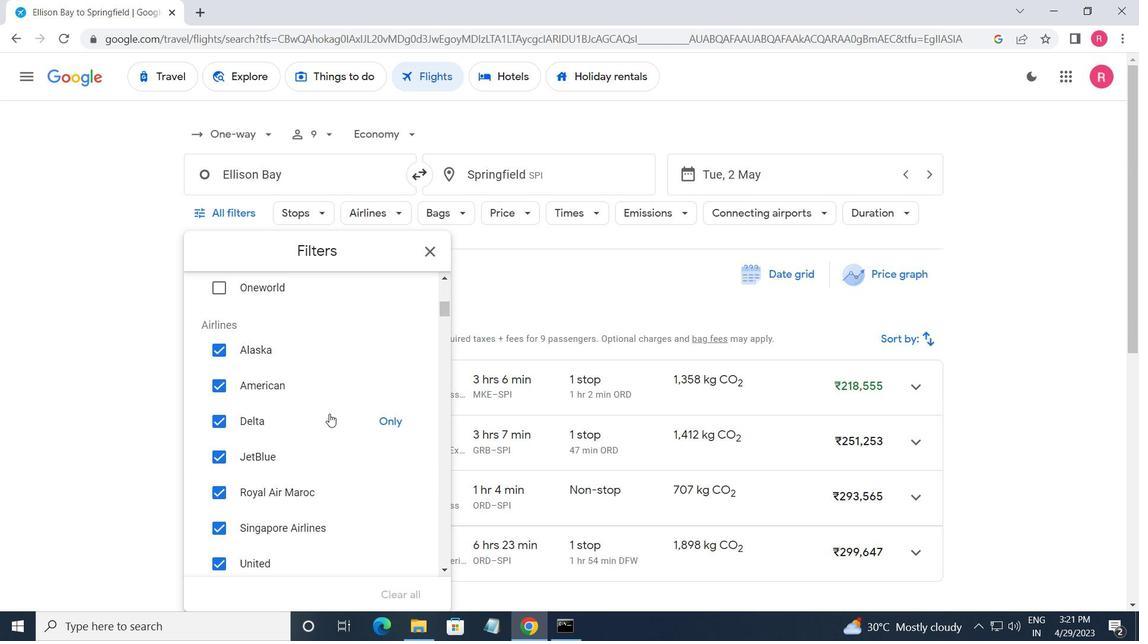 
Action: Mouse scrolled (330, 412) with delta (0, 0)
Screenshot: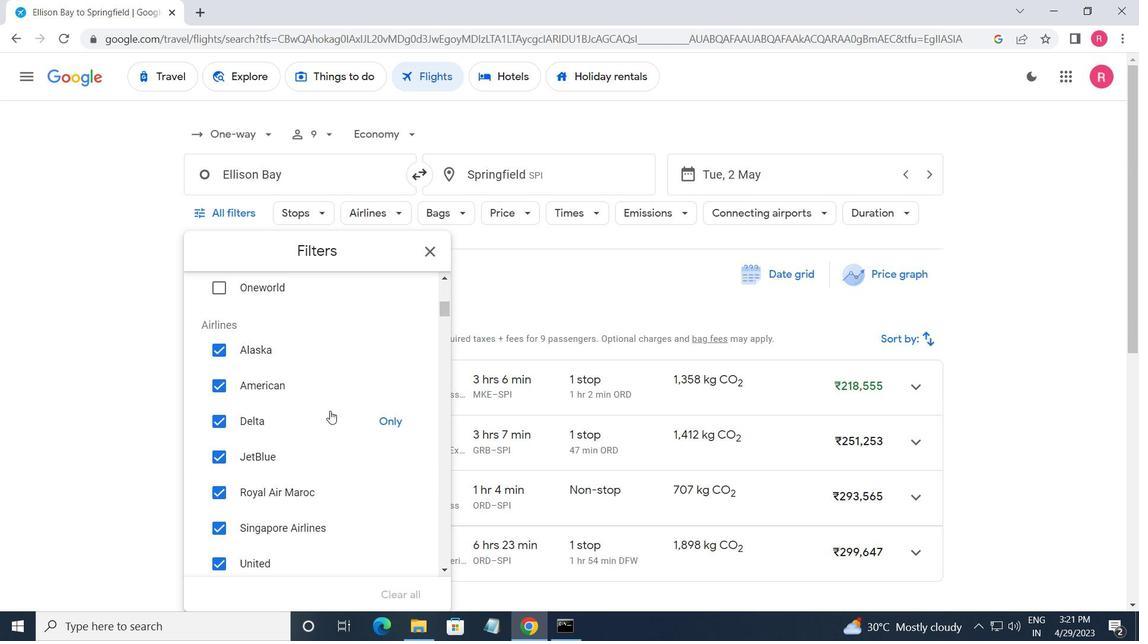 
Action: Mouse moved to (400, 385)
Screenshot: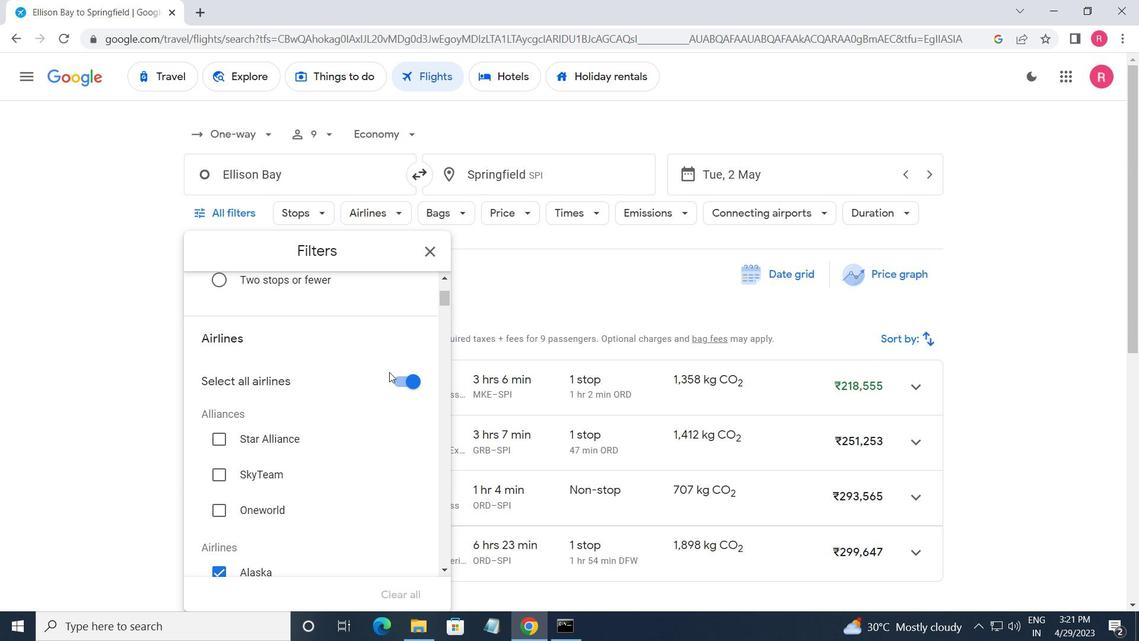 
Action: Mouse pressed left at (400, 385)
Screenshot: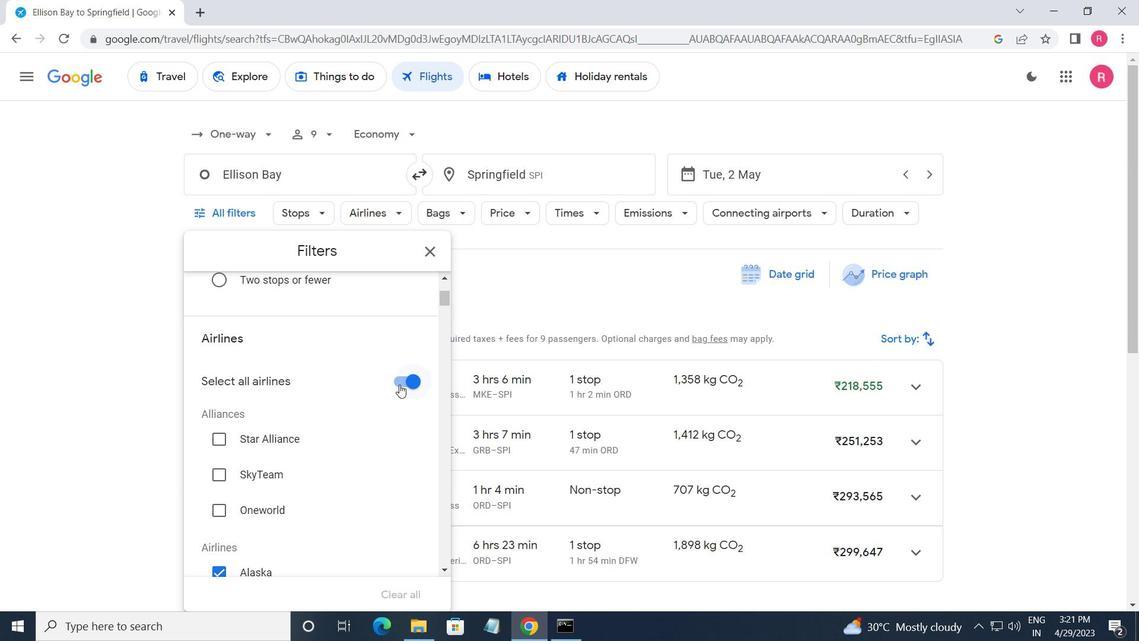 
Action: Mouse moved to (400, 385)
Screenshot: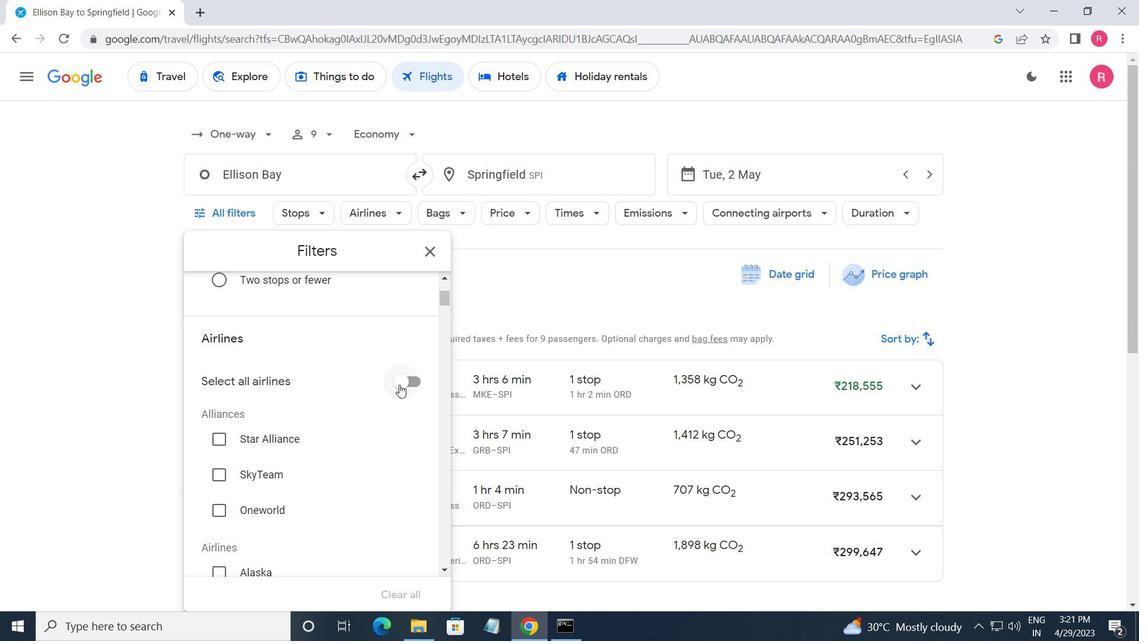 
Action: Mouse scrolled (400, 384) with delta (0, 0)
Screenshot: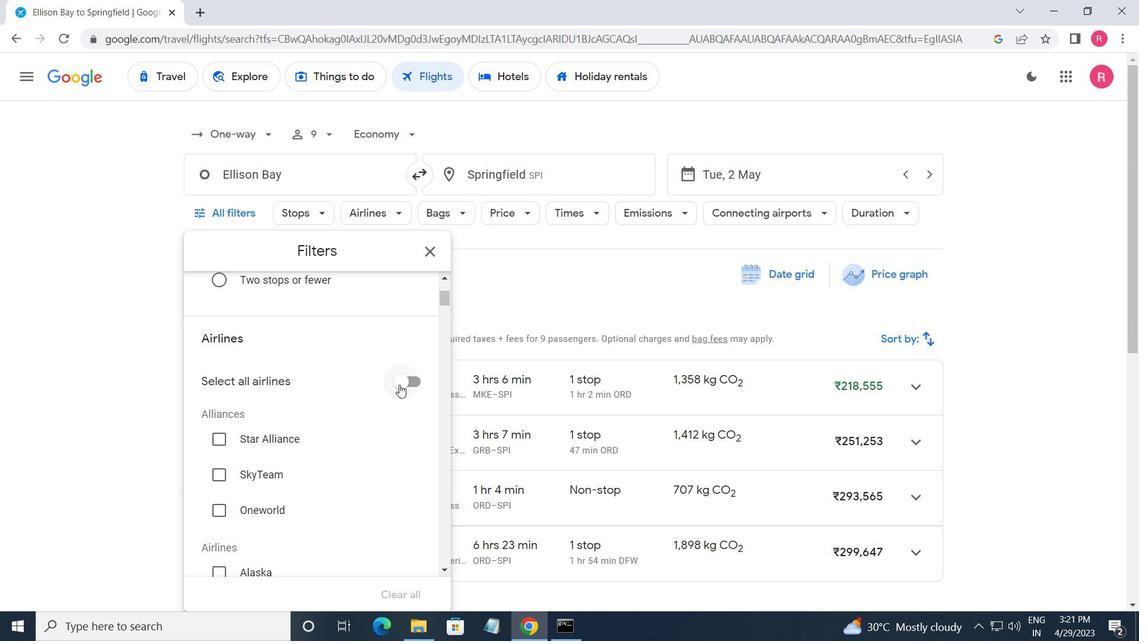 
Action: Mouse moved to (400, 386)
Screenshot: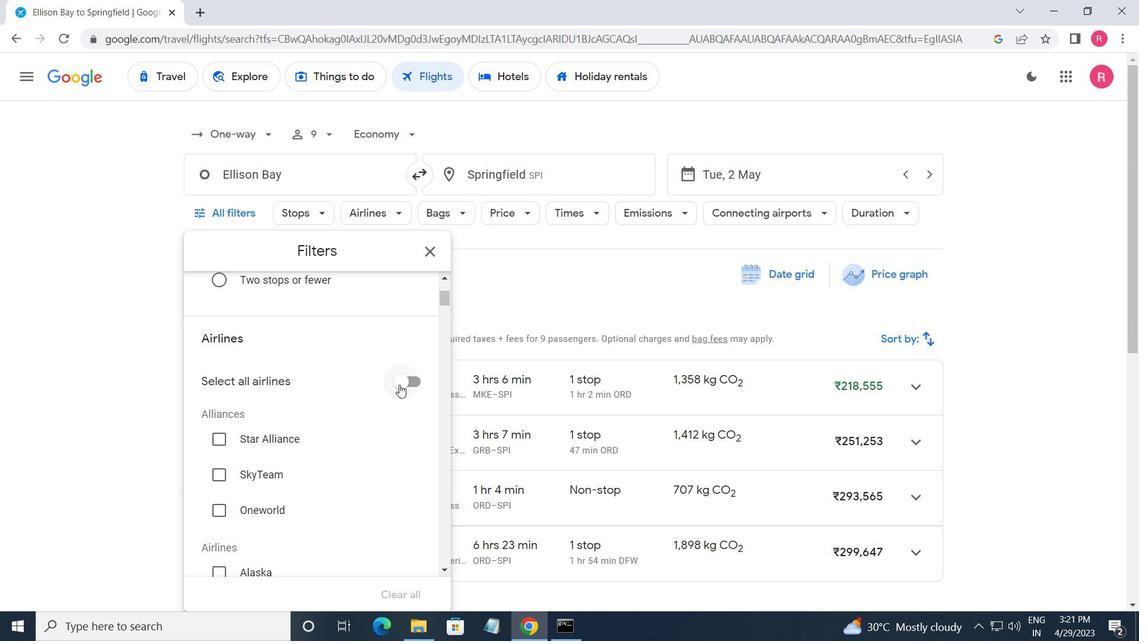 
Action: Mouse scrolled (400, 385) with delta (0, 0)
Screenshot: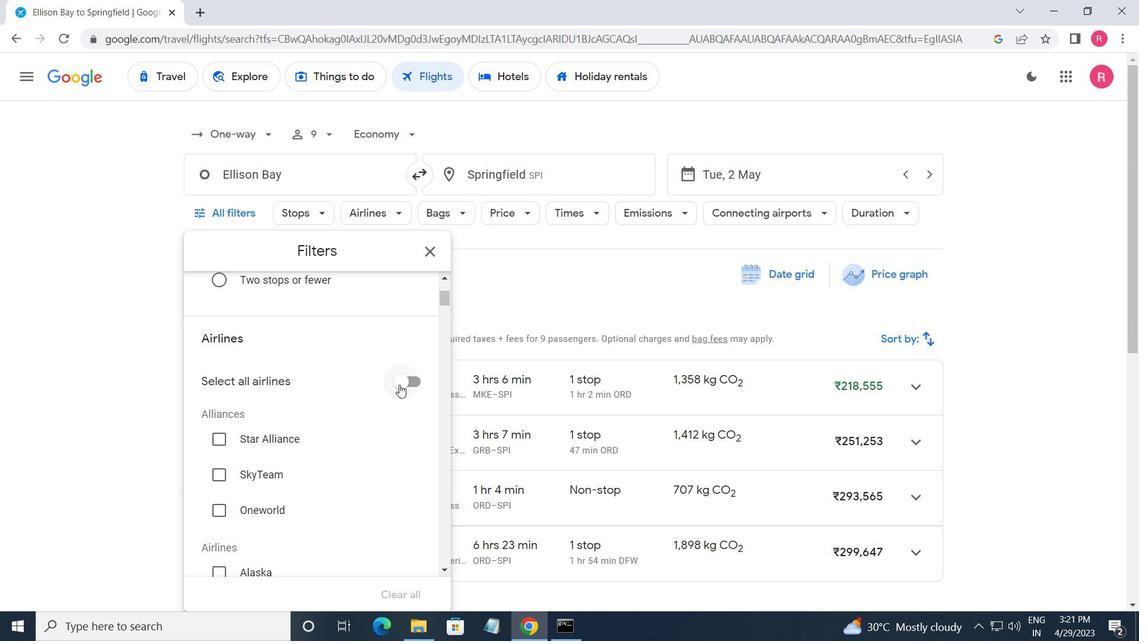 
Action: Mouse moved to (400, 388)
Screenshot: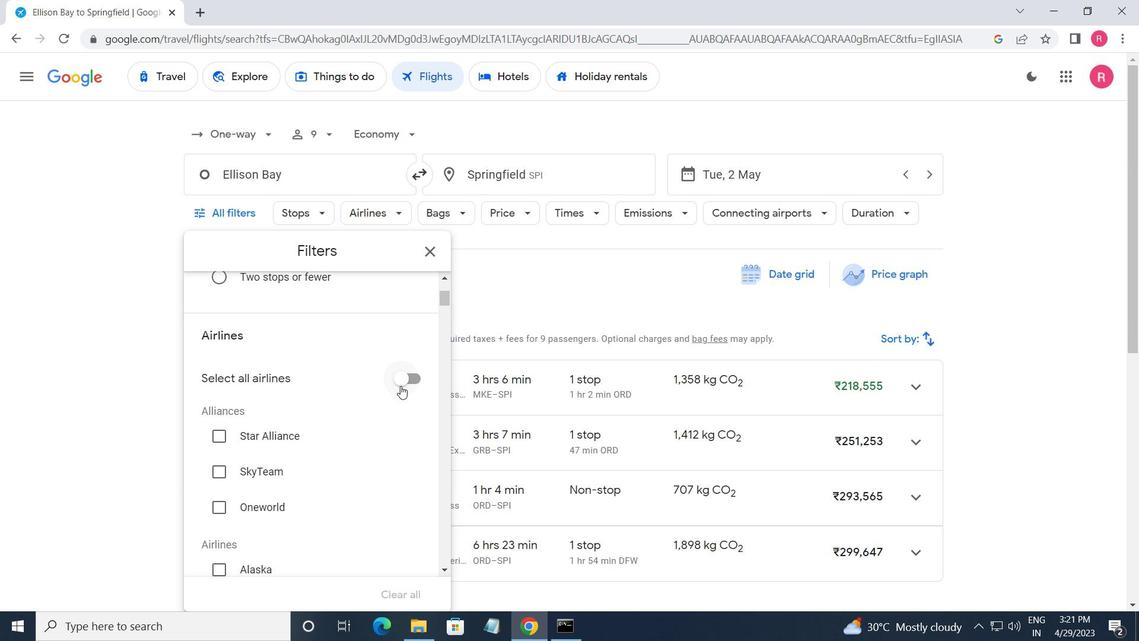 
Action: Mouse scrolled (400, 387) with delta (0, 0)
Screenshot: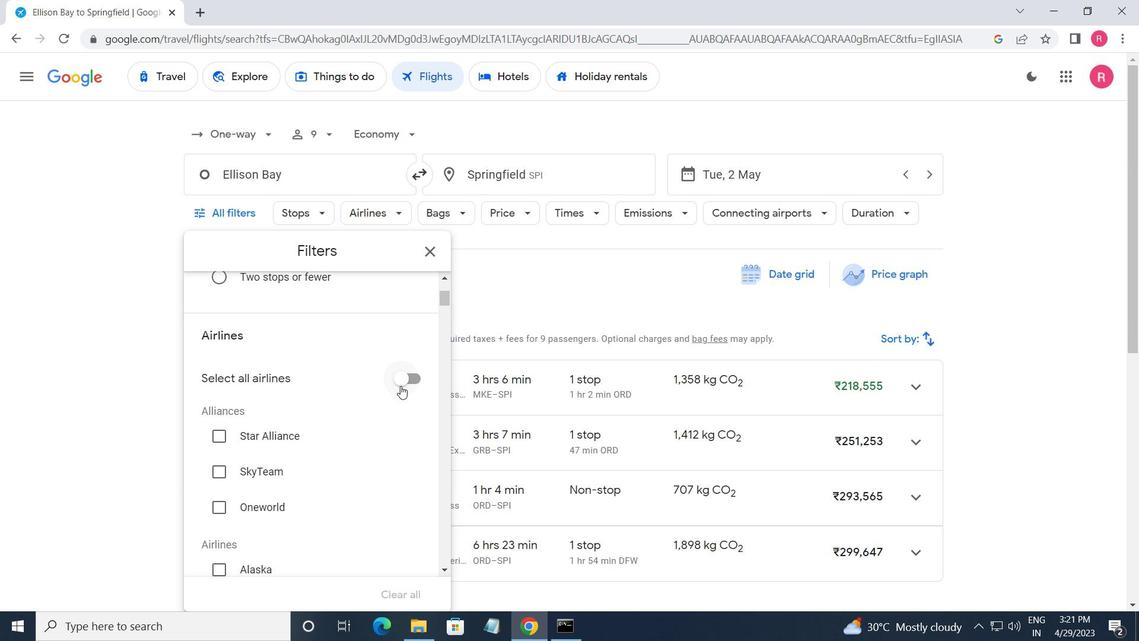 
Action: Mouse moved to (400, 388)
Screenshot: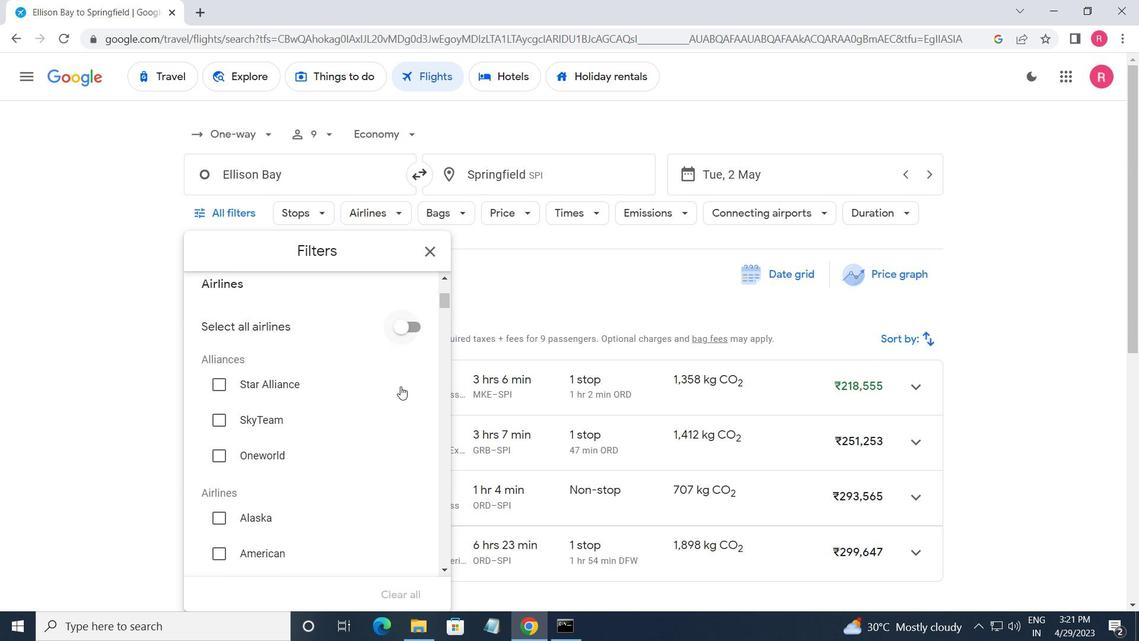
Action: Mouse scrolled (400, 387) with delta (0, 0)
Screenshot: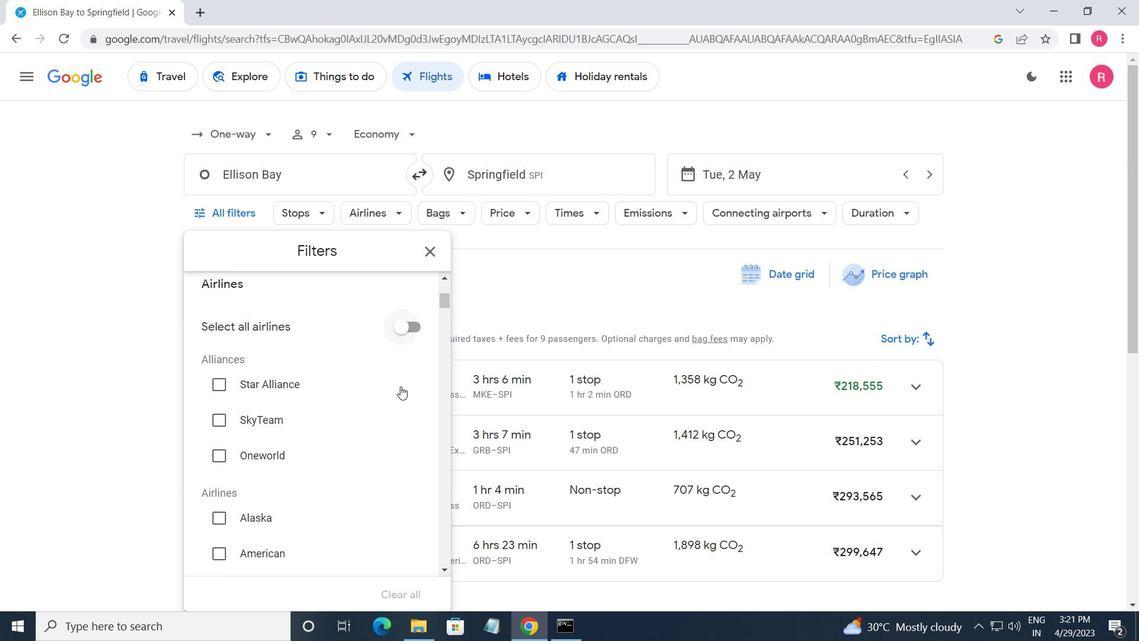 
Action: Mouse moved to (400, 388)
Screenshot: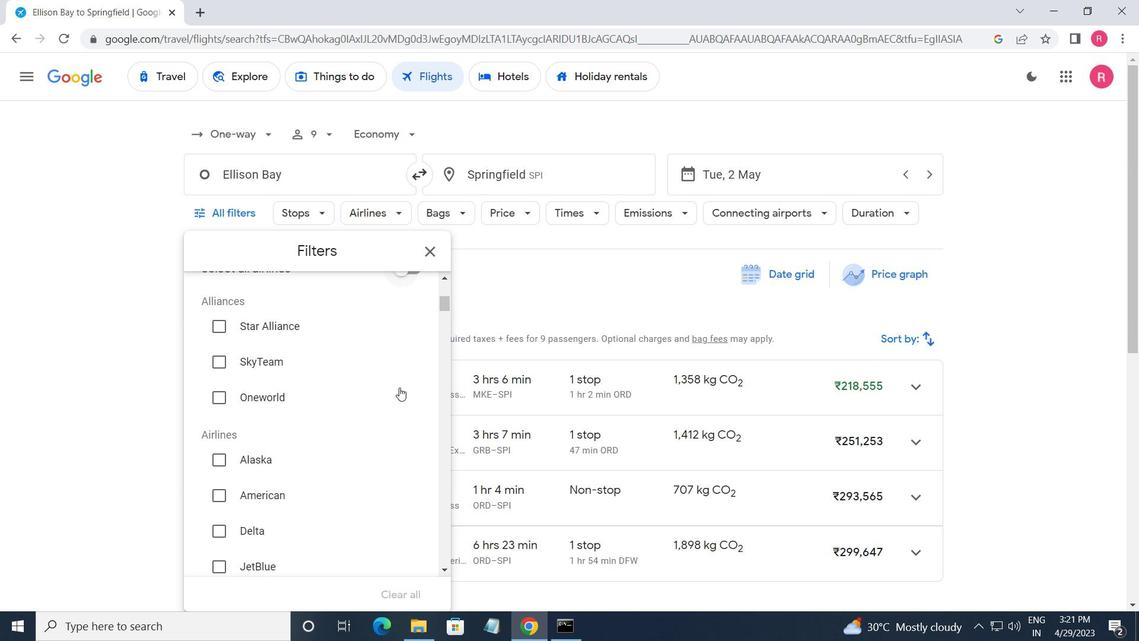 
Action: Mouse scrolled (400, 388) with delta (0, 0)
Screenshot: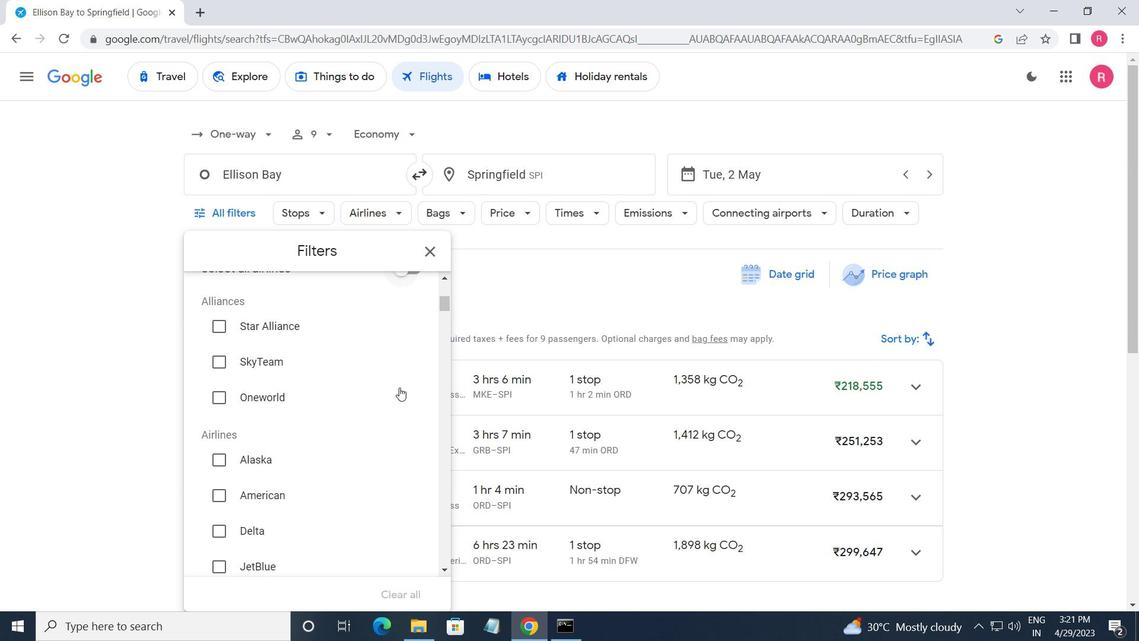 
Action: Mouse scrolled (400, 388) with delta (0, 0)
Screenshot: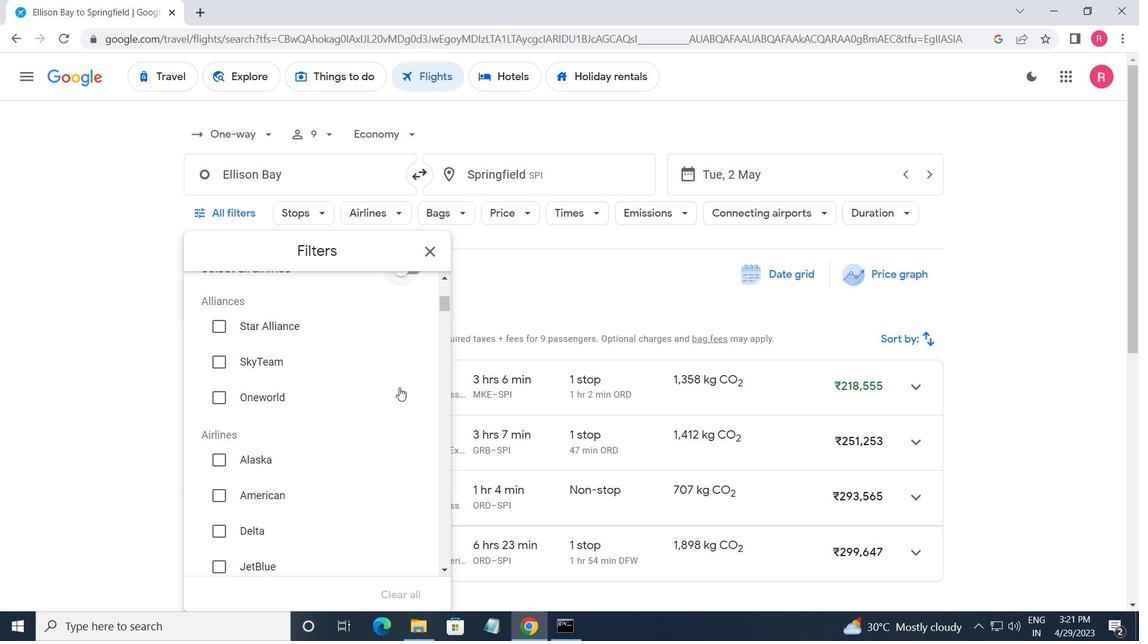 
Action: Mouse moved to (399, 389)
Screenshot: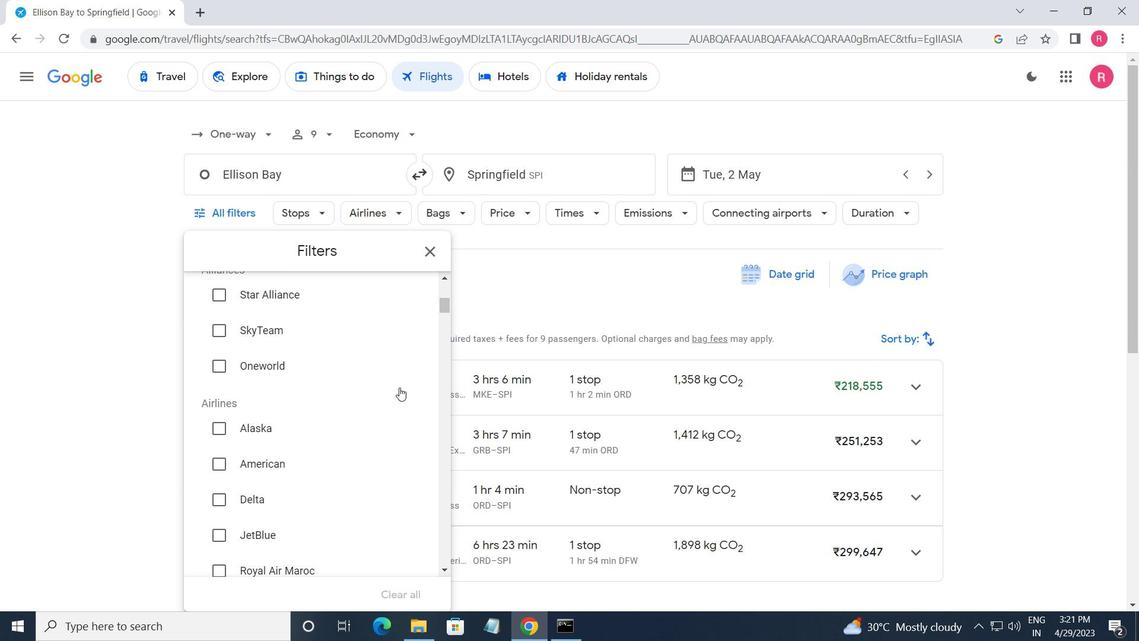 
Action: Mouse scrolled (399, 388) with delta (0, 0)
Screenshot: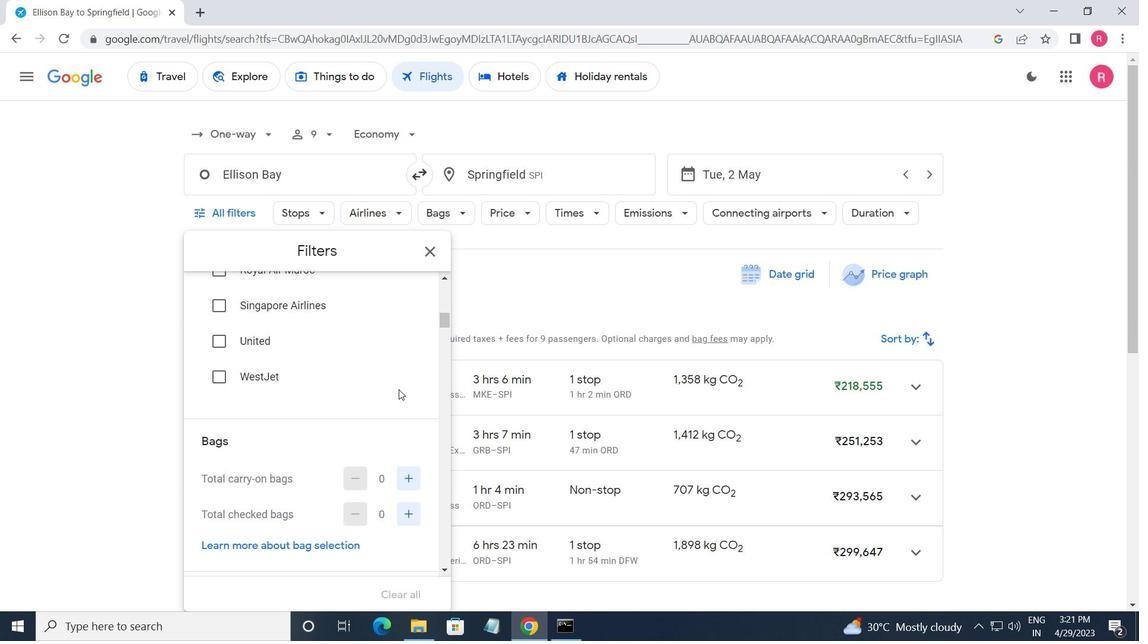 
Action: Mouse scrolled (399, 388) with delta (0, 0)
Screenshot: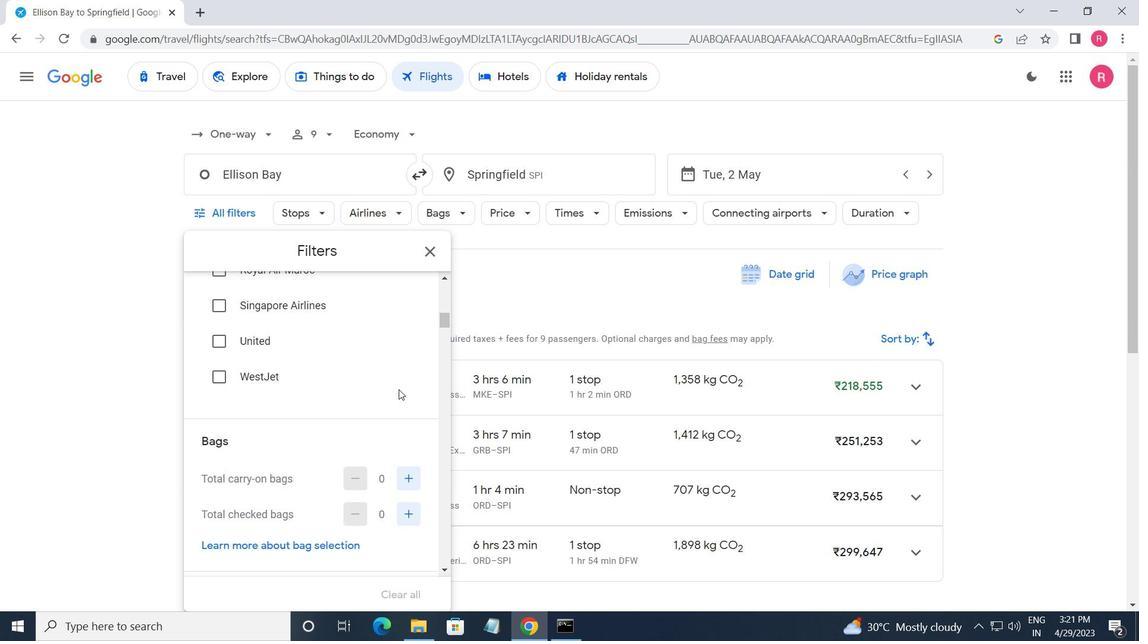 
Action: Mouse moved to (407, 371)
Screenshot: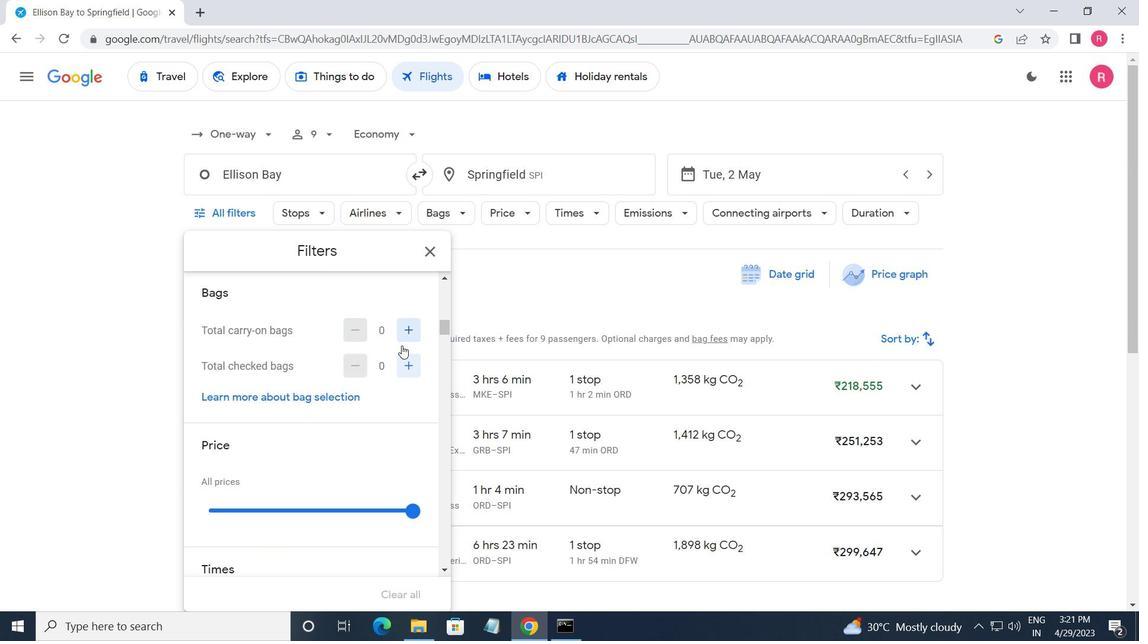 
Action: Mouse pressed left at (407, 371)
Screenshot: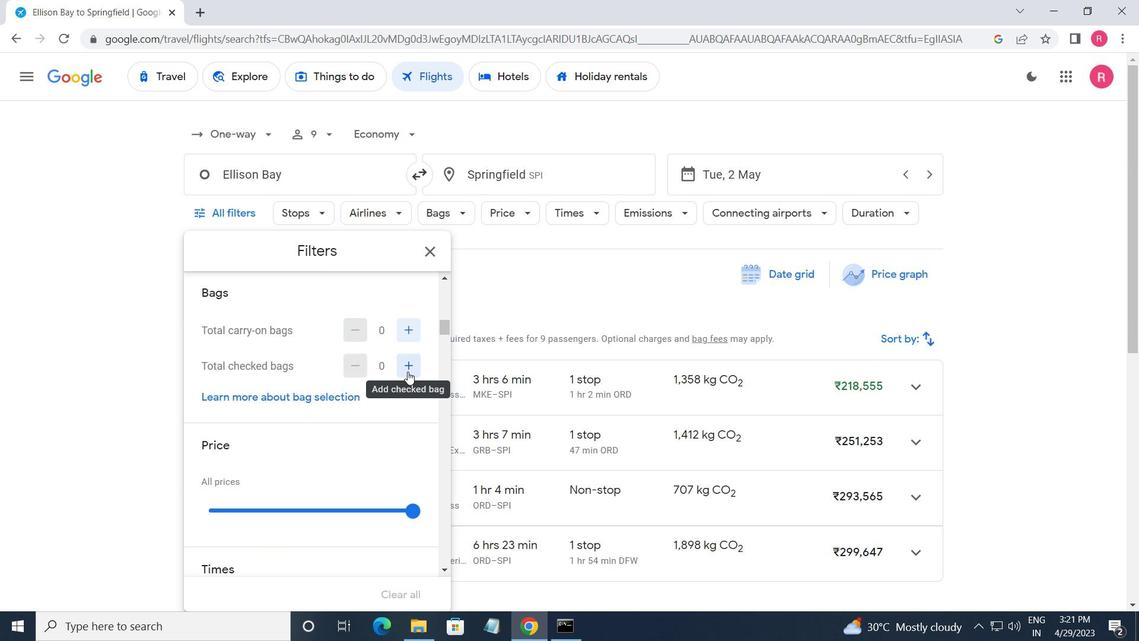 
Action: Mouse pressed left at (407, 371)
Screenshot: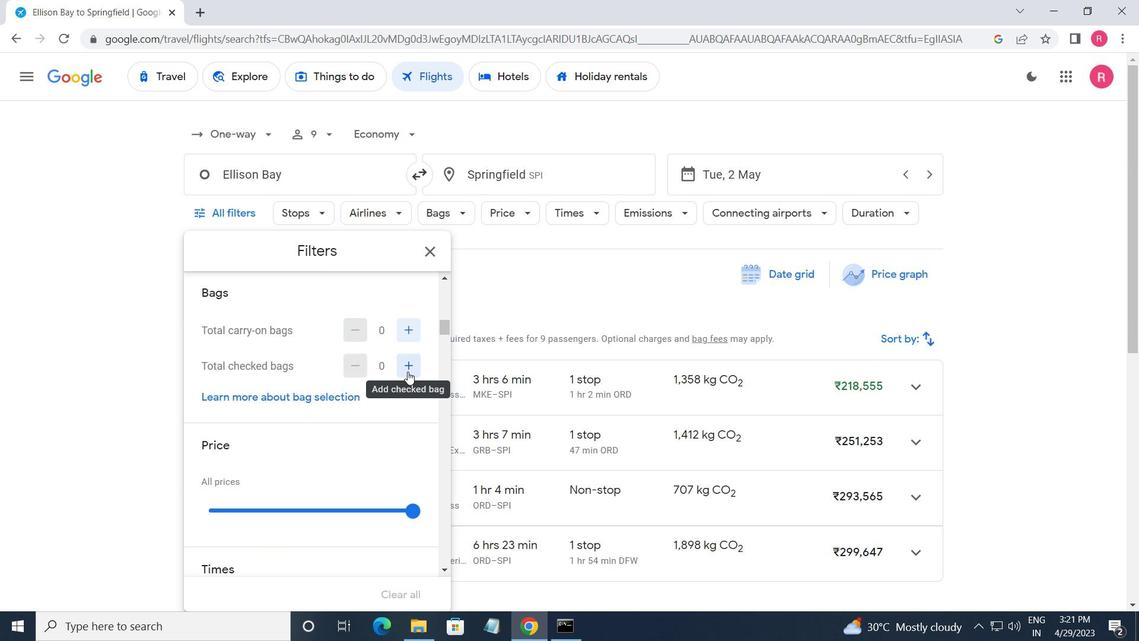 
Action: Mouse scrolled (407, 371) with delta (0, 0)
Screenshot: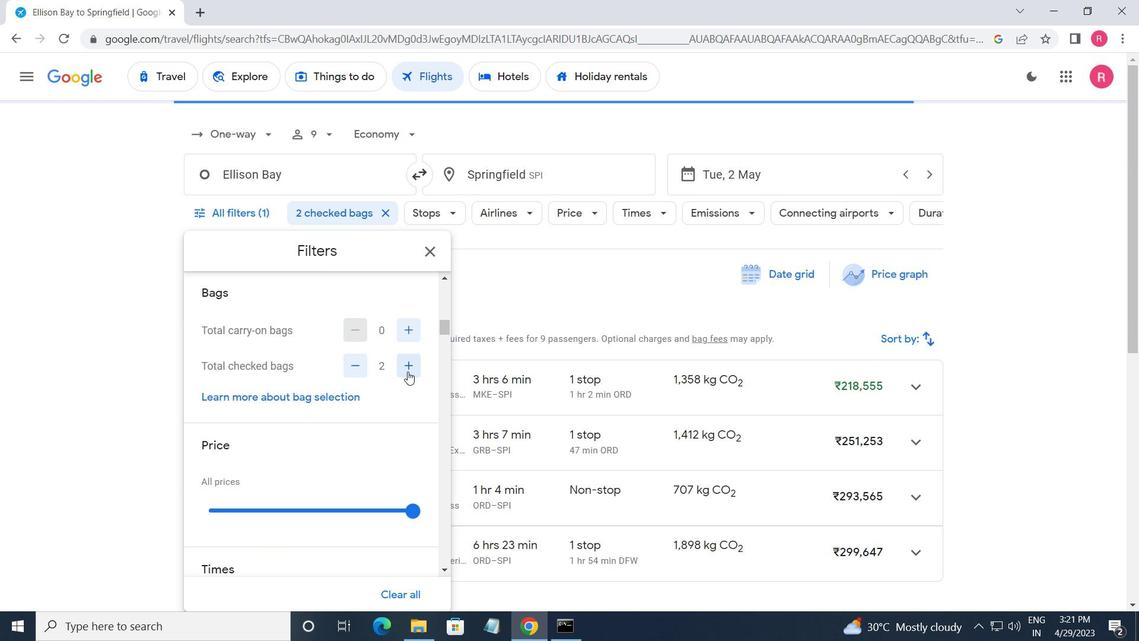 
Action: Mouse moved to (407, 431)
Screenshot: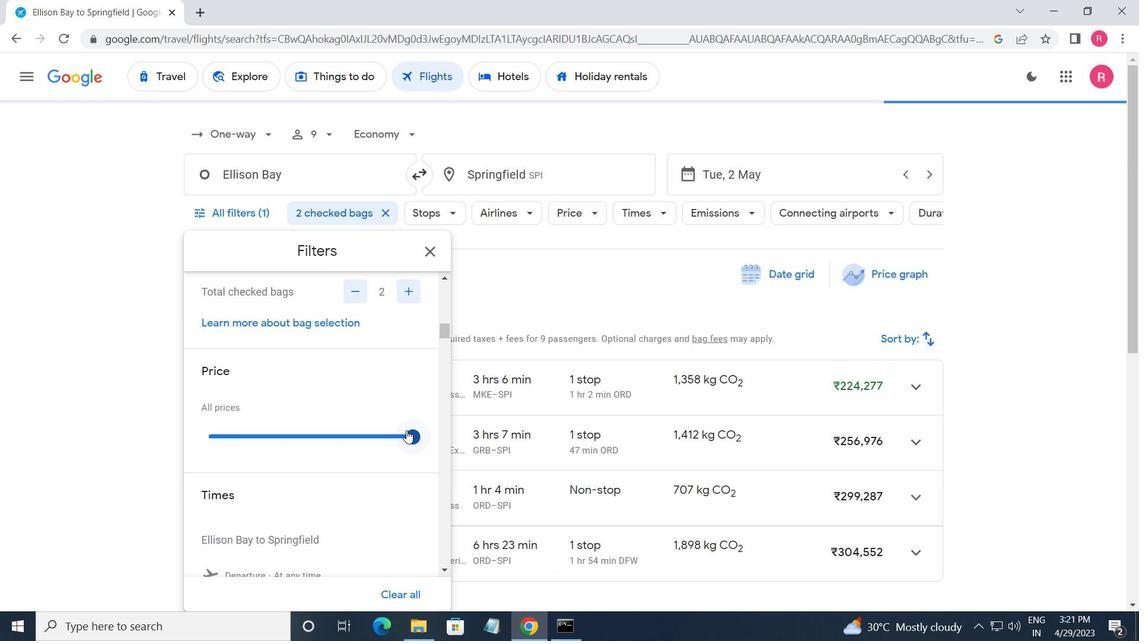 
Action: Mouse pressed left at (407, 431)
Screenshot: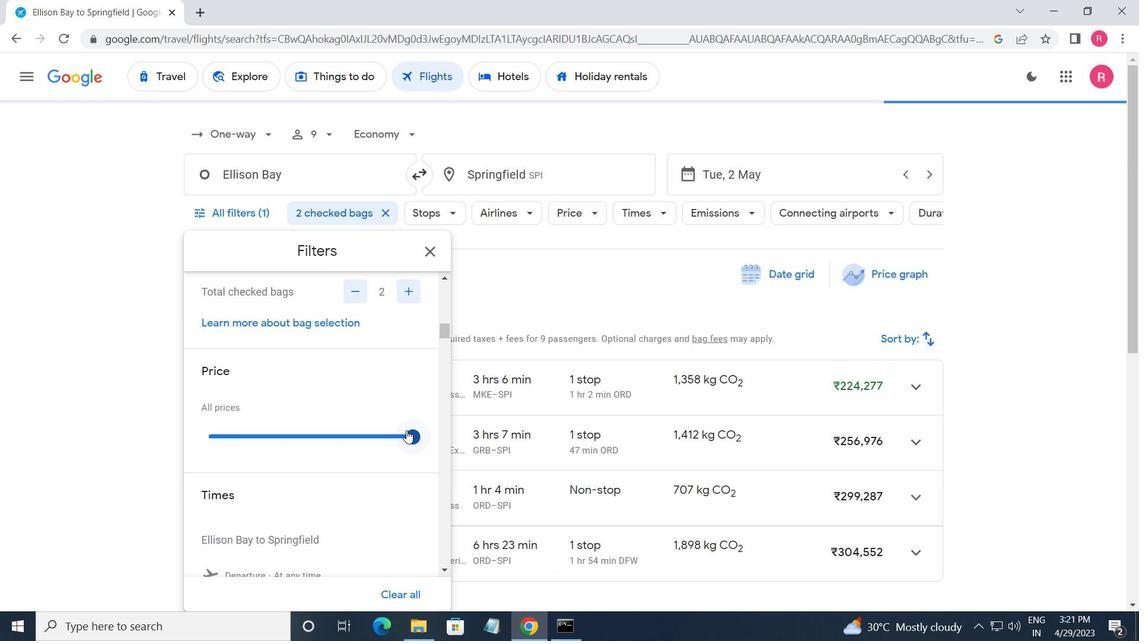 
Action: Mouse moved to (412, 435)
Screenshot: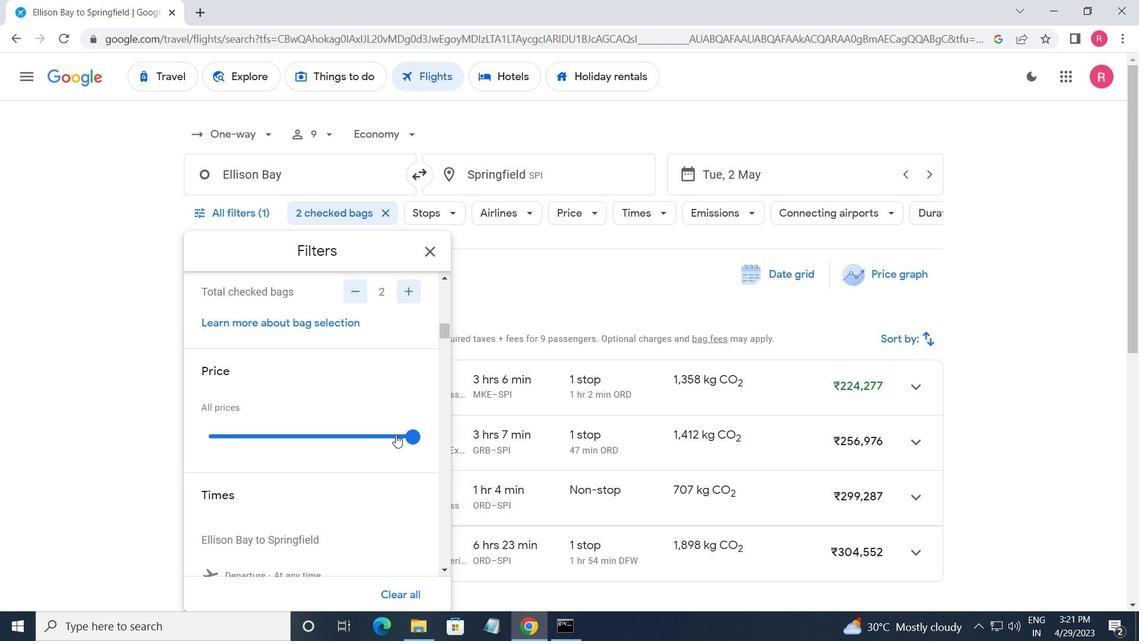 
Action: Mouse pressed left at (412, 435)
Screenshot: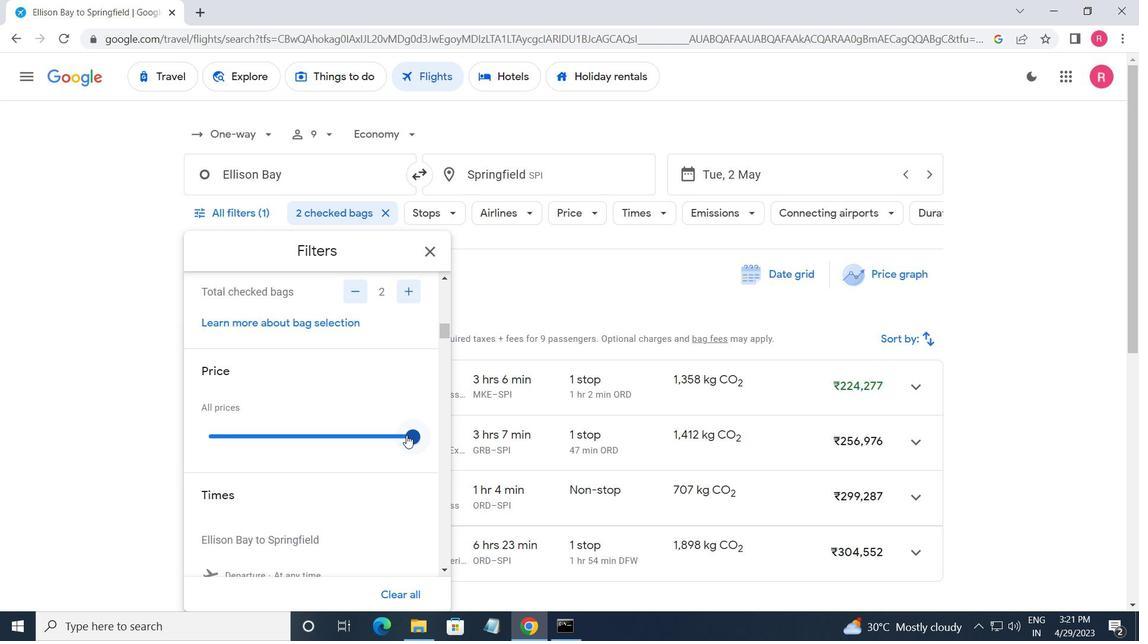 
Action: Mouse moved to (328, 447)
Screenshot: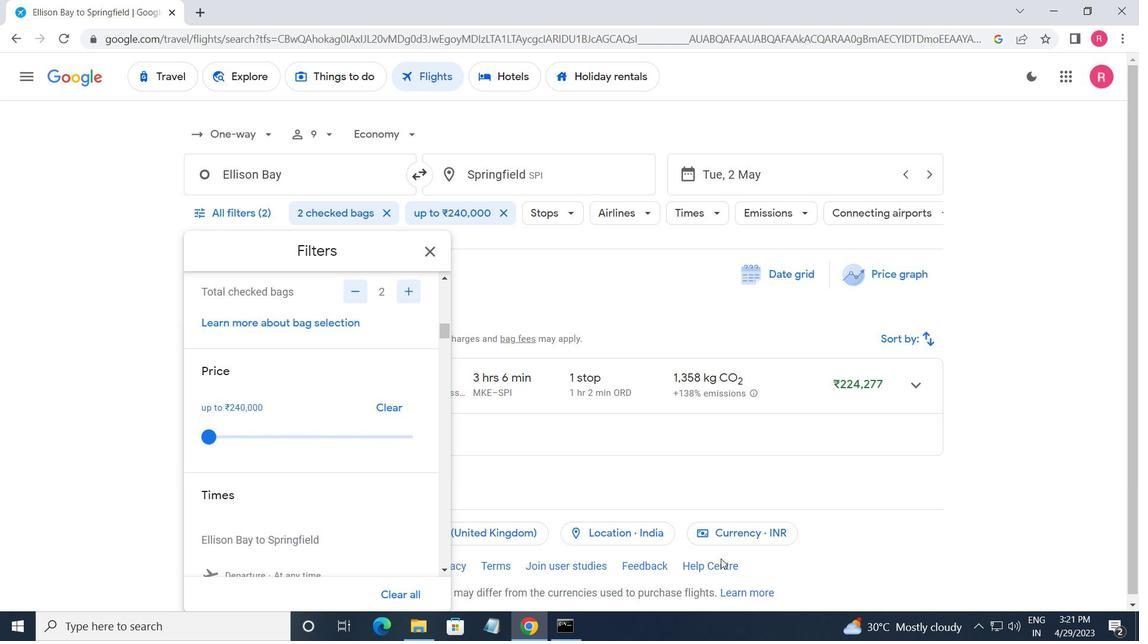 
Action: Mouse scrolled (328, 446) with delta (0, 0)
Screenshot: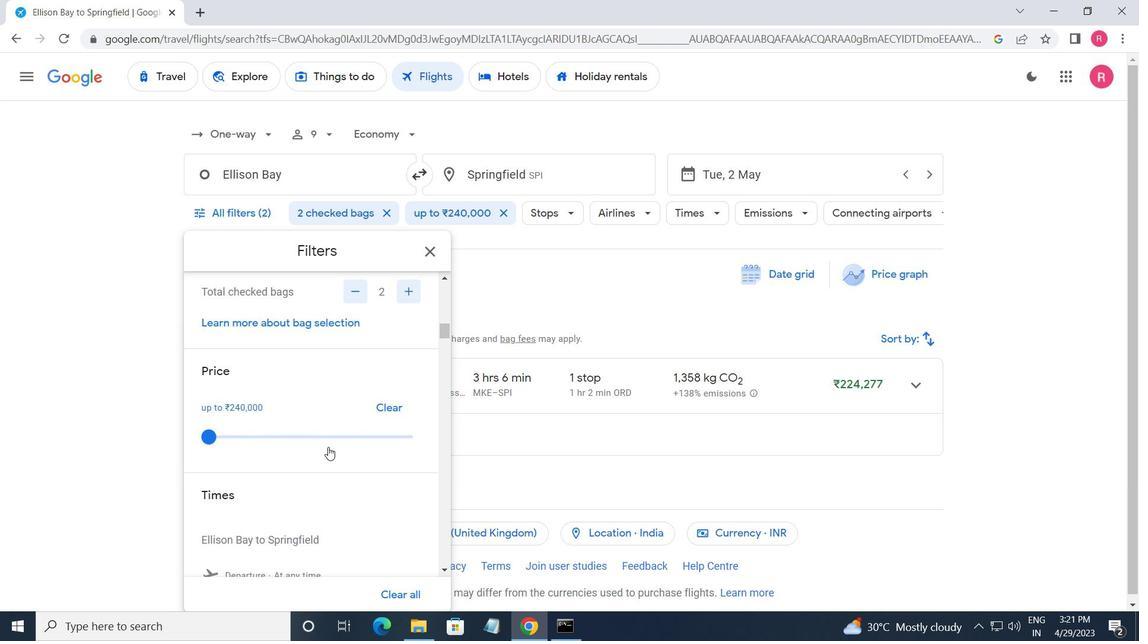 
Action: Mouse scrolled (328, 446) with delta (0, 0)
Screenshot: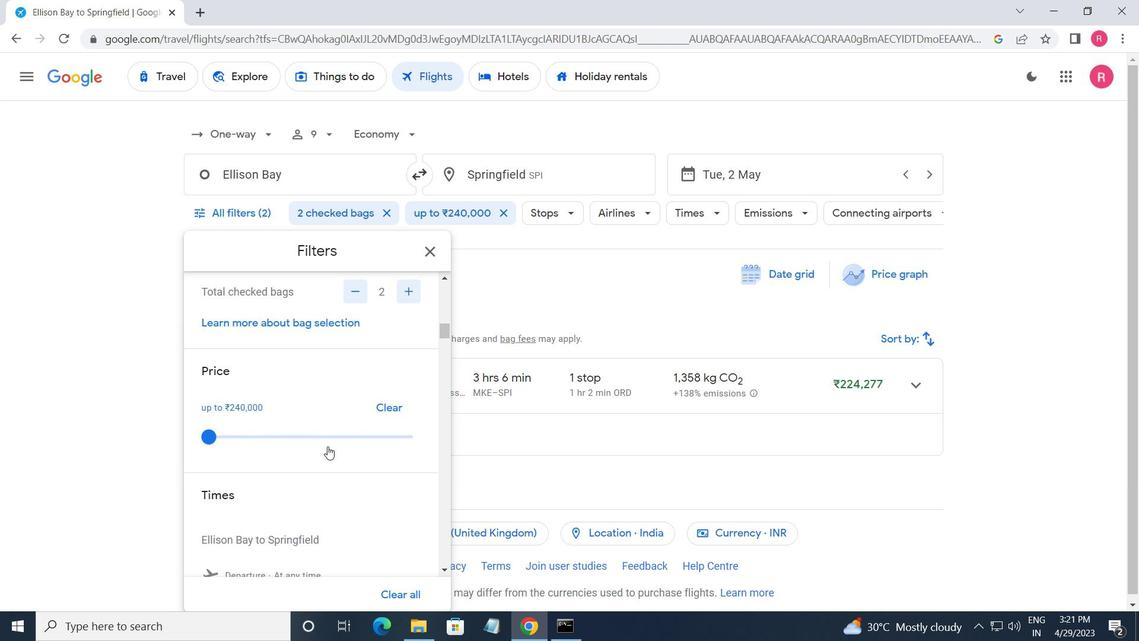 
Action: Mouse moved to (219, 461)
Screenshot: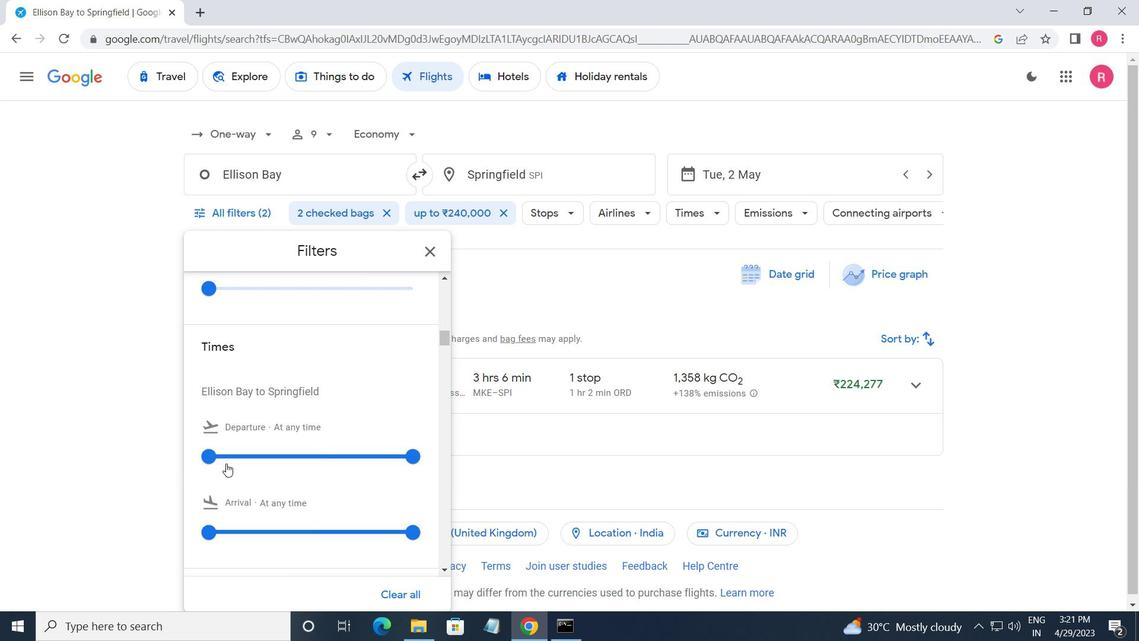 
Action: Mouse pressed left at (219, 461)
Screenshot: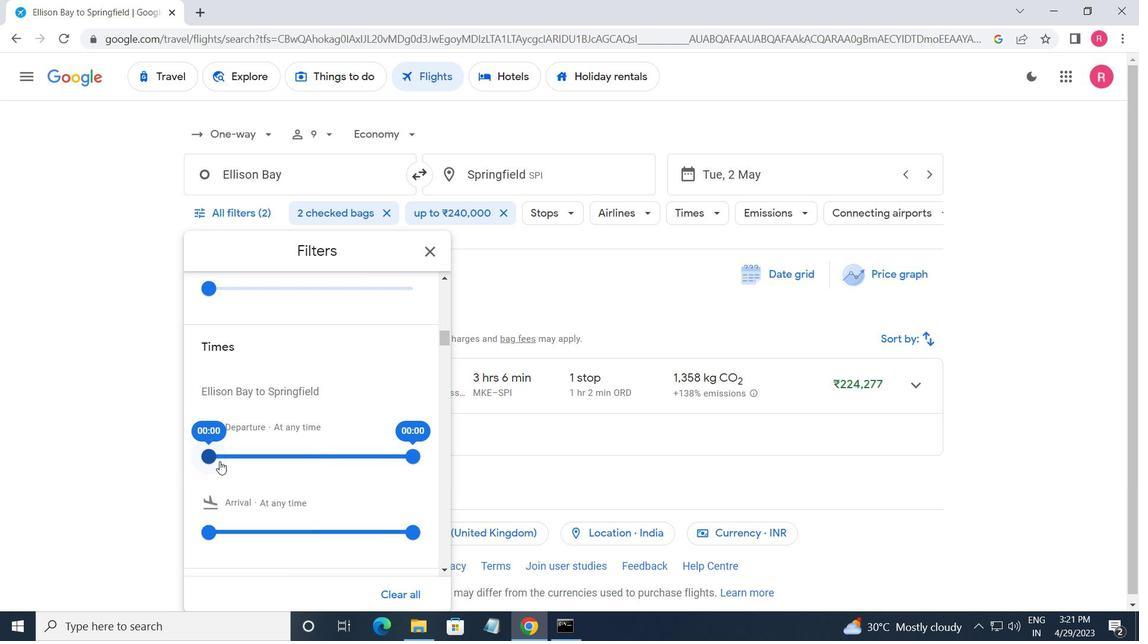
Action: Mouse moved to (409, 460)
Screenshot: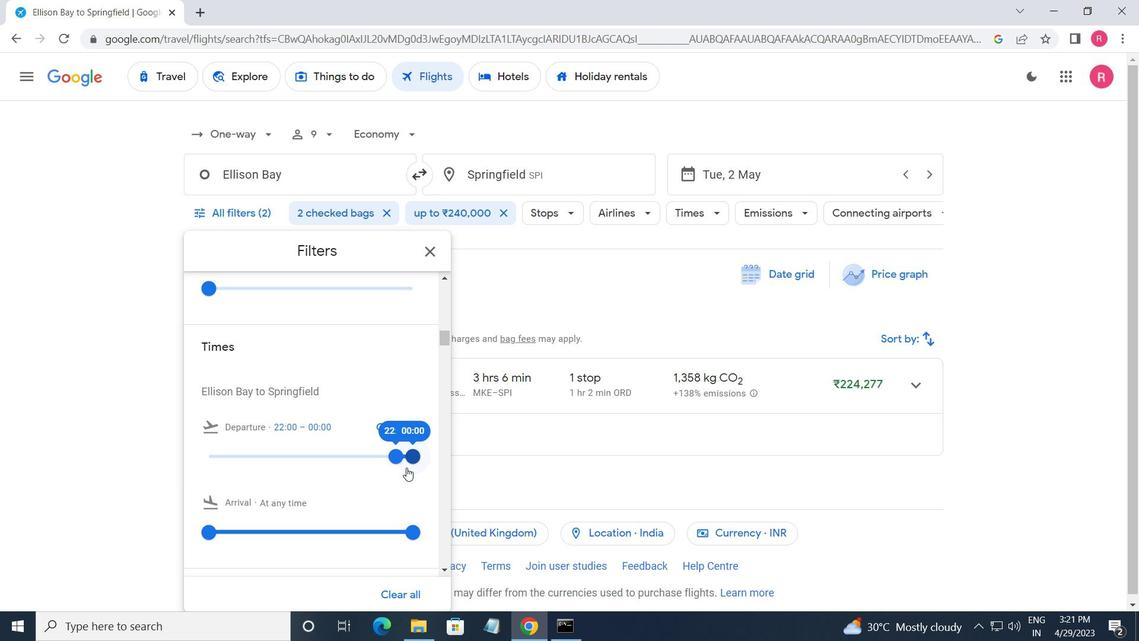 
Action: Mouse pressed left at (409, 460)
Screenshot: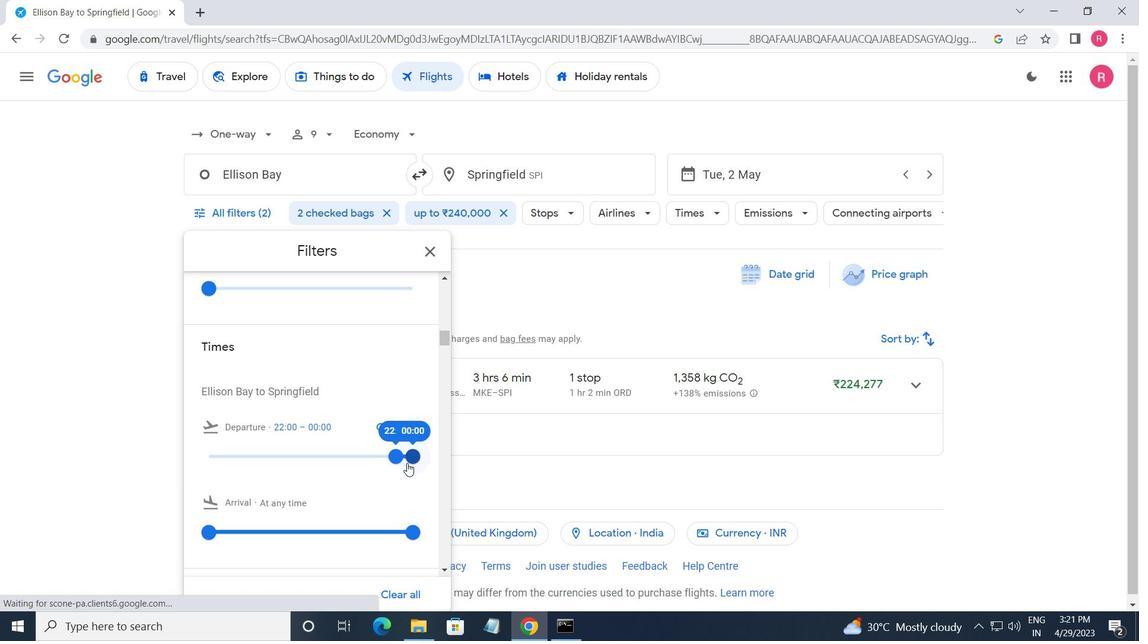 
Action: Mouse moved to (394, 463)
Screenshot: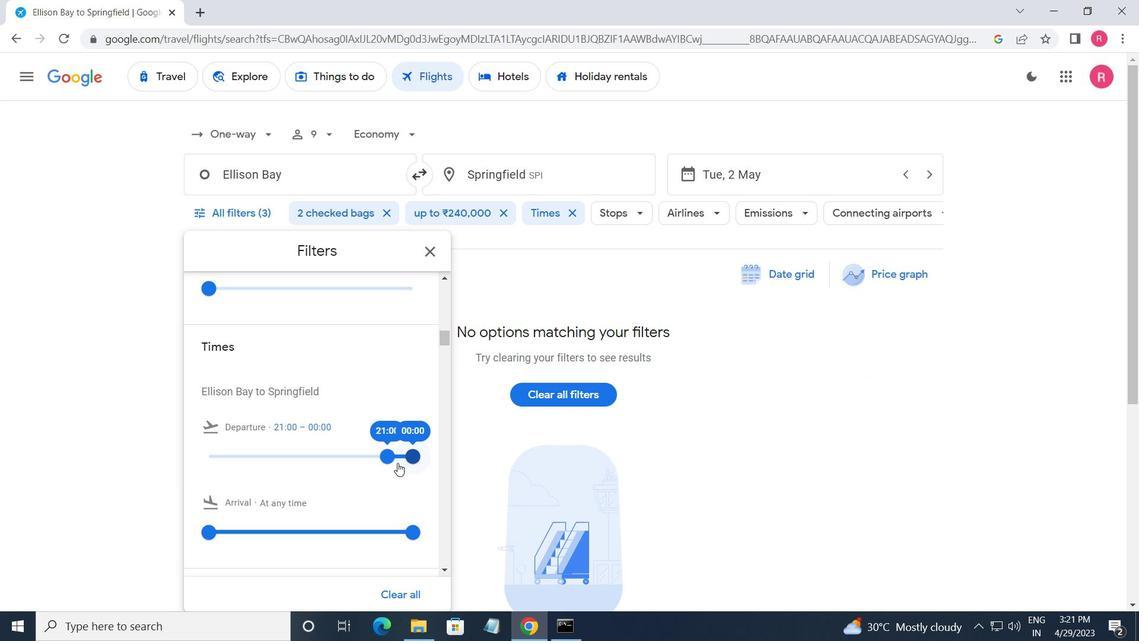 
Action: Mouse pressed left at (394, 463)
Screenshot: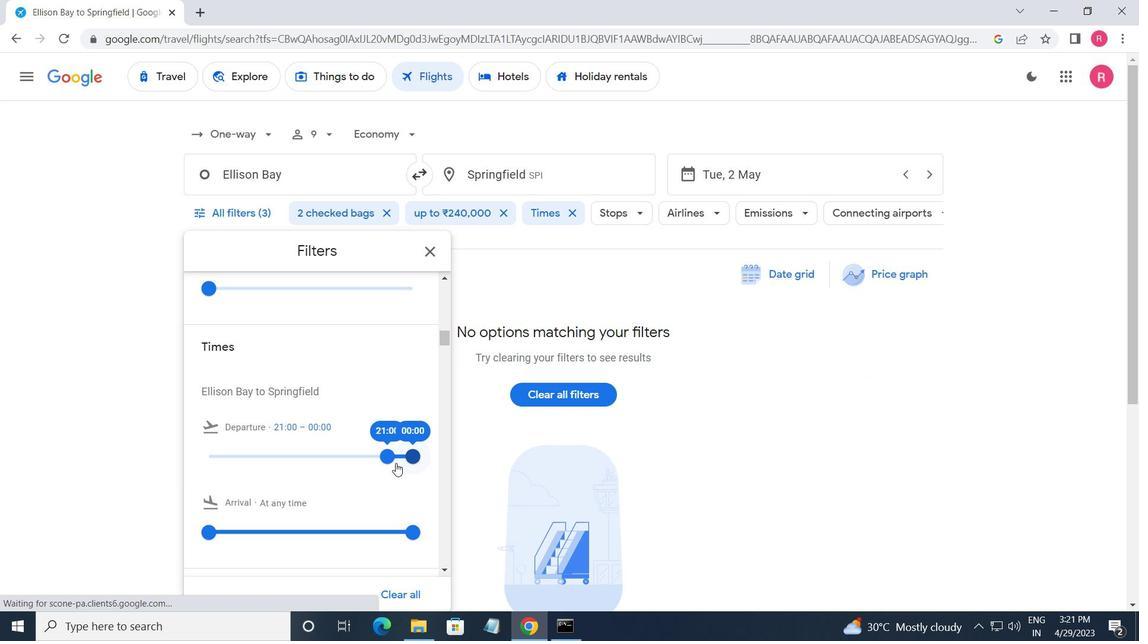 
Action: Mouse moved to (410, 455)
Screenshot: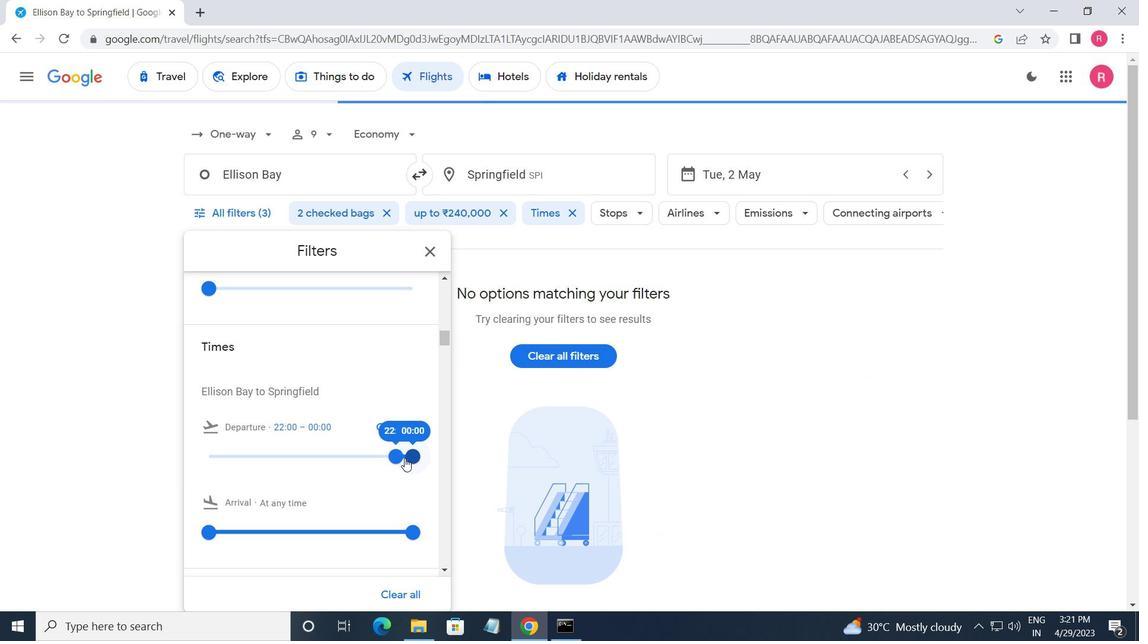 
Action: Mouse pressed left at (410, 455)
Screenshot: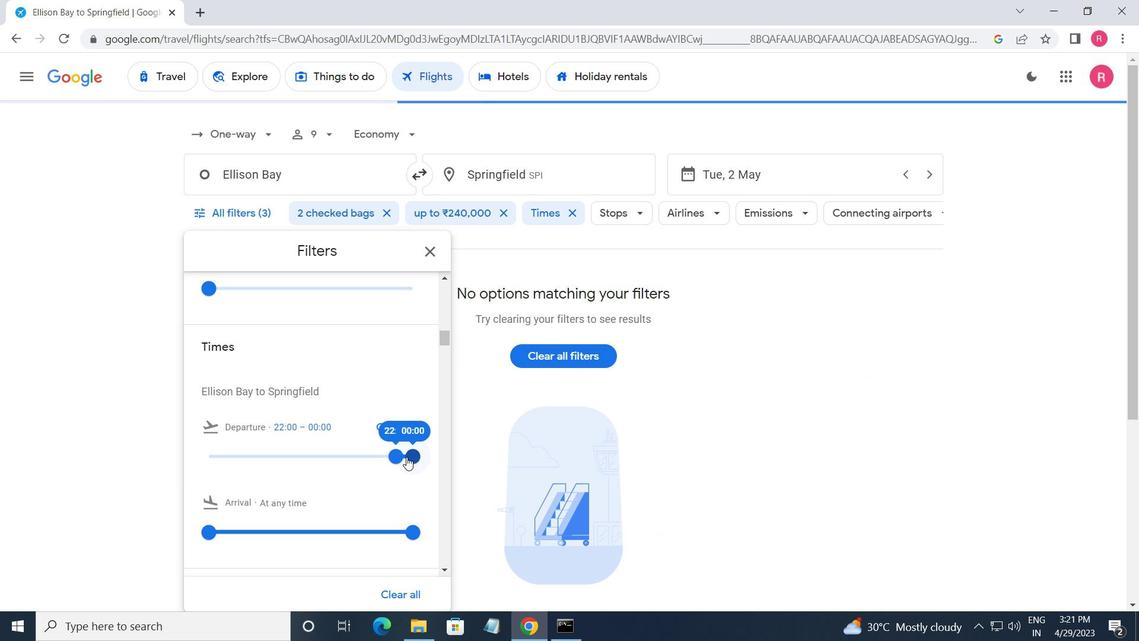 
Action: Mouse moved to (410, 460)
Screenshot: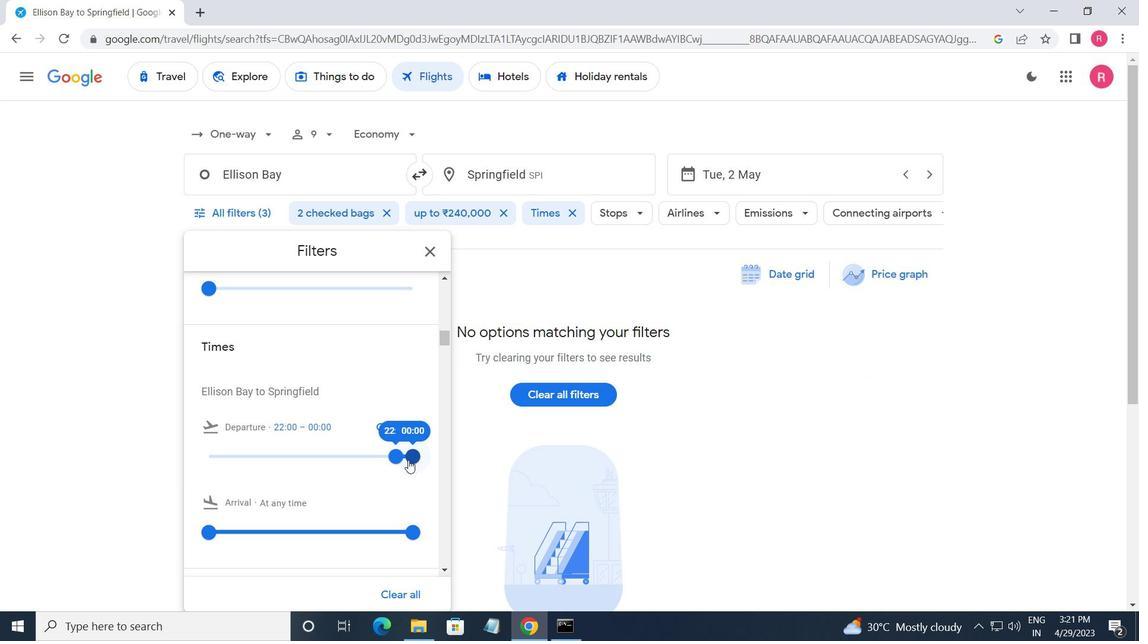 
Action: Mouse pressed left at (410, 460)
Screenshot: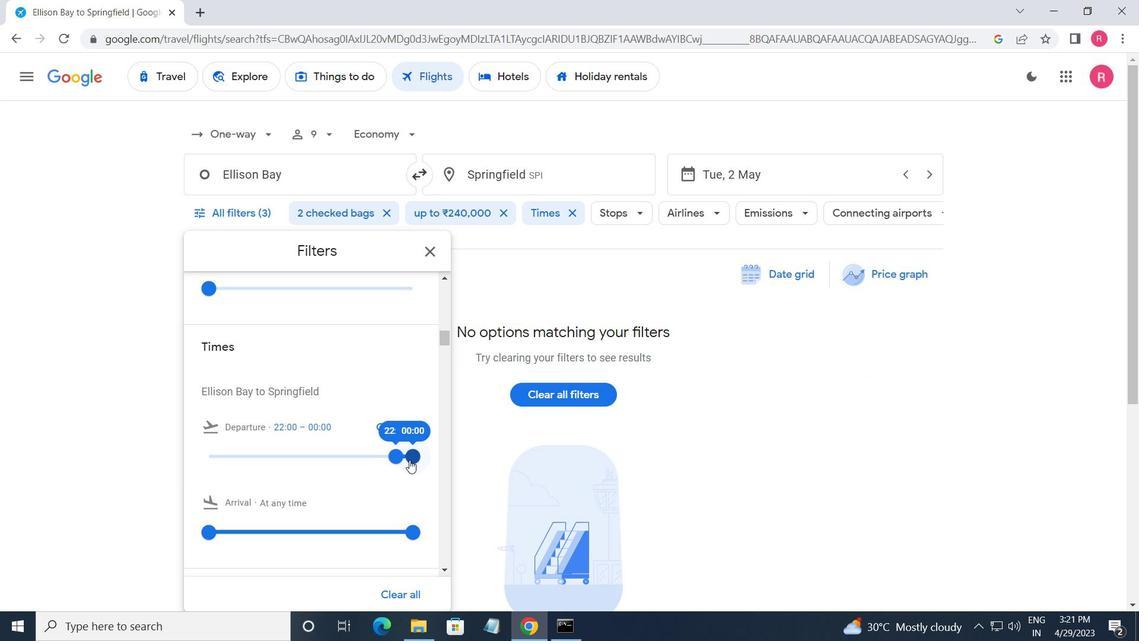
Action: Mouse moved to (396, 456)
Screenshot: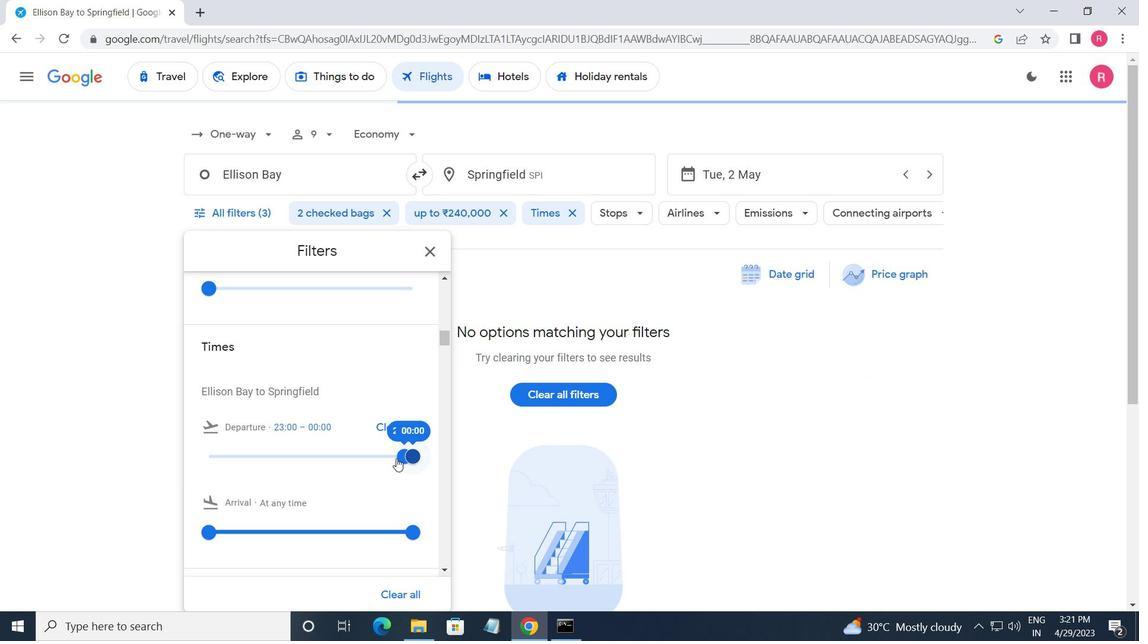 
Action: Mouse pressed left at (396, 456)
Screenshot: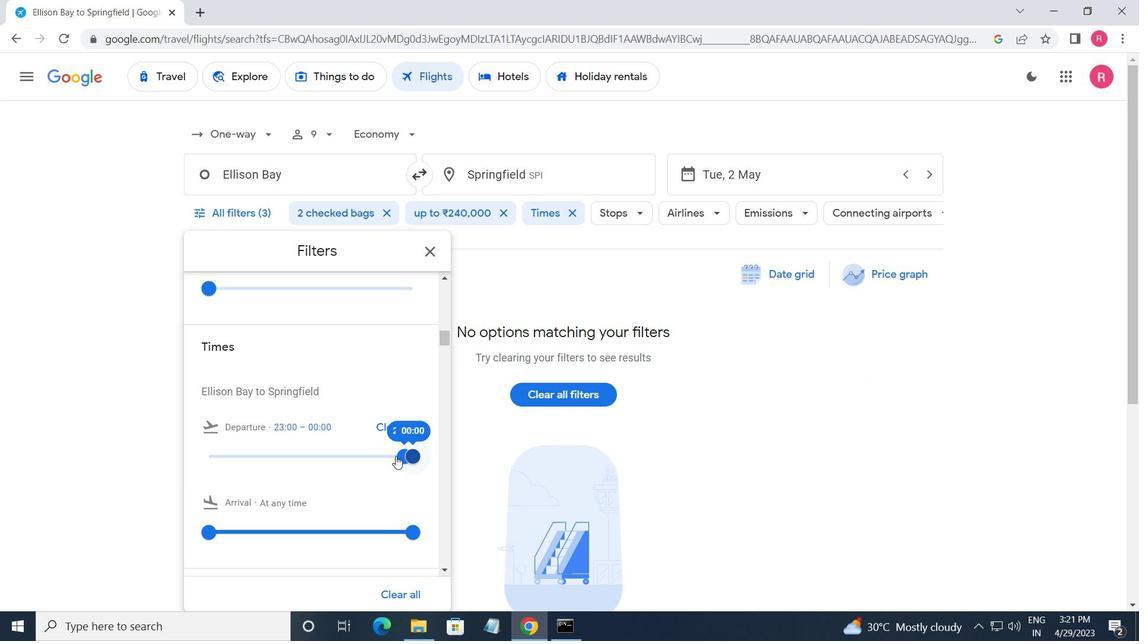 
Action: Mouse moved to (388, 457)
Screenshot: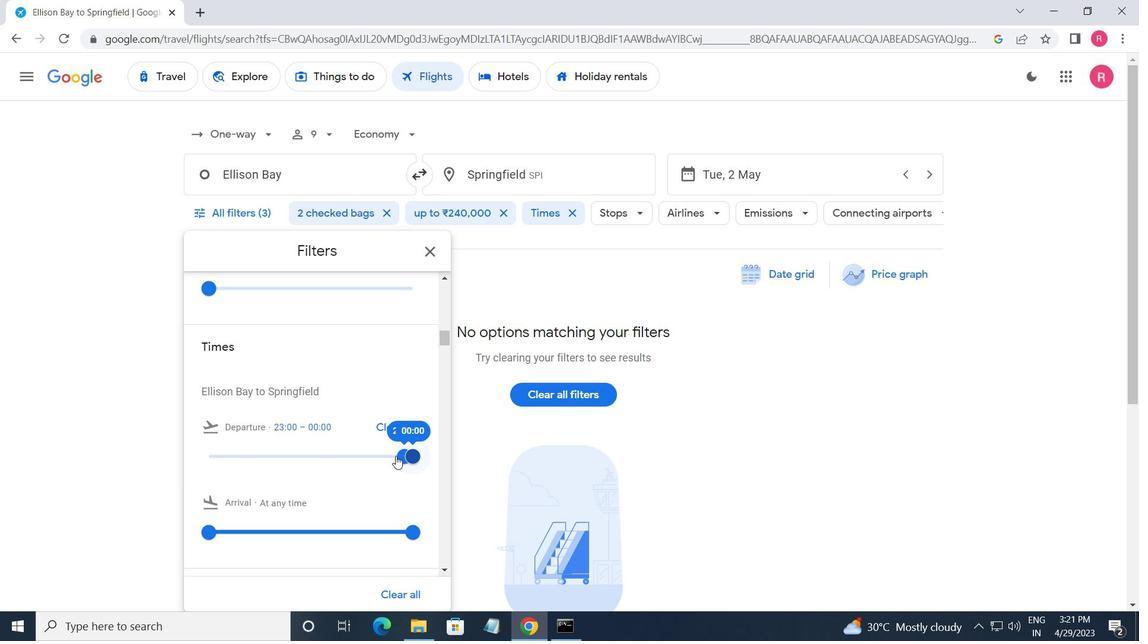 
Action: Mouse pressed left at (388, 457)
Screenshot: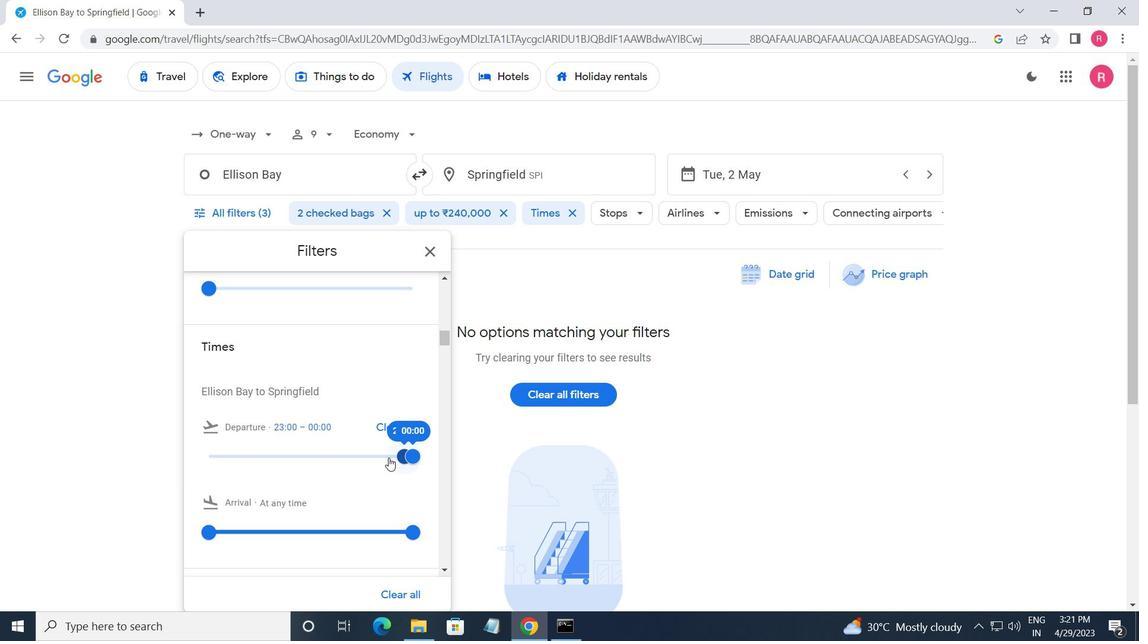 
Action: Mouse moved to (413, 459)
Screenshot: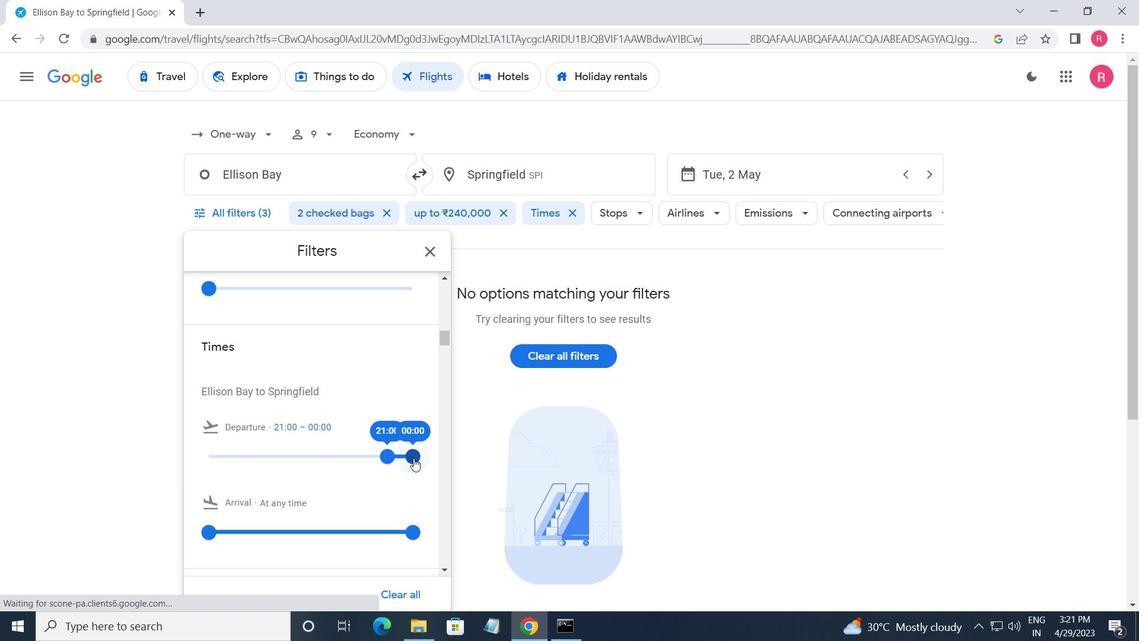 
Action: Mouse pressed left at (413, 459)
Screenshot: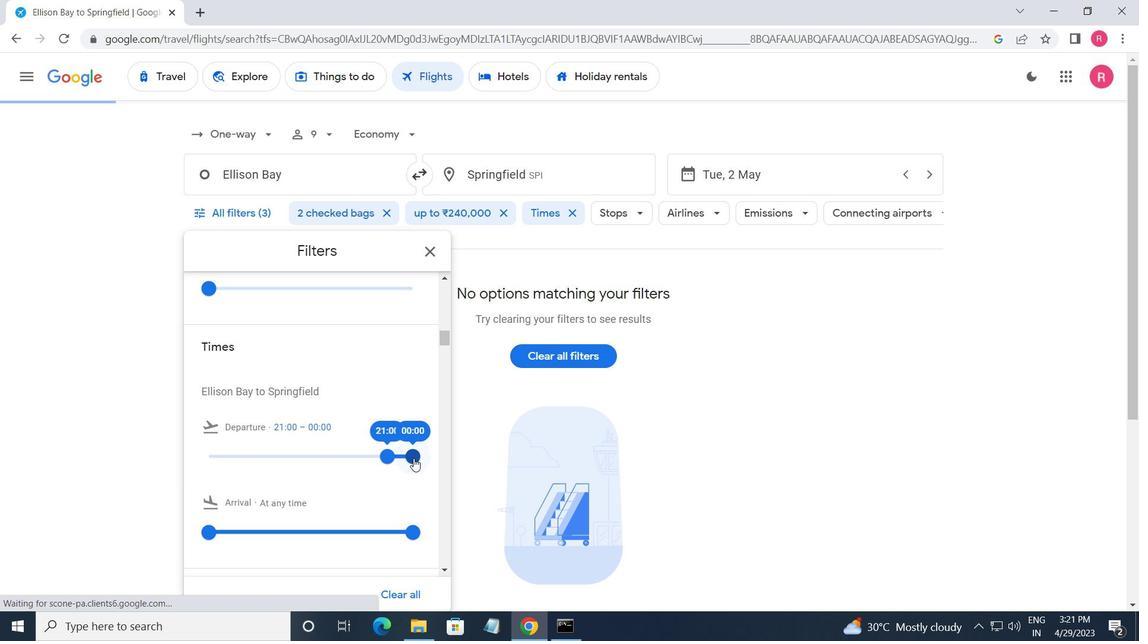 
Action: Mouse moved to (399, 458)
Screenshot: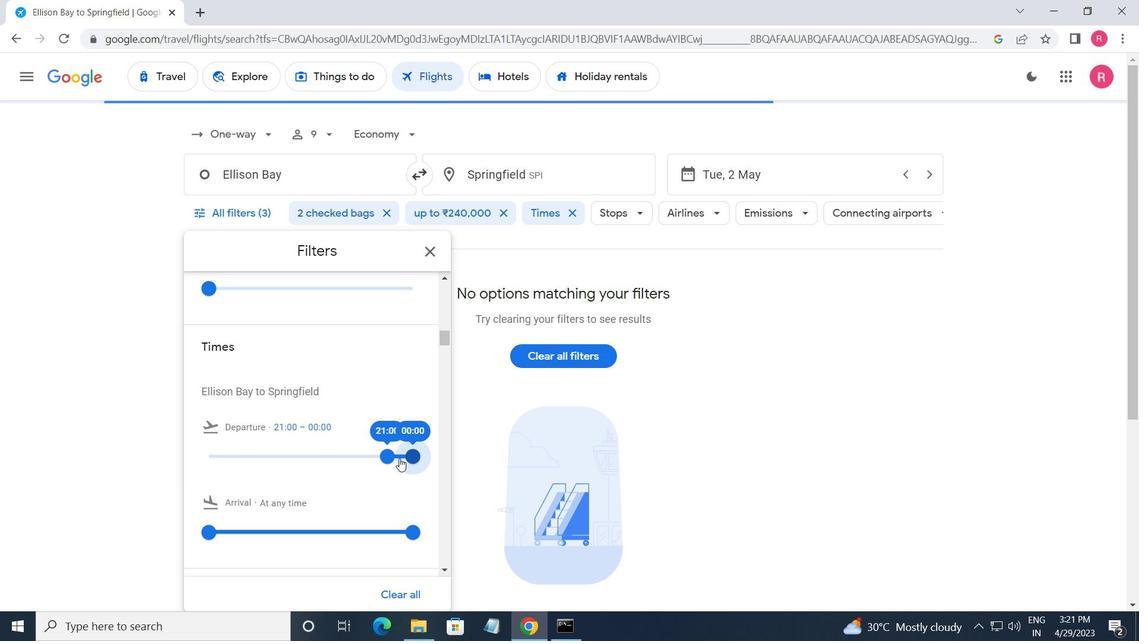 
Action: Mouse pressed left at (399, 458)
Screenshot: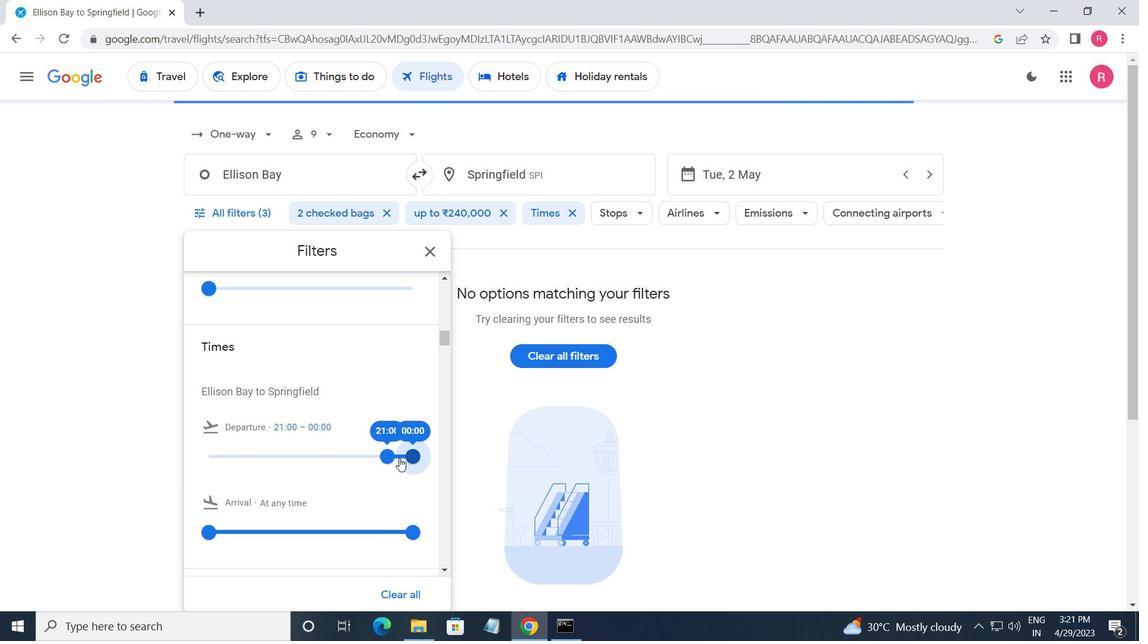 
Action: Mouse moved to (388, 457)
Screenshot: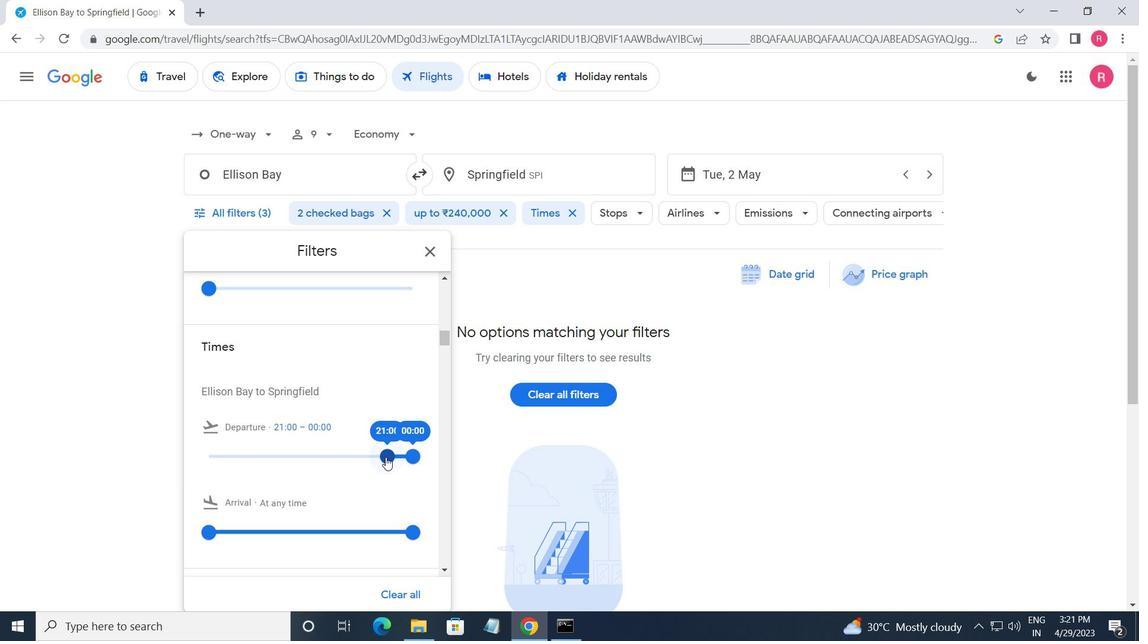 
Action: Mouse pressed left at (388, 457)
Screenshot: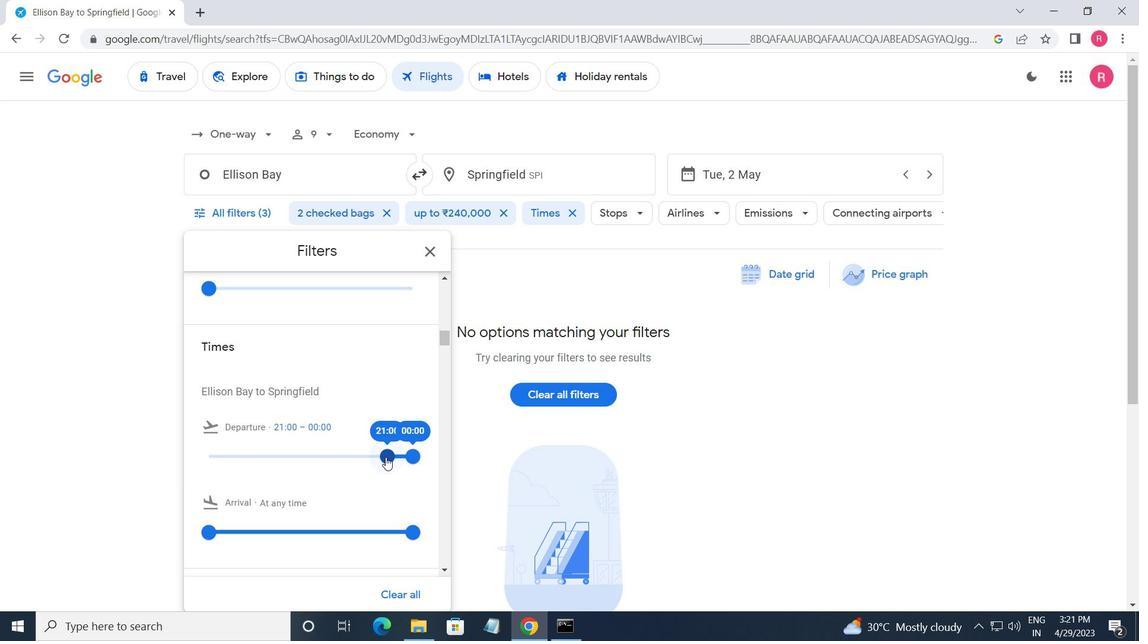 
Action: Mouse moved to (435, 264)
Screenshot: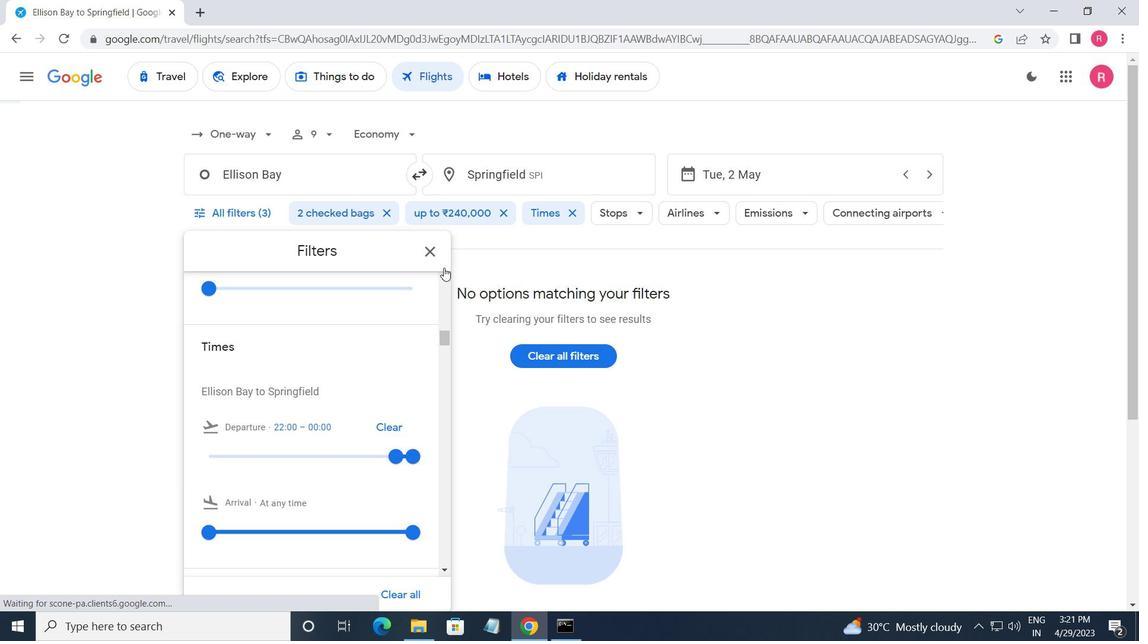 
Action: Mouse pressed left at (435, 264)
Screenshot: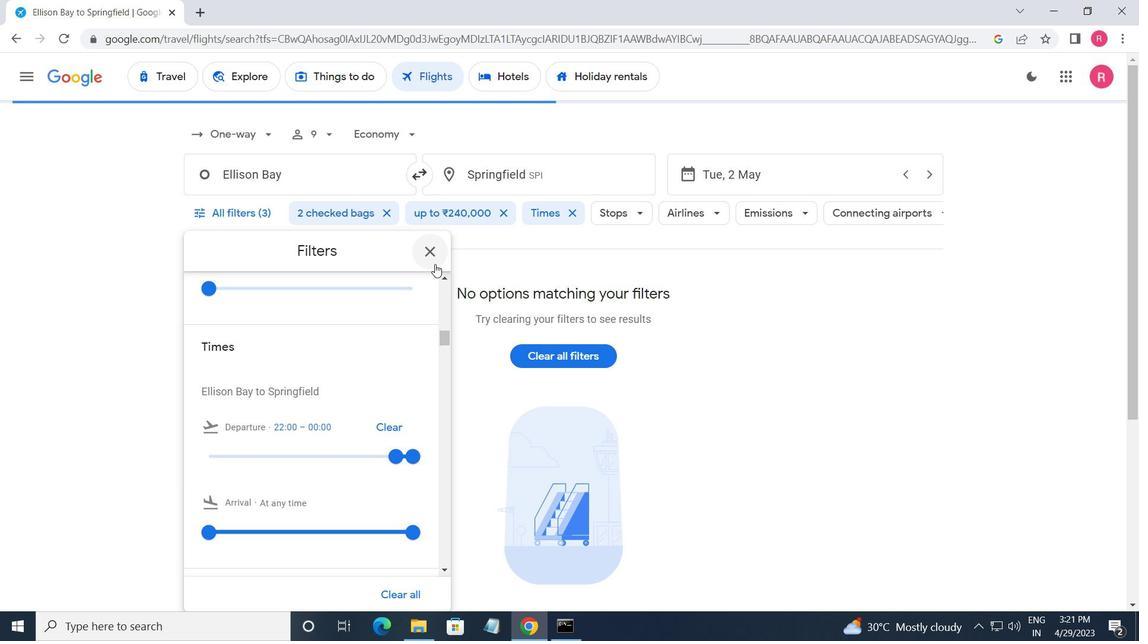 
